 Task: Get directions from Organ Pipe Cactus National Monument, Arizona, United States to Six Flags Over Texas, Texas, United States and explore the nearby restaurants with rating 2 and above and open now and cuisine buffet
Action: Mouse moved to (486, 65)
Screenshot: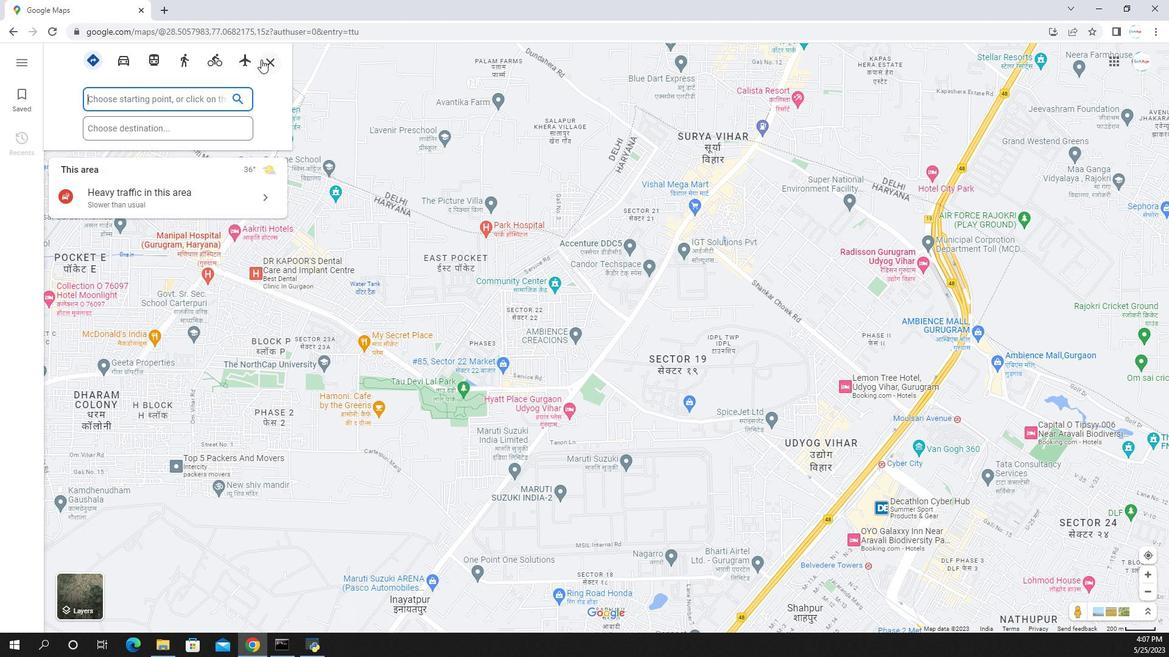 
Action: Mouse pressed left at (486, 65)
Screenshot: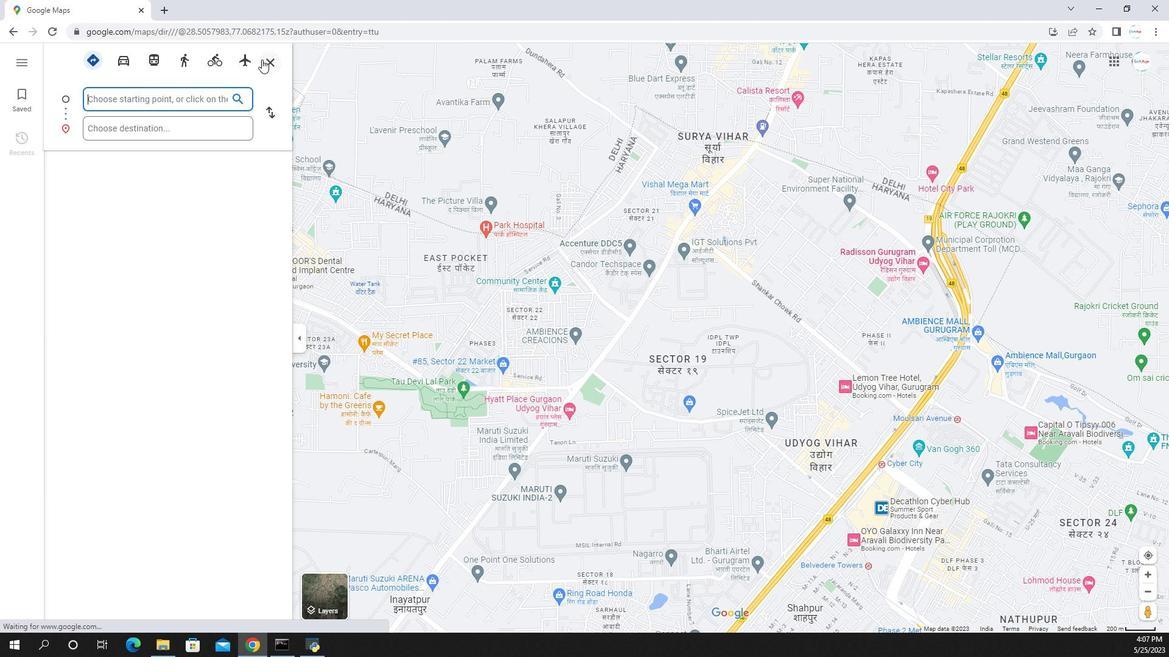
Action: Mouse moved to (496, 71)
Screenshot: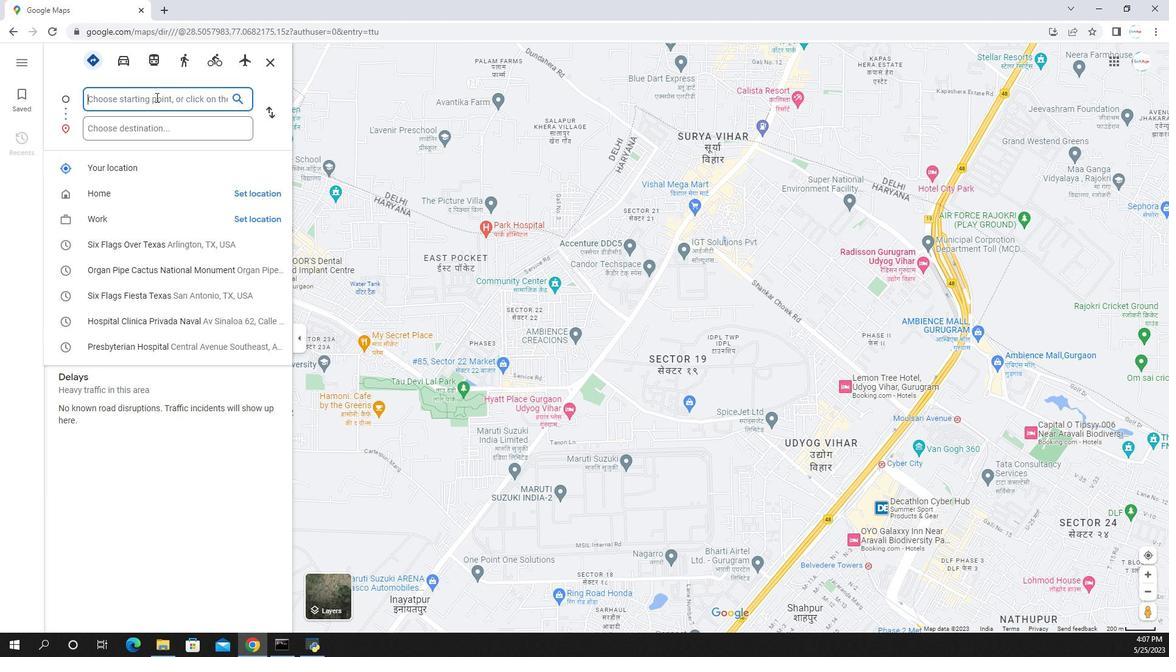 
Action: Mouse pressed left at (496, 71)
Screenshot: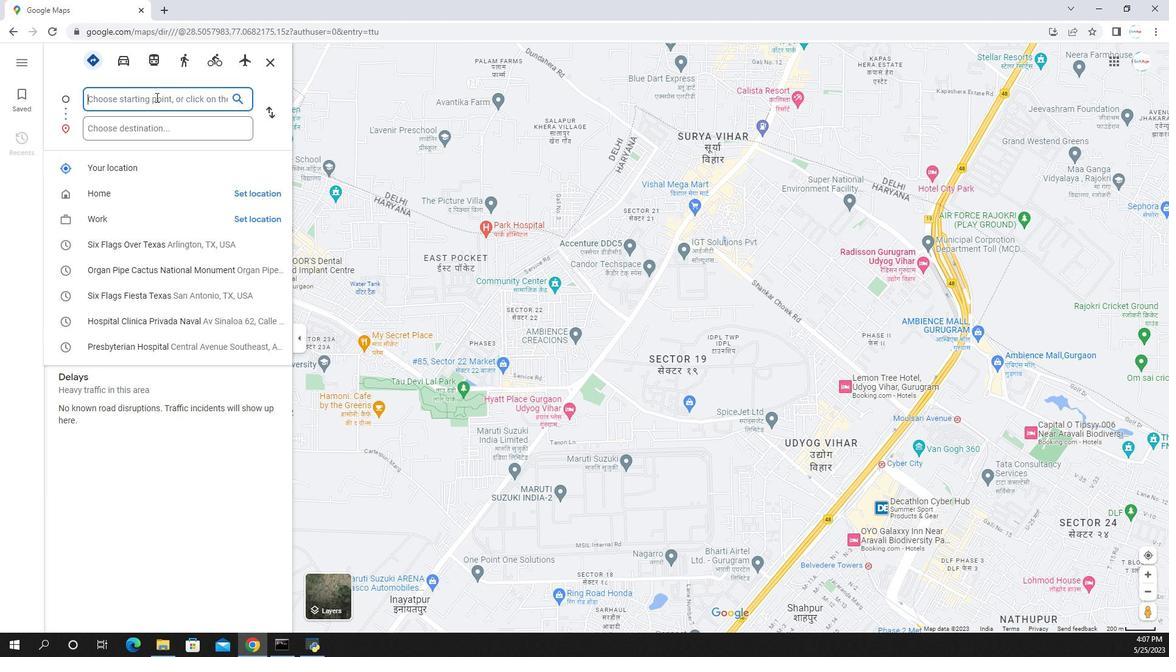 
Action: Key pressed <Key.shift><Key.shift>Organ<Key.space><Key.shift><Key.shift><Key.shift><Key.shift><Key.shift><Key.shift><Key.shift><Key.shift><Key.shift><Key.shift>Pipe
Screenshot: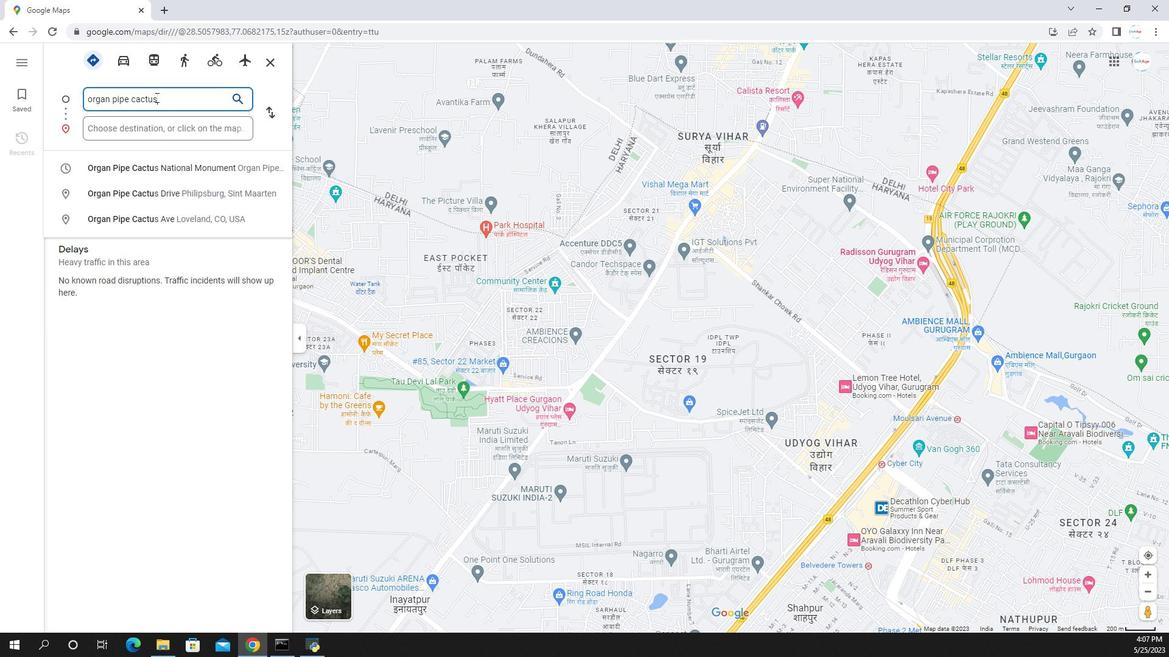 
Action: Mouse moved to (497, 86)
Screenshot: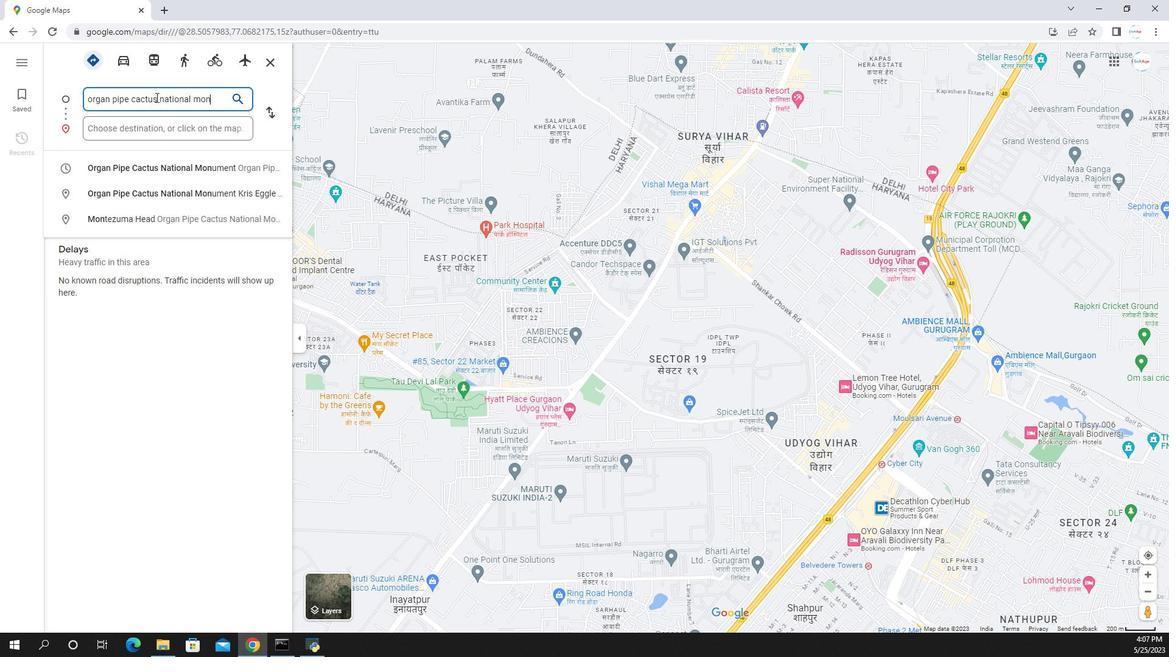 
Action: Mouse pressed left at (497, 86)
Screenshot: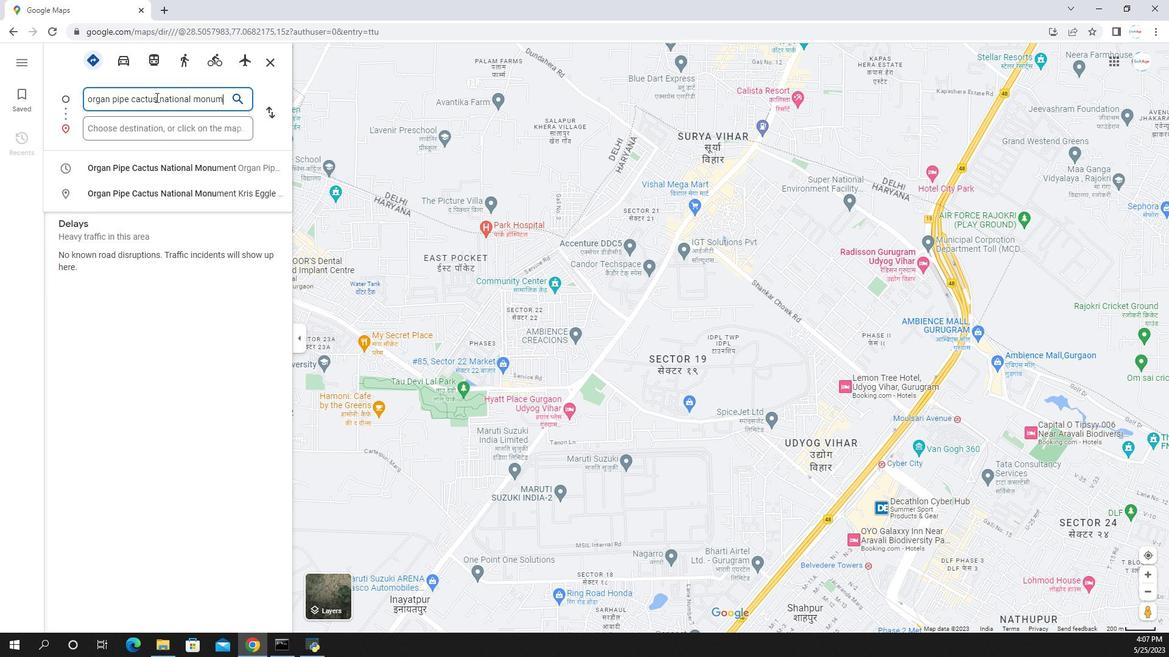 
Action: Mouse moved to (501, 77)
Screenshot: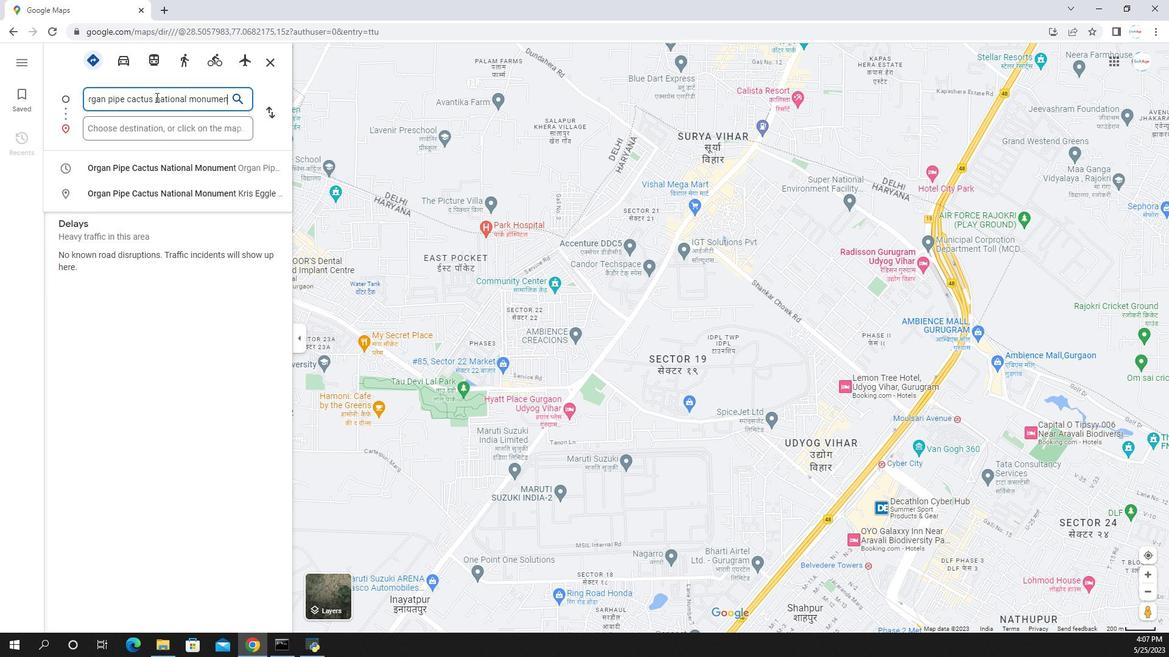
Action: Key pressed six
Screenshot: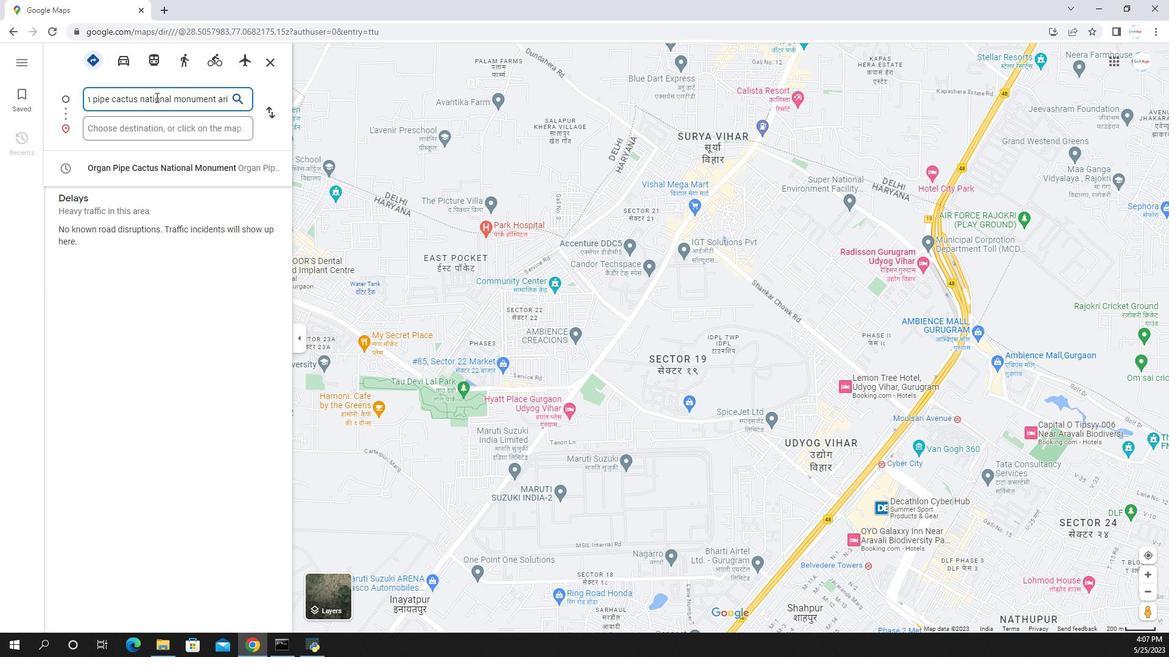 
Action: Mouse moved to (501, 85)
Screenshot: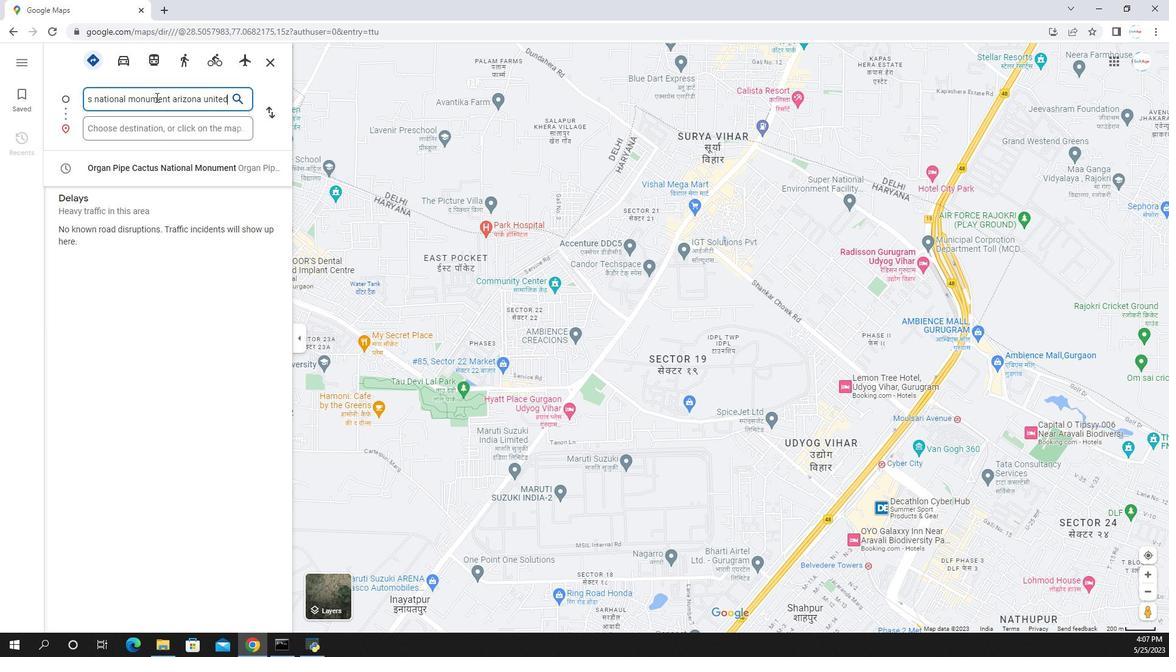 
Action: Mouse pressed left at (501, 85)
Screenshot: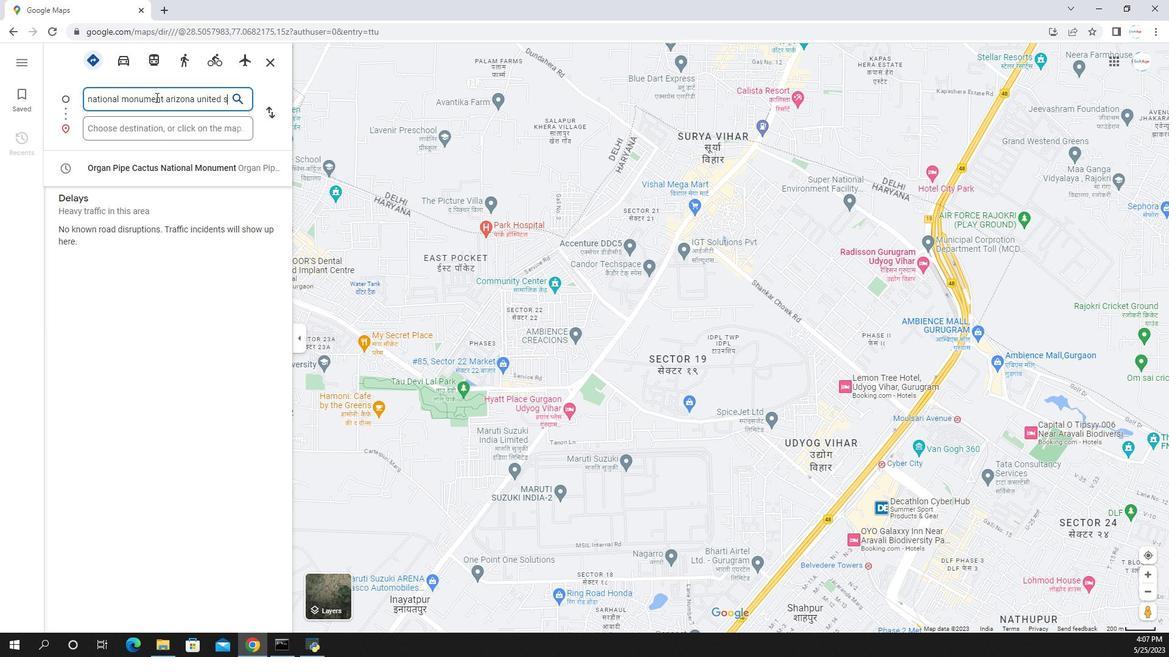
Action: Mouse moved to (441, 65)
Screenshot: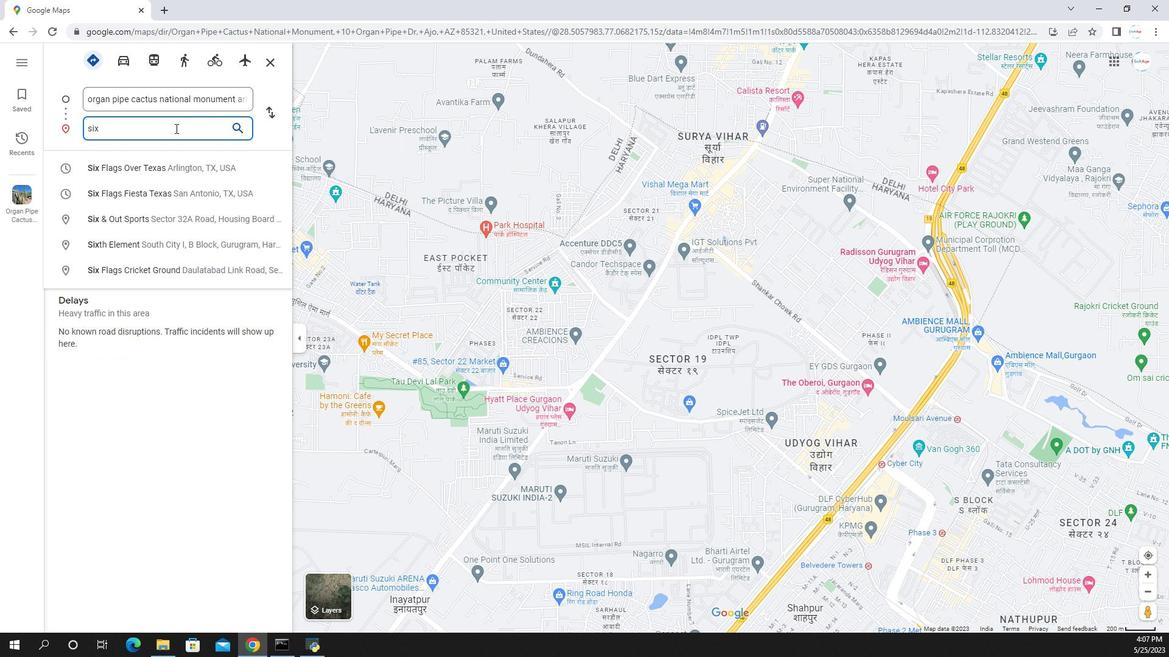
Action: Mouse pressed left at (441, 65)
Screenshot: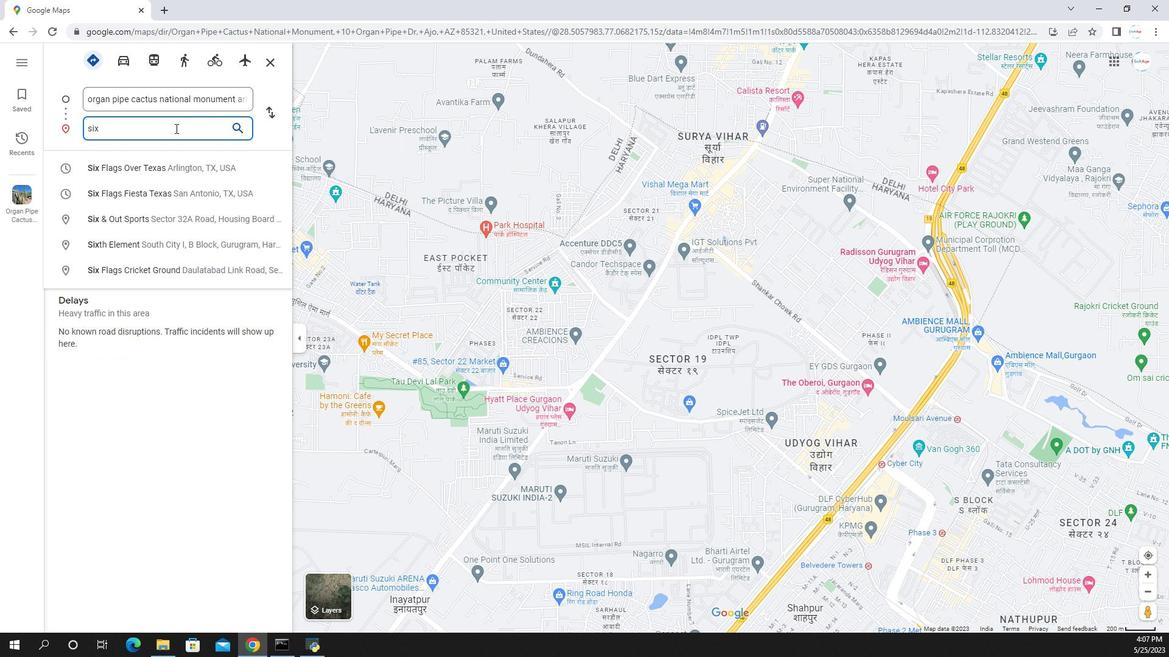 
Action: Mouse moved to (501, 63)
Screenshot: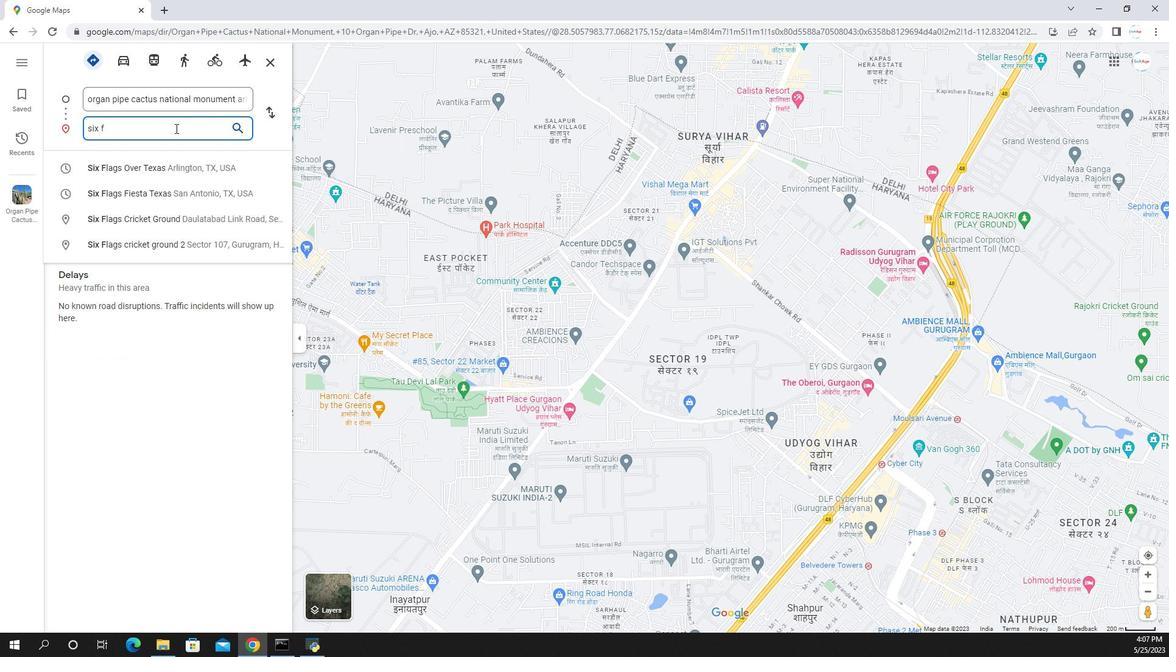 
Action: Mouse pressed left at (501, 63)
Screenshot: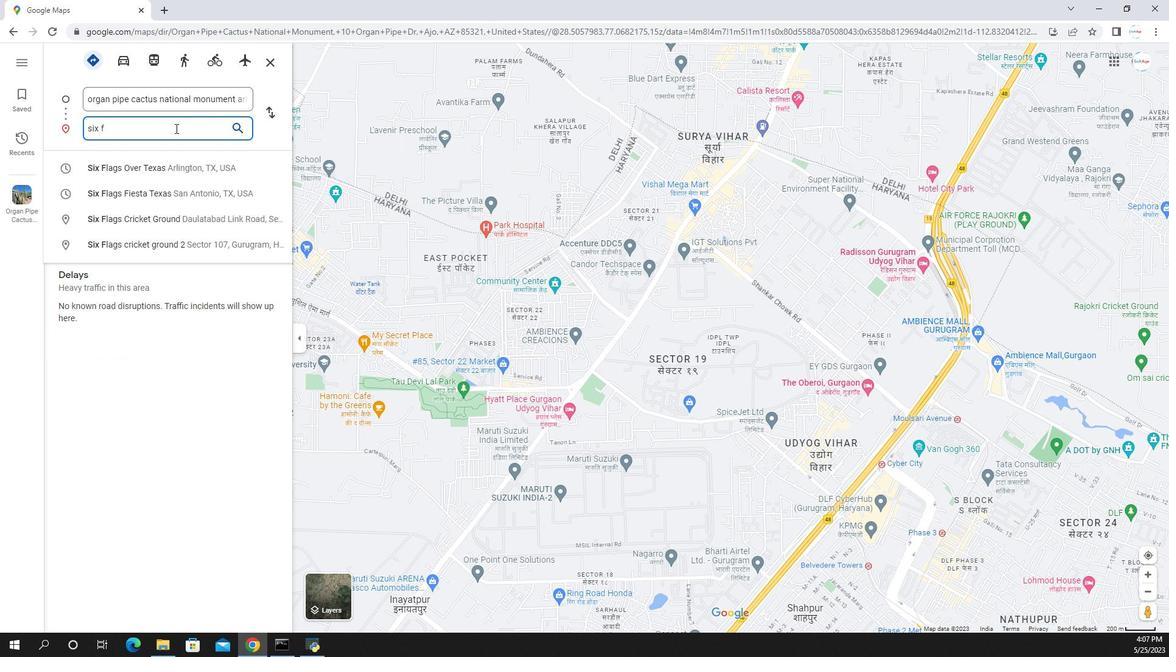 
Action: Key pressed nearby<Key.space>
Screenshot: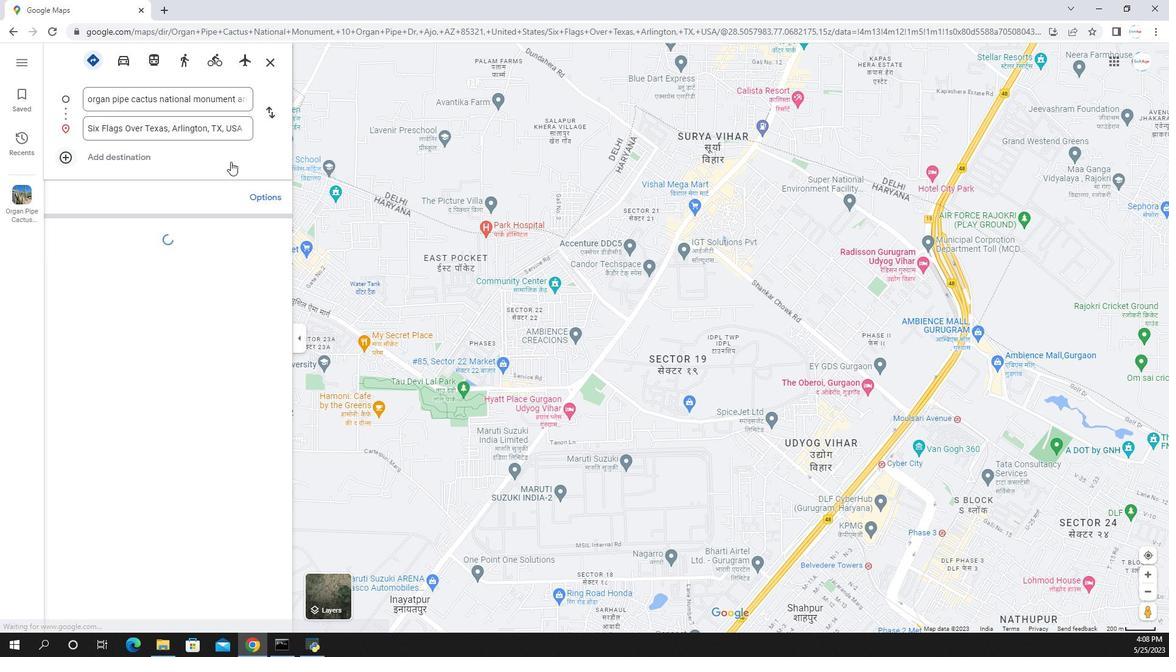 
Action: Mouse moved to (501, 63)
Screenshot: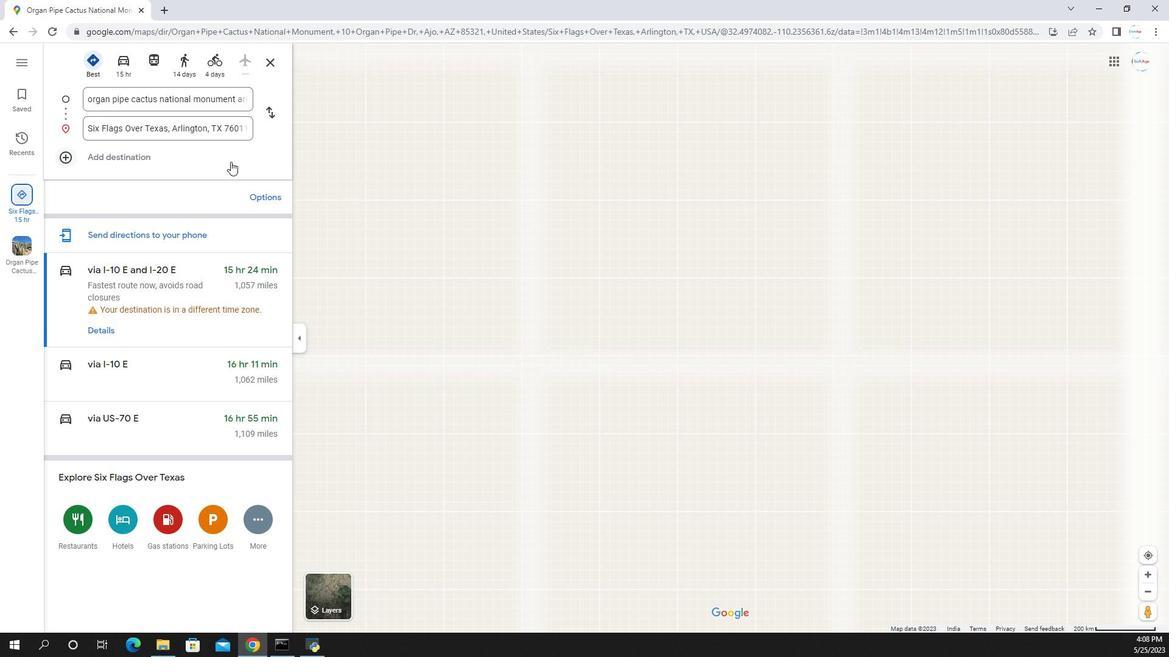 
Action: Key pressed res<Key.down>
Screenshot: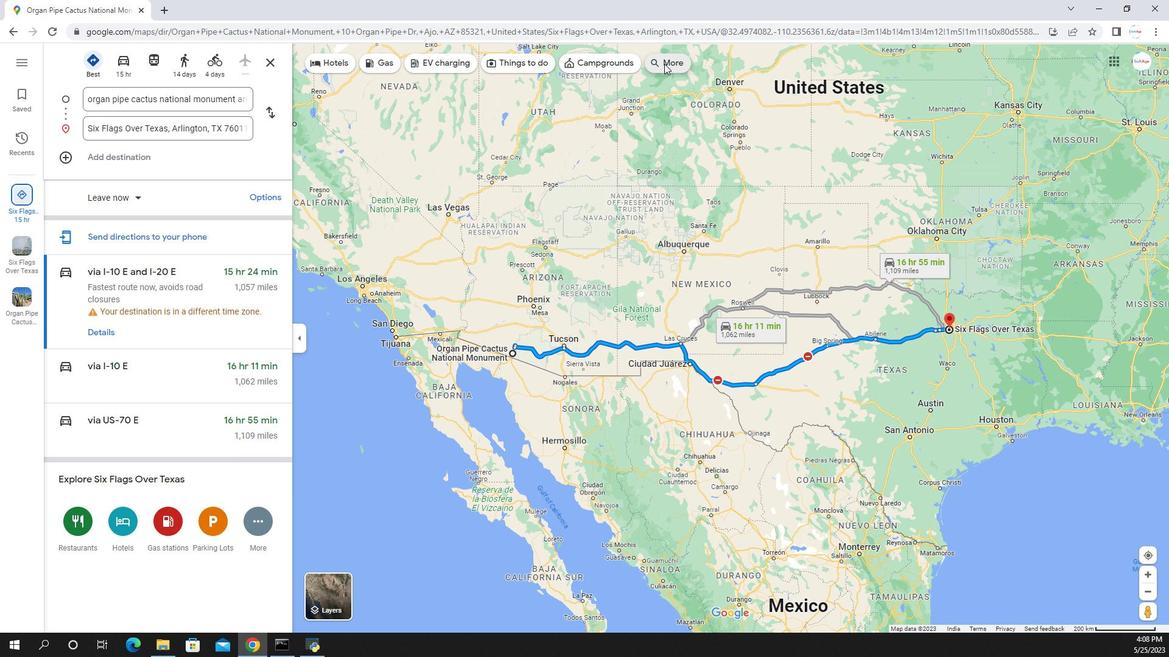 
Action: Mouse moved to (501, 70)
Screenshot: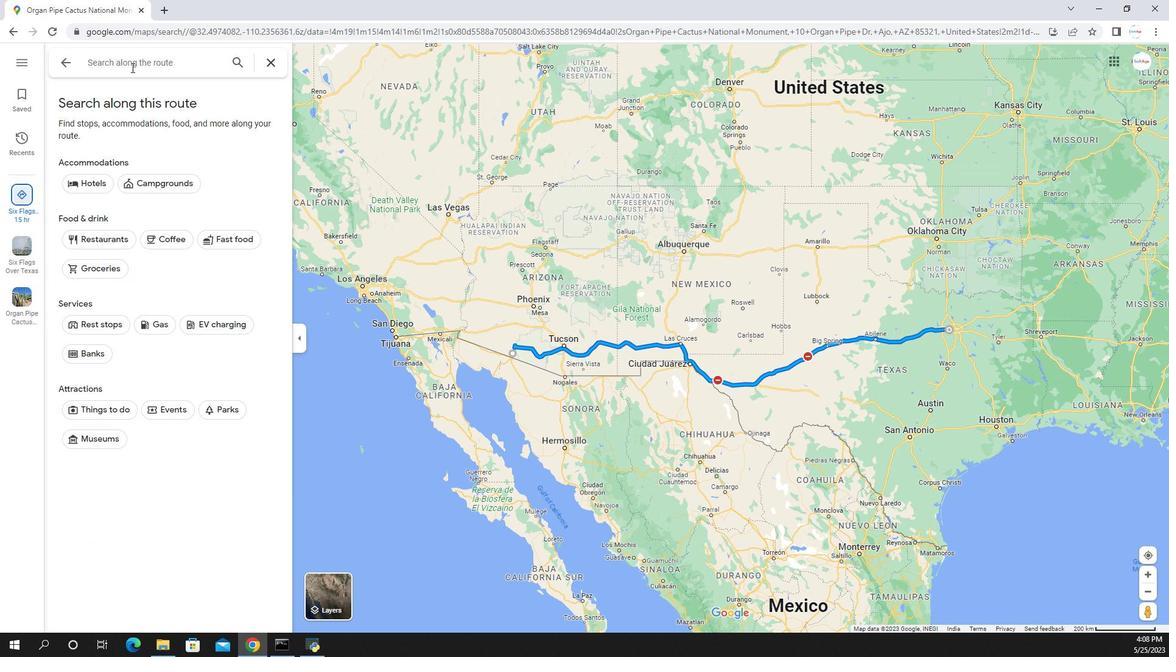 
Action: Mouse pressed left at (501, 70)
Screenshot: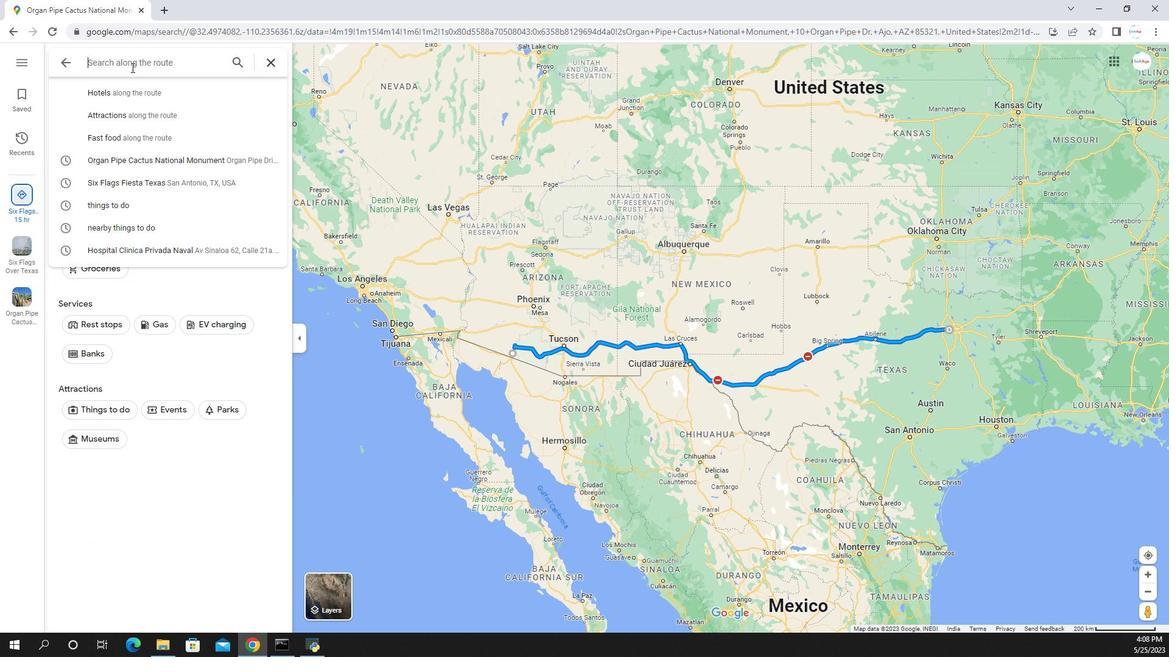 
Action: Mouse moved to (471, 63)
Screenshot: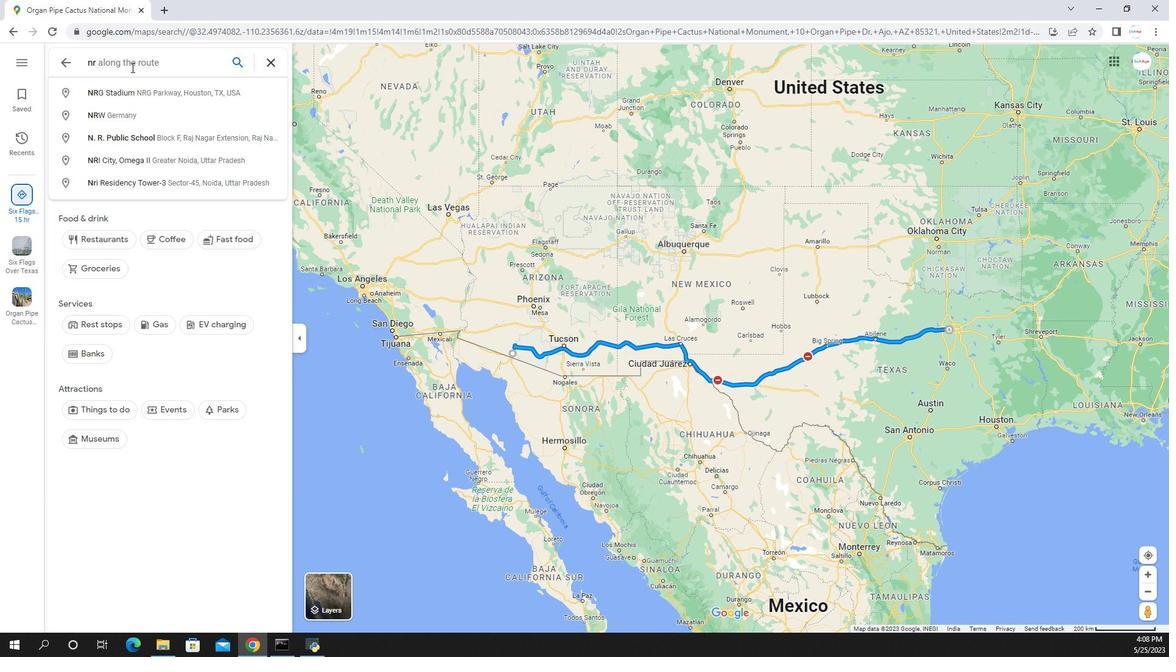 
Action: Mouse pressed left at (471, 63)
Screenshot: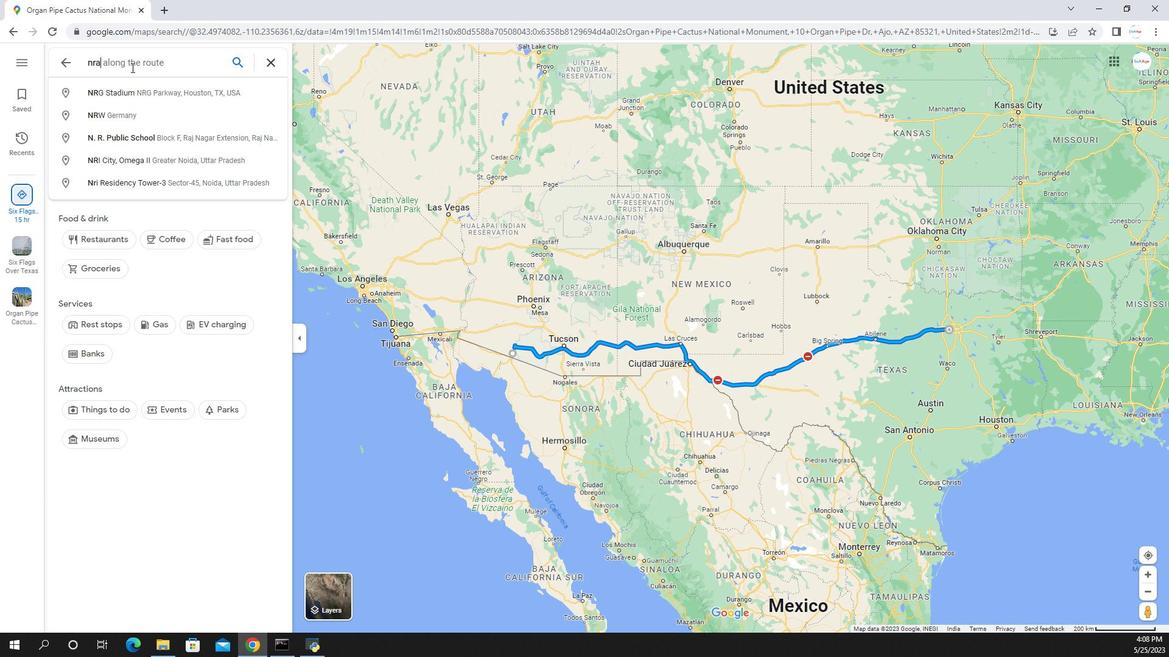 
Action: Mouse moved to (473, 75)
Screenshot: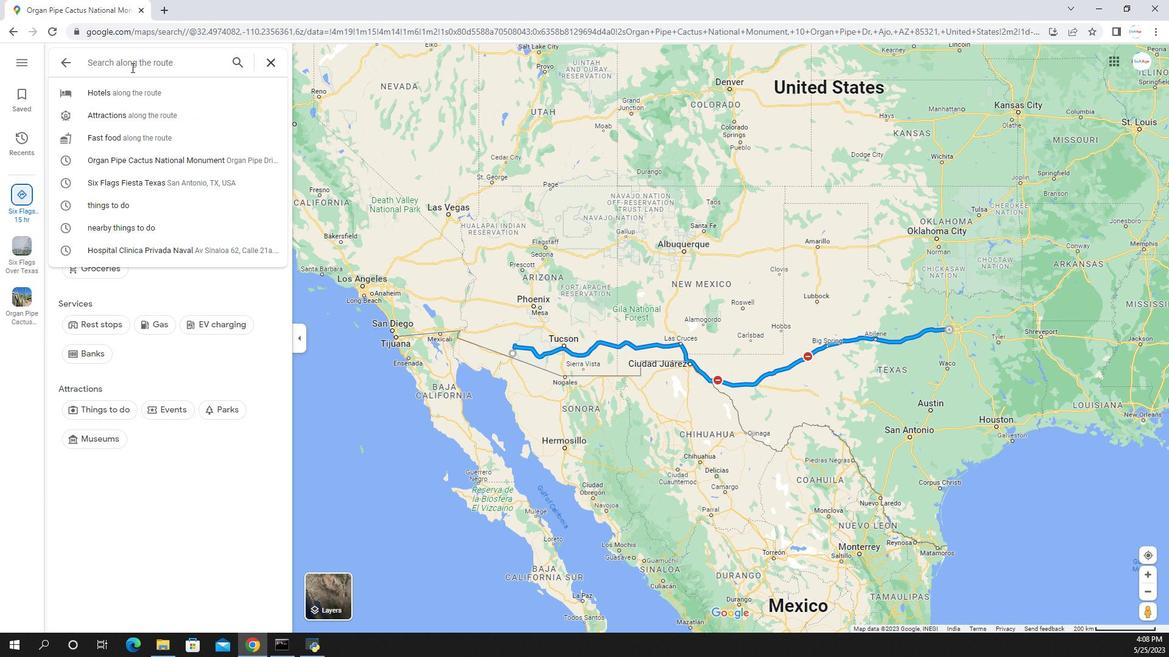 
Action: Mouse pressed left at (473, 75)
Screenshot: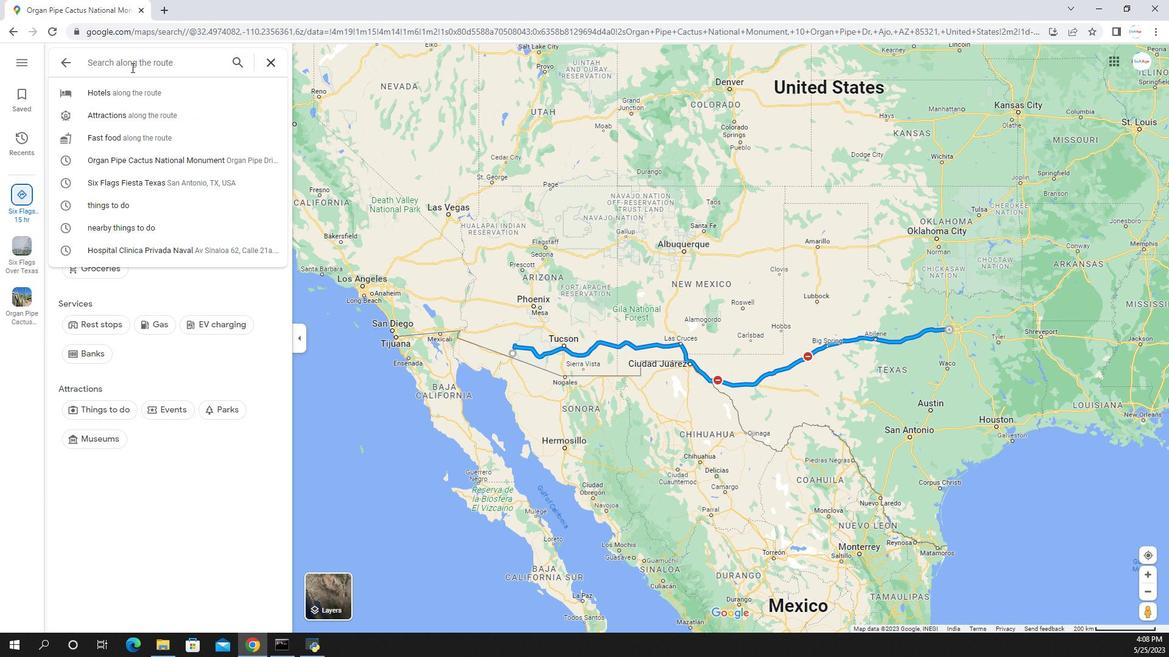 
Action: Mouse moved to (455, 64)
Screenshot: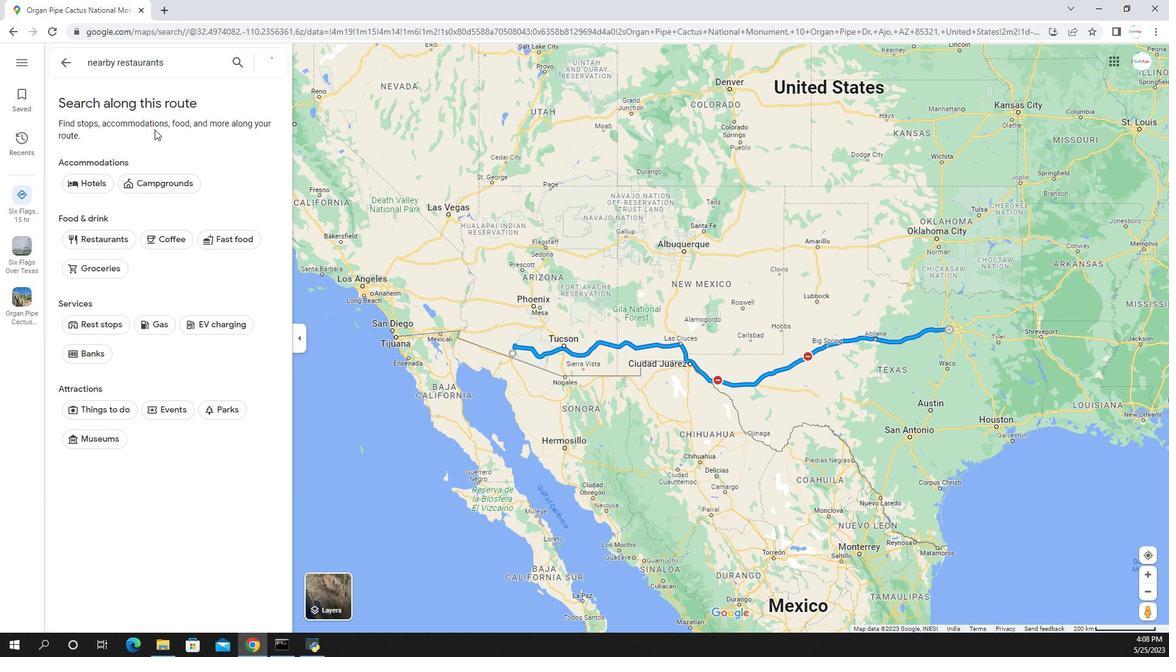
Action: Mouse pressed left at (455, 64)
Screenshot: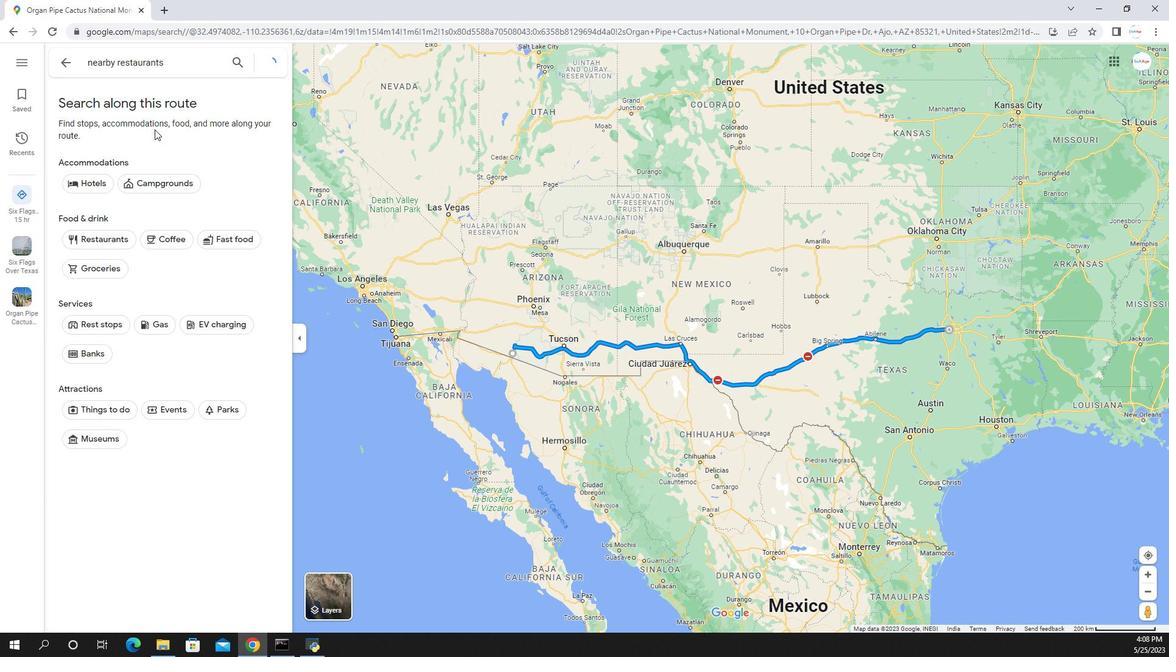 
Action: Mouse moved to (459, 74)
Screenshot: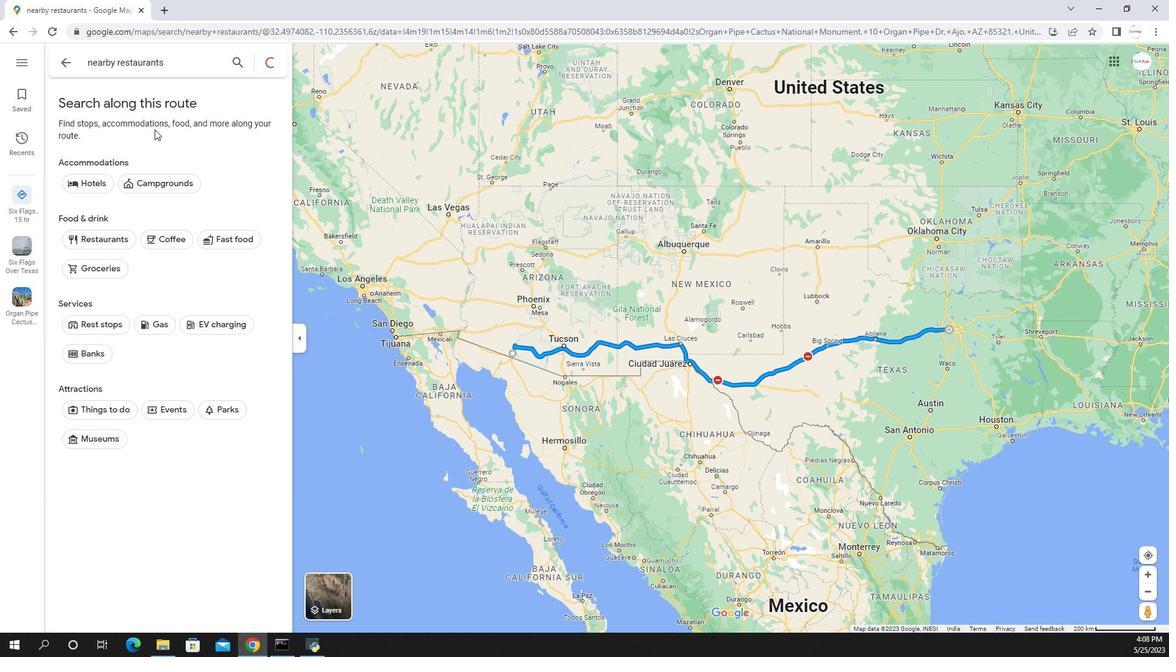 
Action: Mouse pressed left at (459, 74)
Screenshot: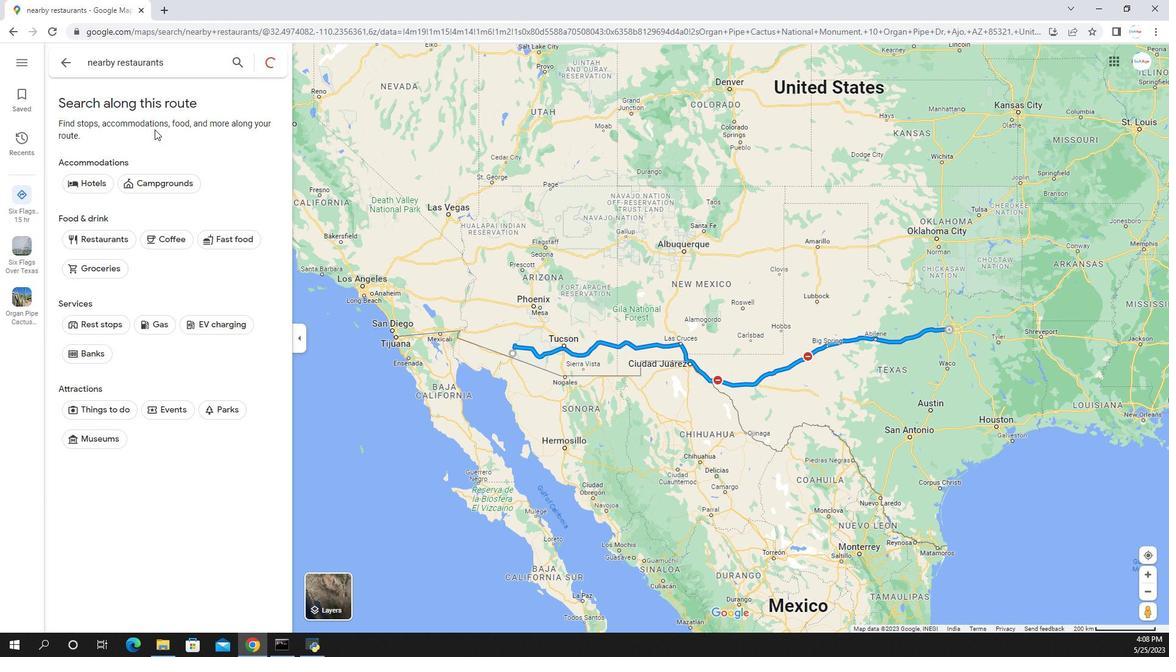 
Action: Mouse moved to (440, 151)
Screenshot: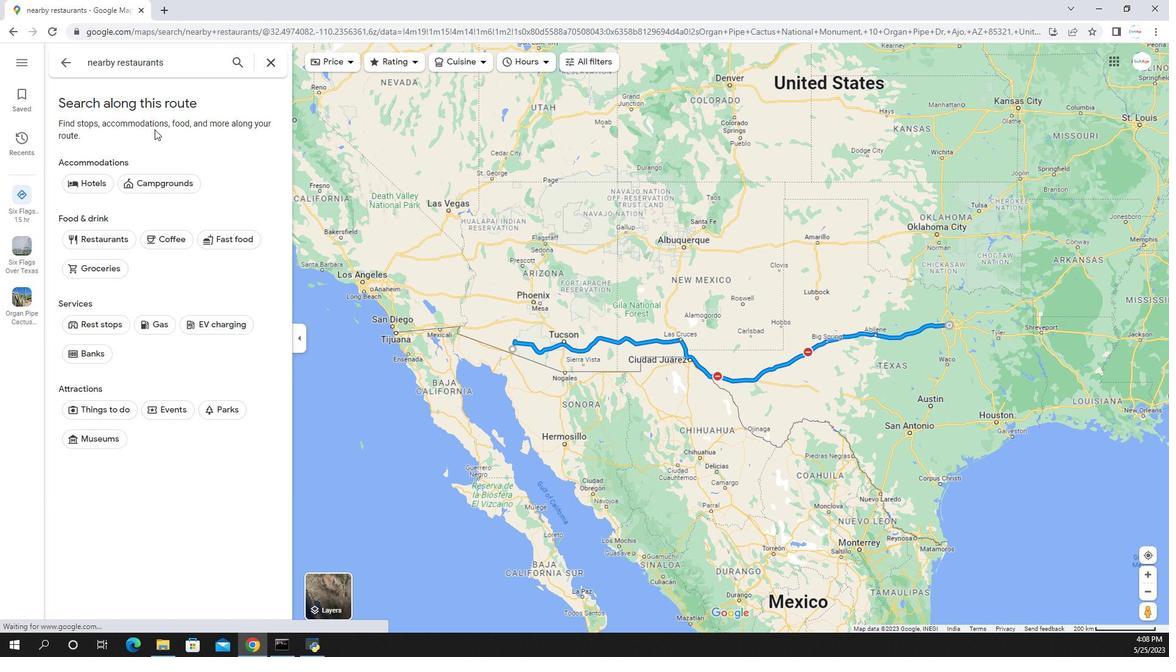 
Action: Mouse pressed left at (440, 151)
Screenshot: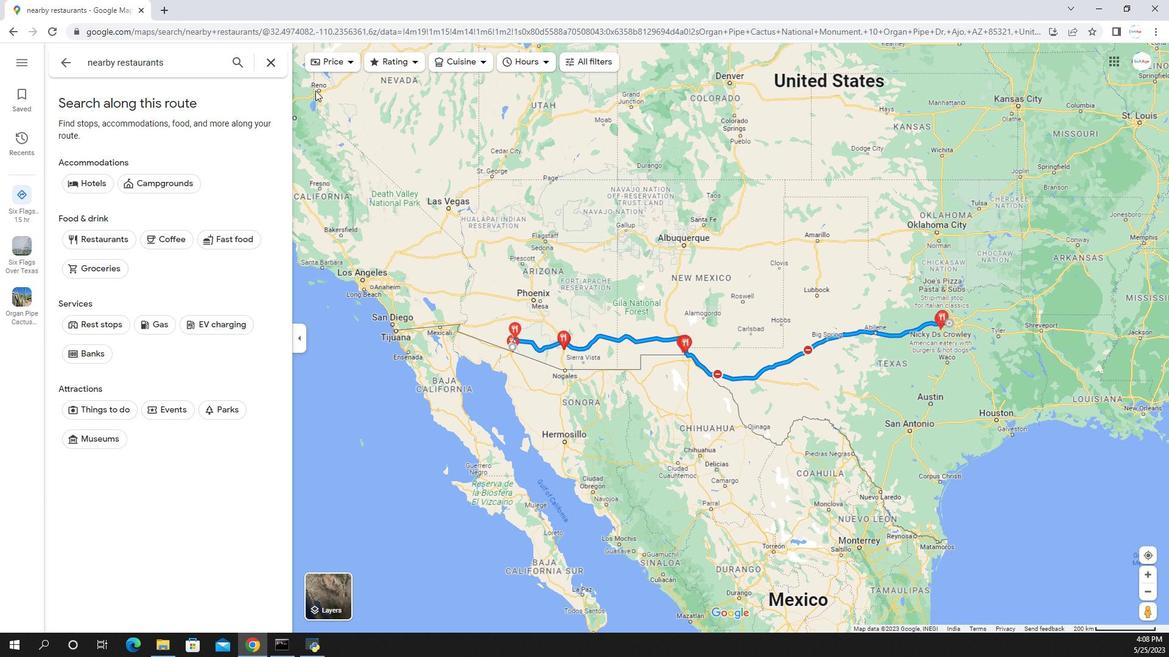 
Action: Mouse moved to (462, 65)
Screenshot: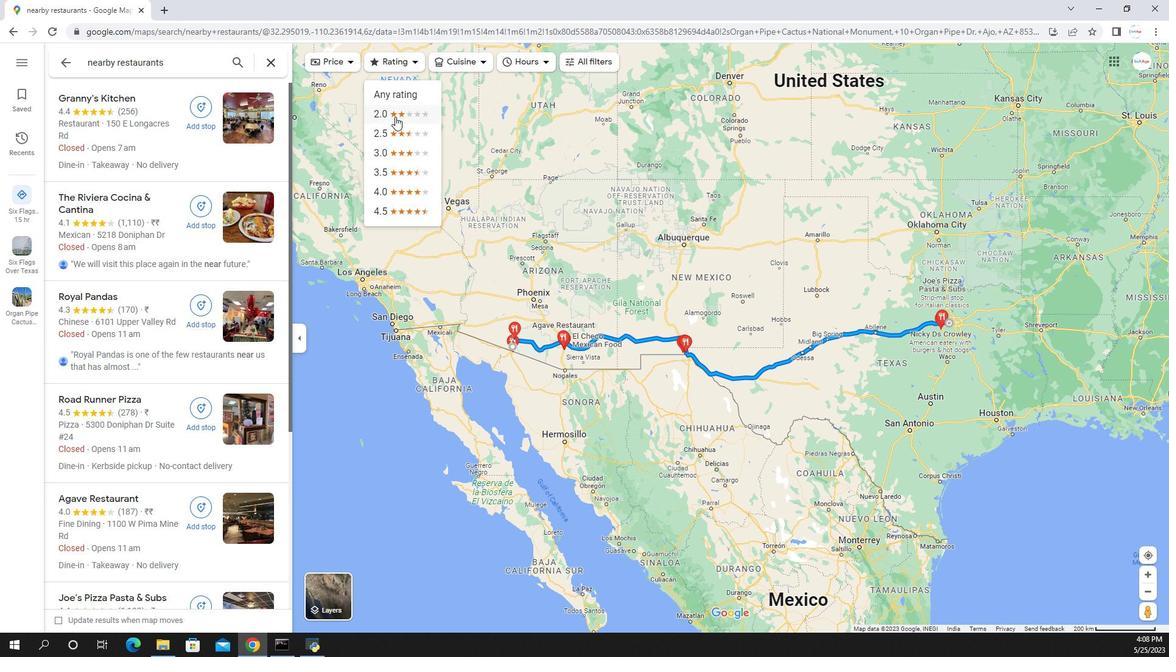 
Action: Mouse pressed left at (462, 65)
Screenshot: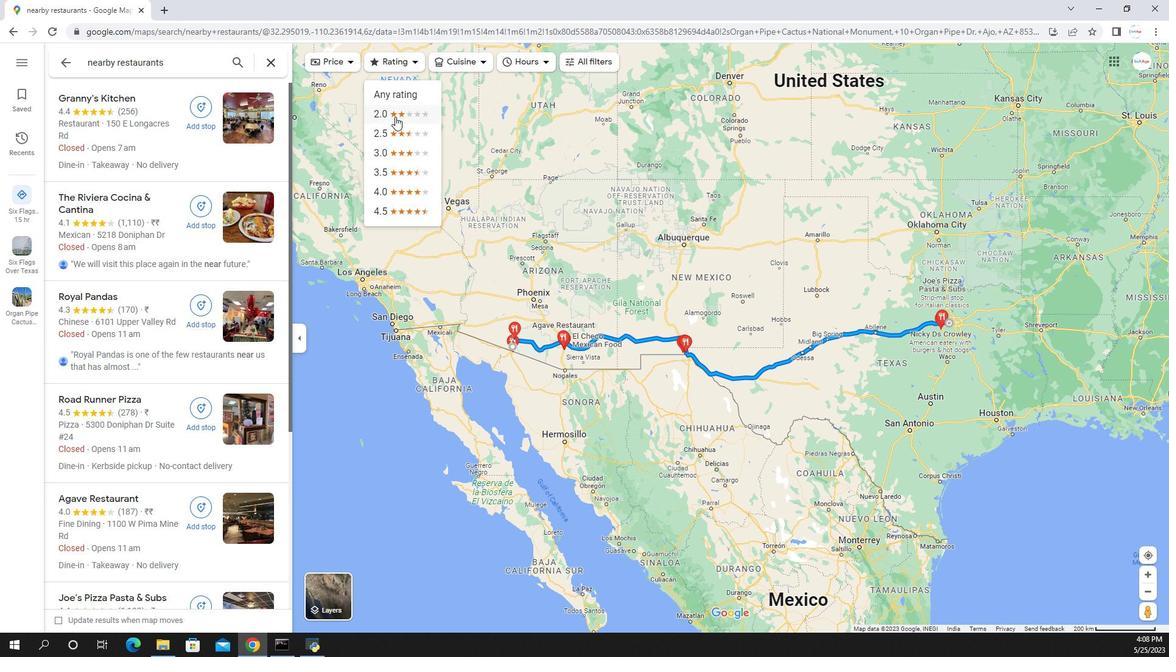 
Action: Mouse moved to (464, 108)
Screenshot: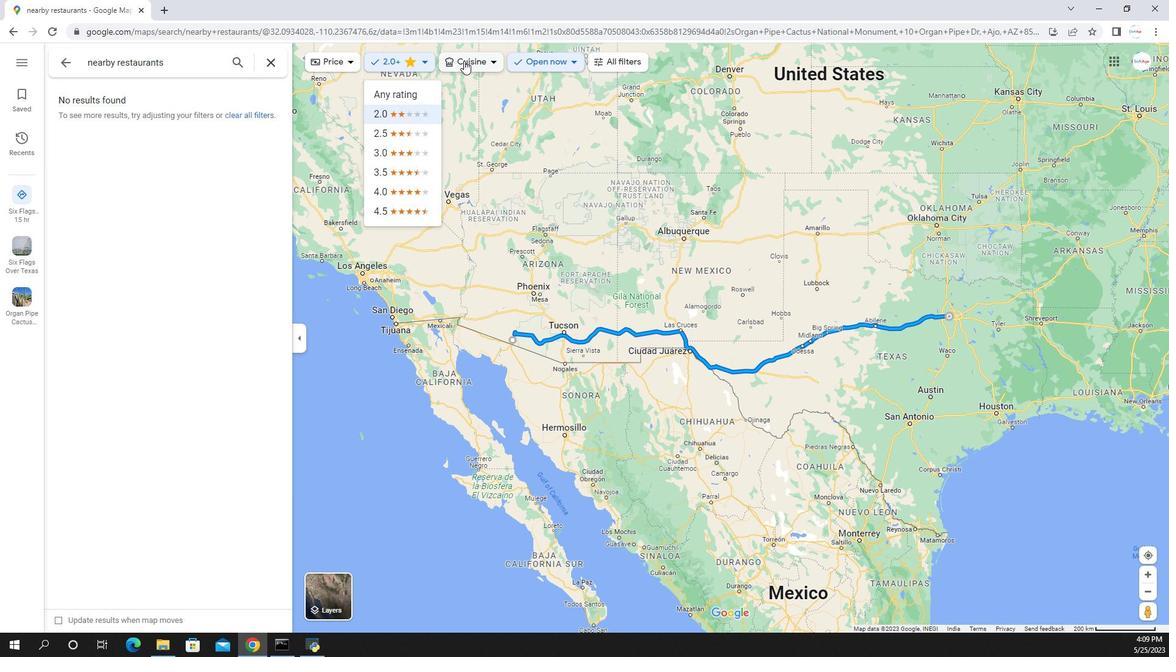 
Action: Mouse pressed left at (464, 64)
Screenshot: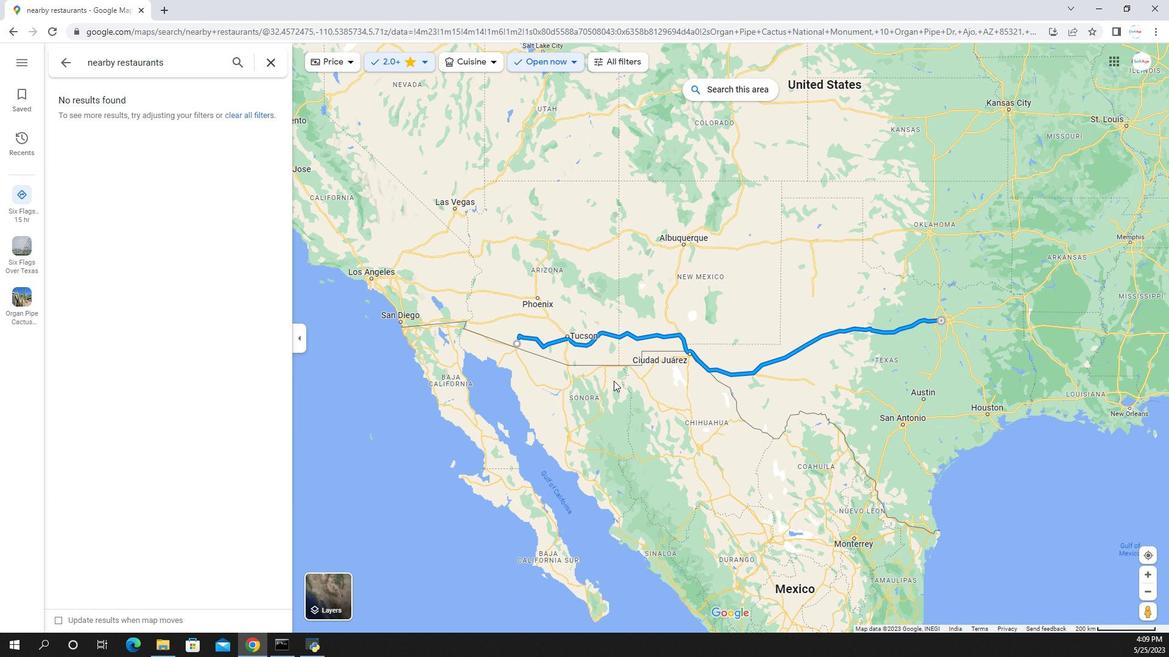 
Action: Mouse pressed left at (464, 64)
Screenshot: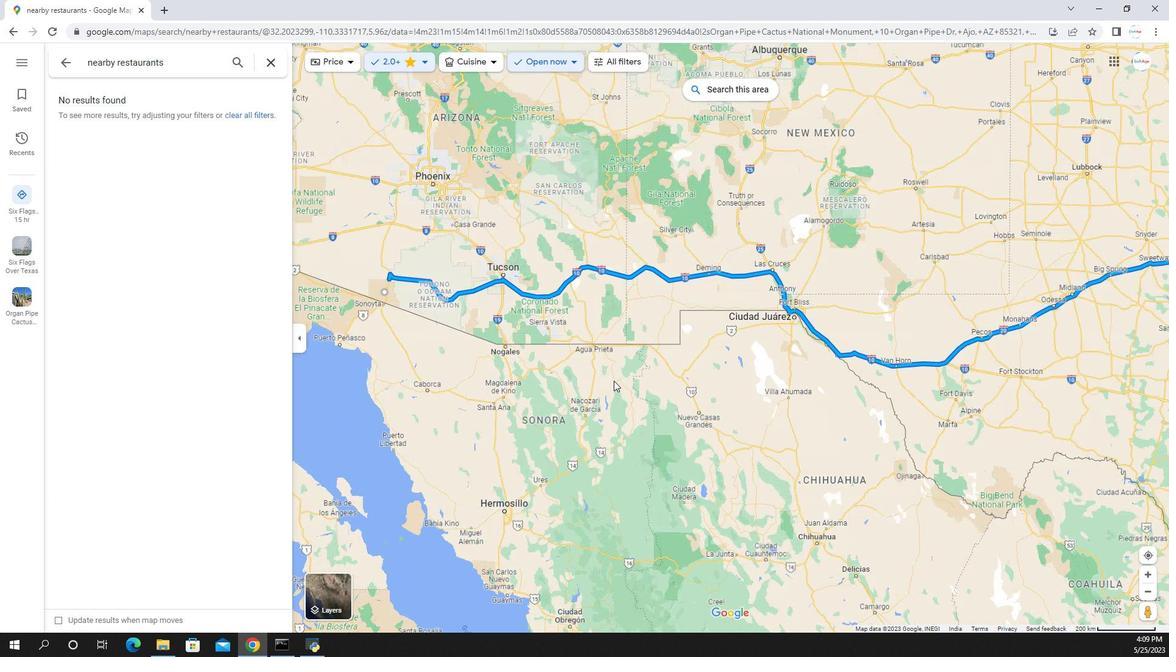 
Action: Mouse moved to (489, 81)
Screenshot: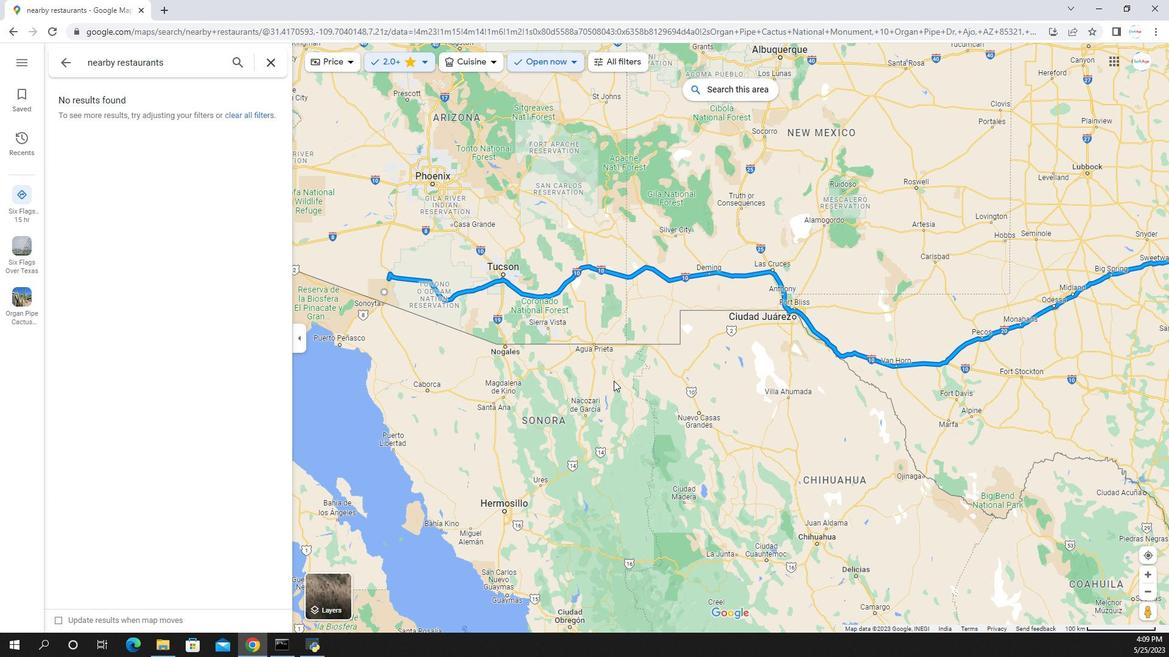 
Action: Mouse pressed left at (489, 81)
Screenshot: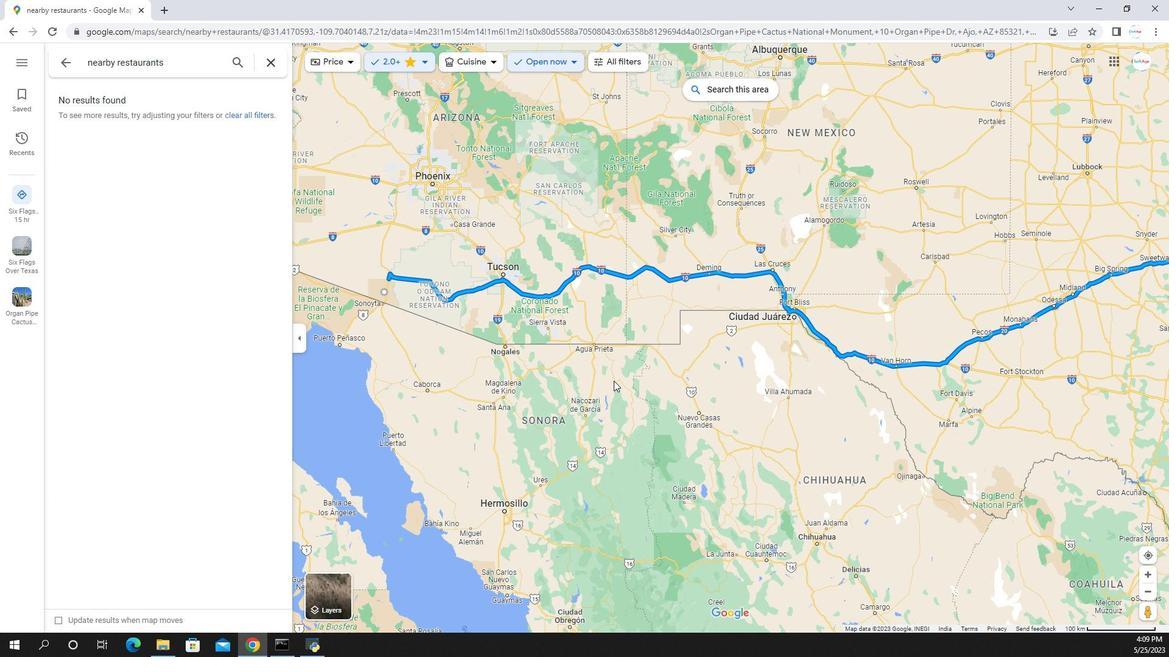 
Action: Mouse moved to (459, 105)
Screenshot: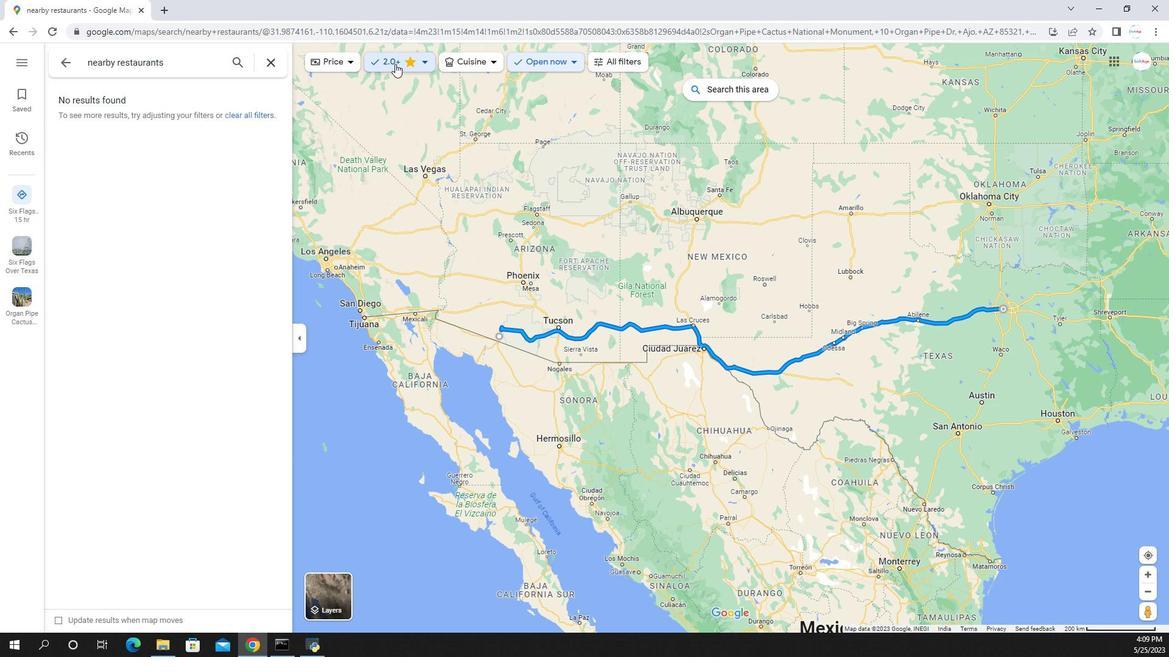 
Action: Mouse scrolled (459, 105) with delta (0, 0)
Screenshot: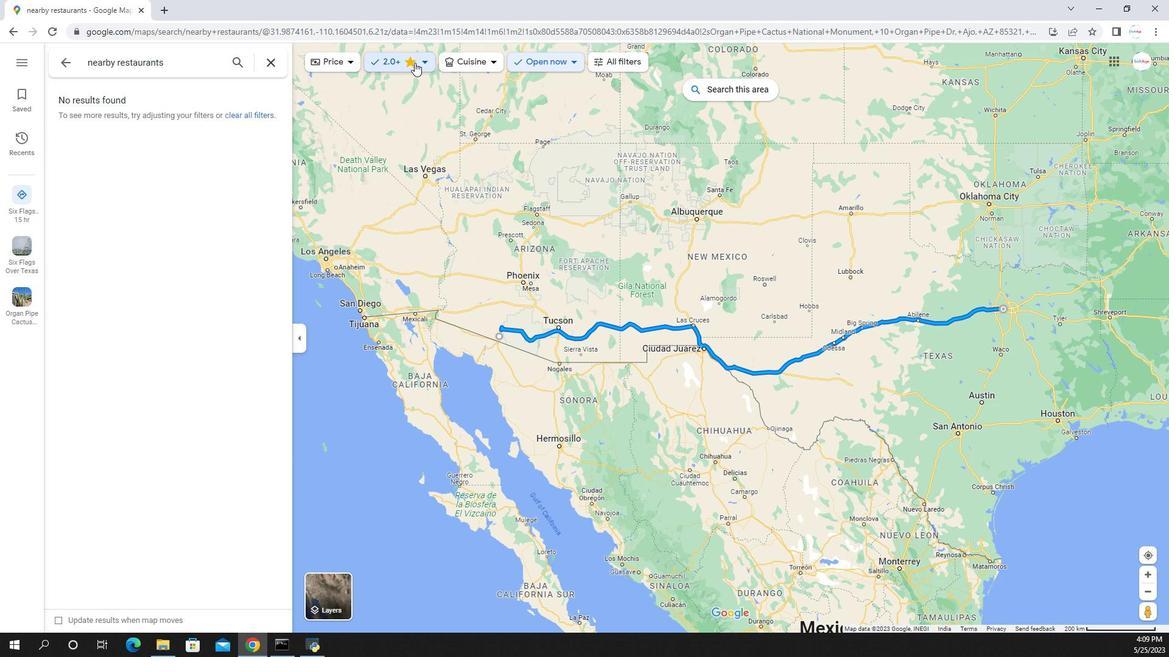 
Action: Mouse scrolled (459, 105) with delta (0, 0)
Screenshot: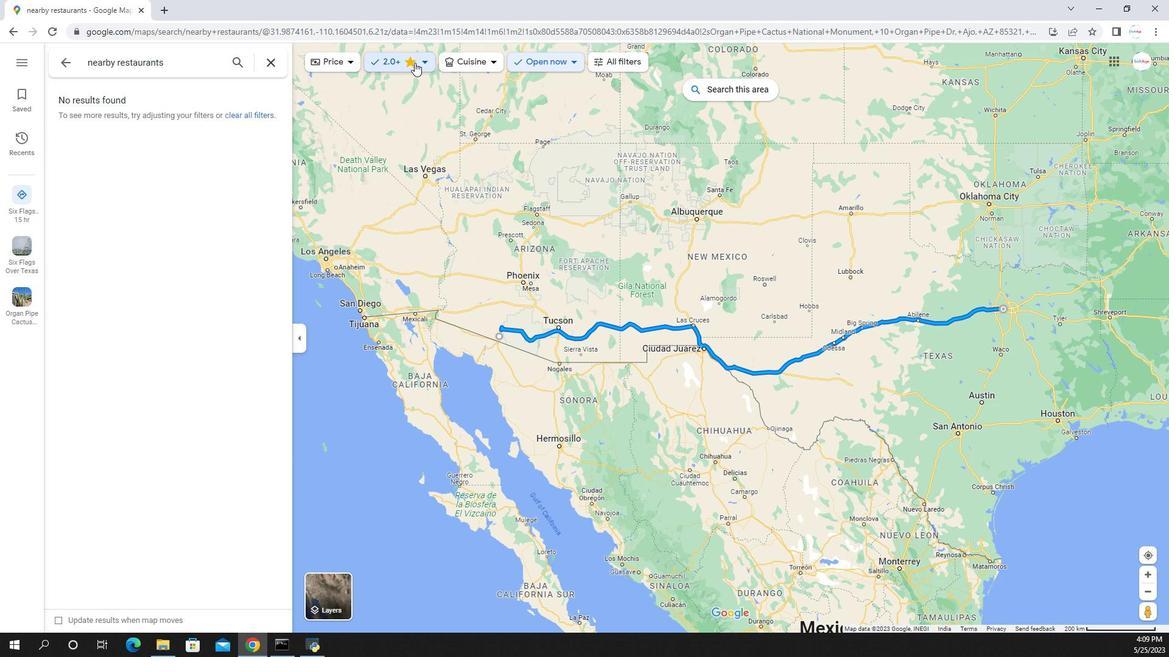 
Action: Mouse scrolled (459, 105) with delta (0, 0)
Screenshot: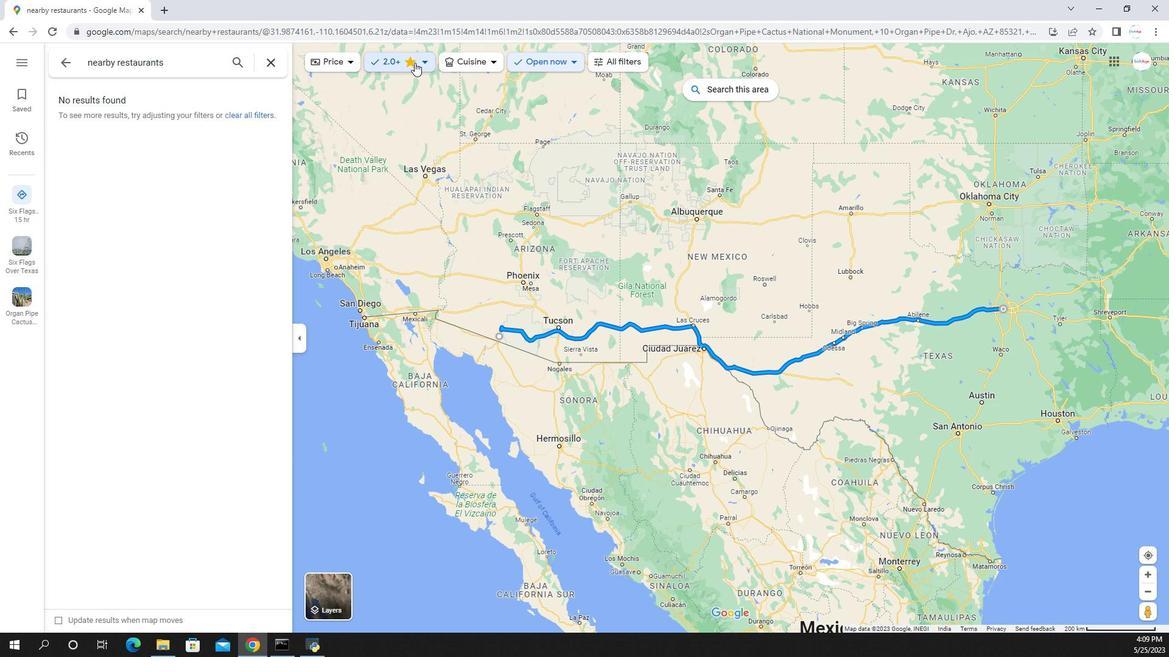 
Action: Mouse scrolled (459, 105) with delta (0, 0)
Screenshot: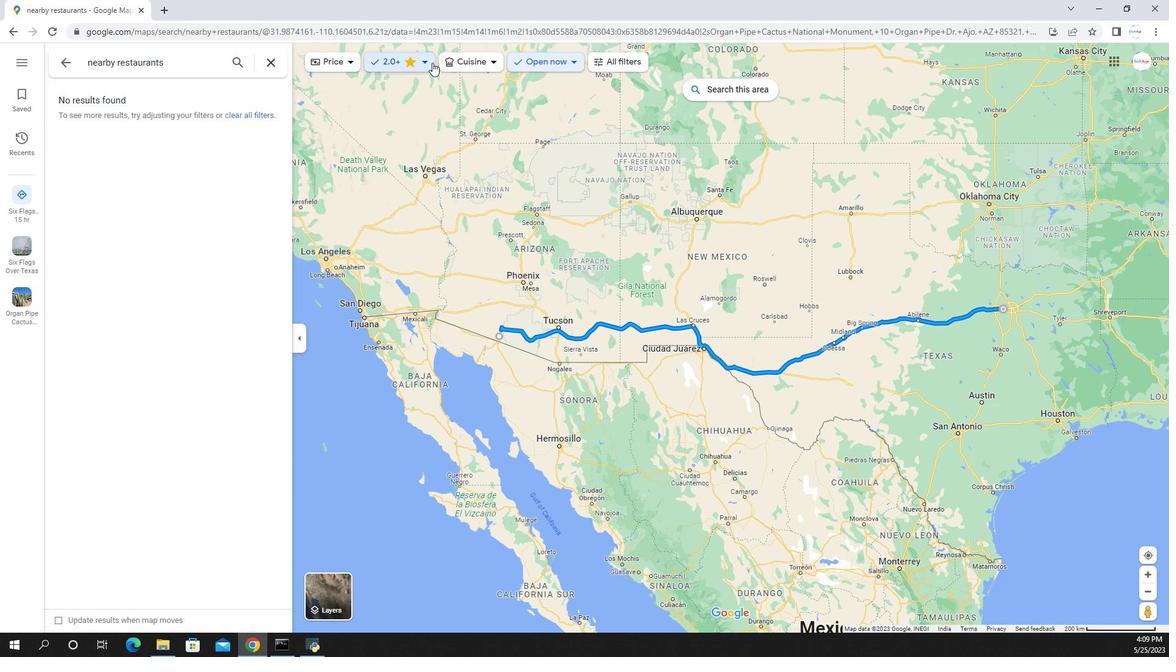 
Action: Mouse scrolled (459, 105) with delta (0, 0)
Screenshot: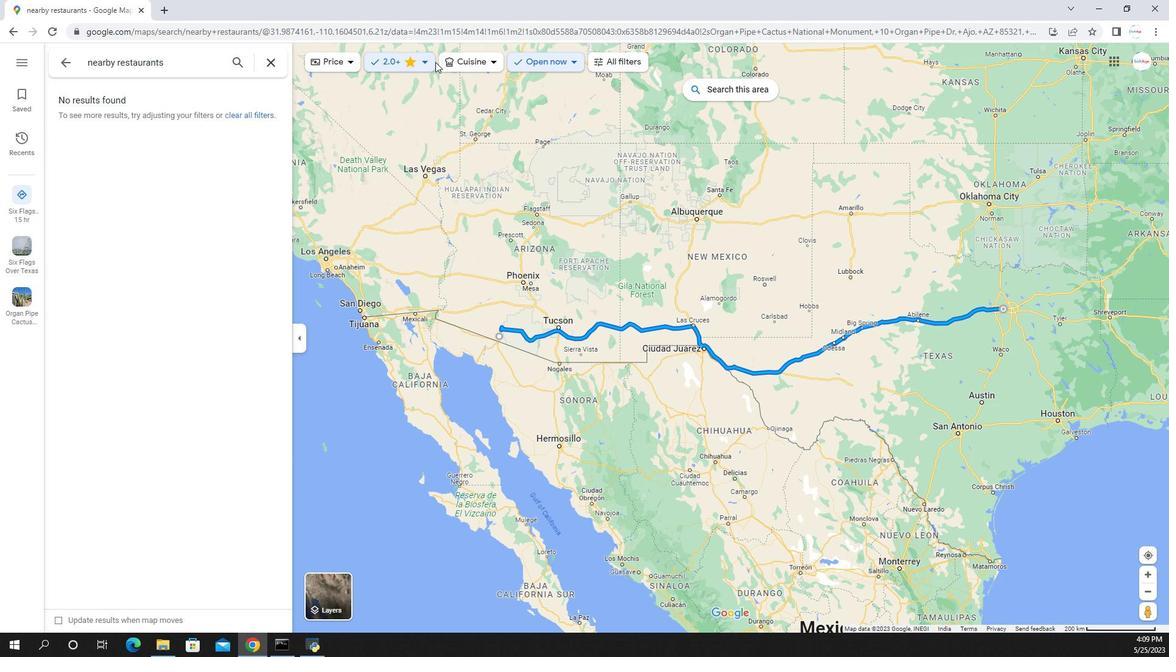 
Action: Mouse scrolled (459, 105) with delta (0, 0)
Screenshot: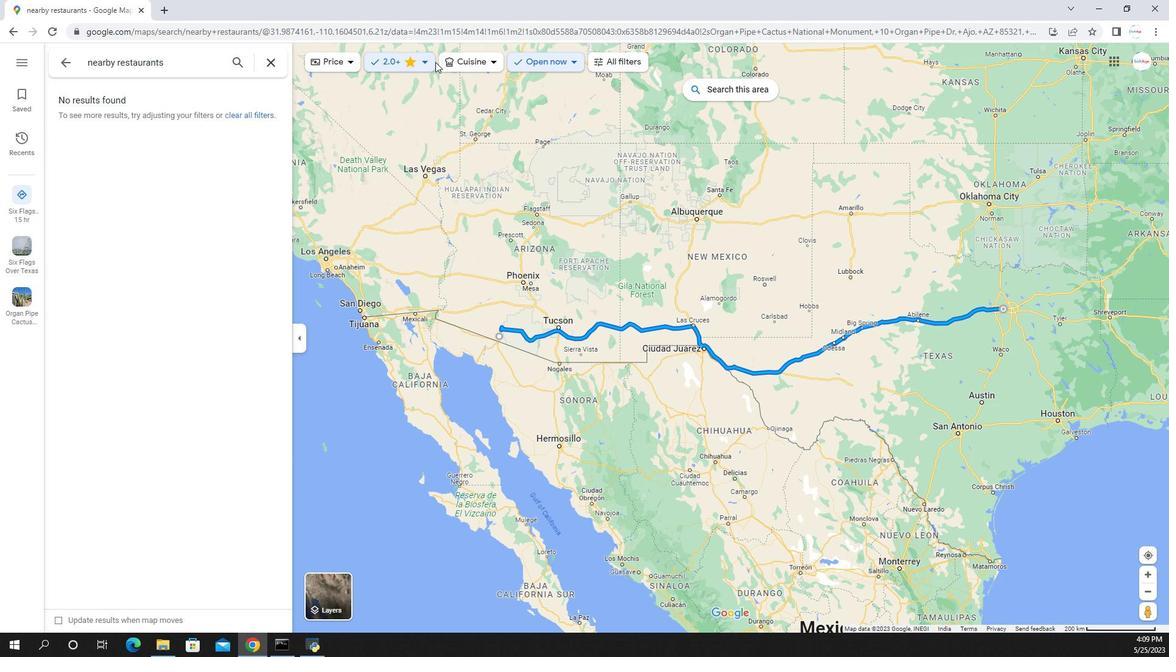 
Action: Mouse scrolled (459, 105) with delta (0, 0)
Screenshot: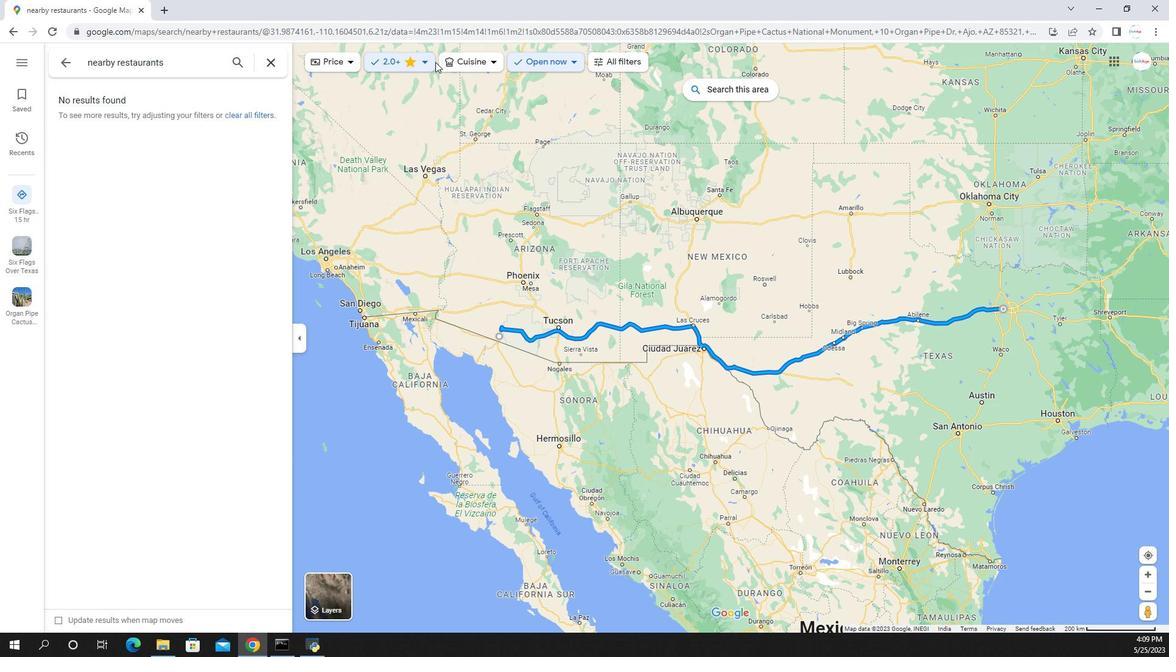 
Action: Mouse scrolled (459, 105) with delta (0, 0)
Screenshot: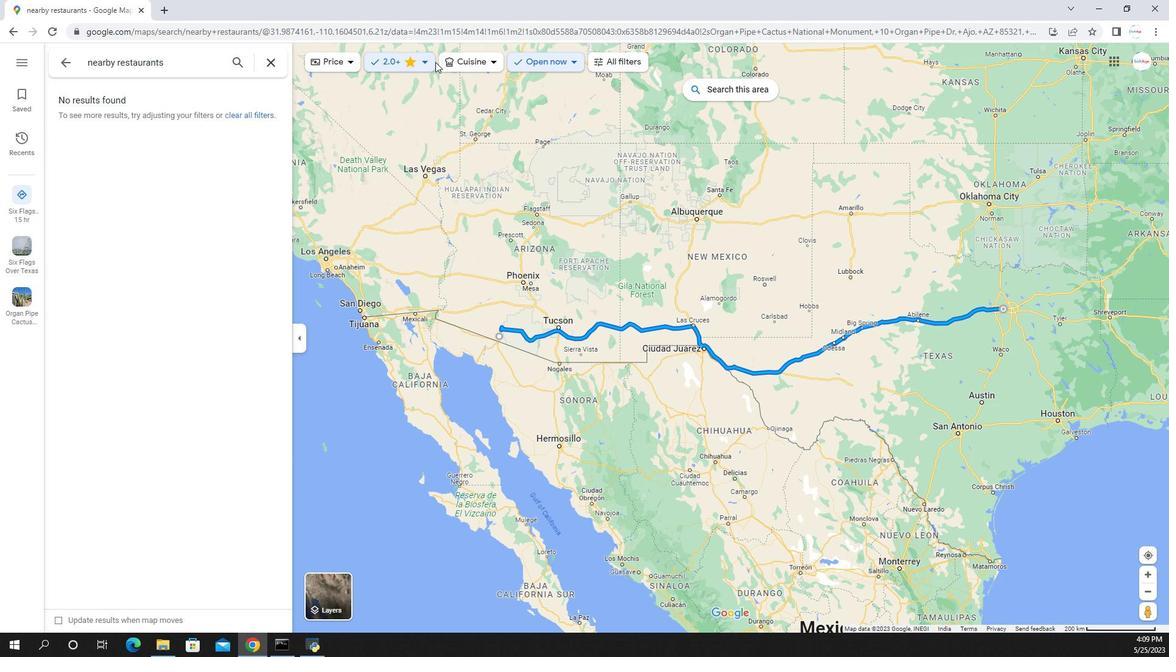 
Action: Mouse scrolled (459, 105) with delta (0, 0)
Screenshot: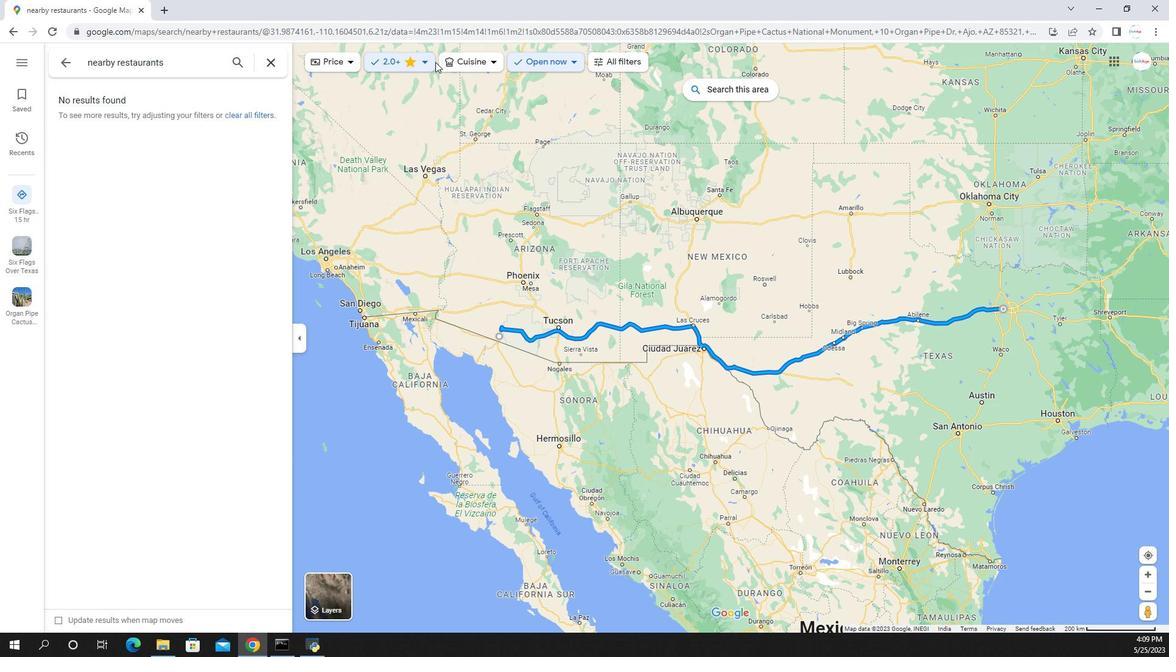 
Action: Mouse scrolled (459, 105) with delta (0, 0)
Screenshot: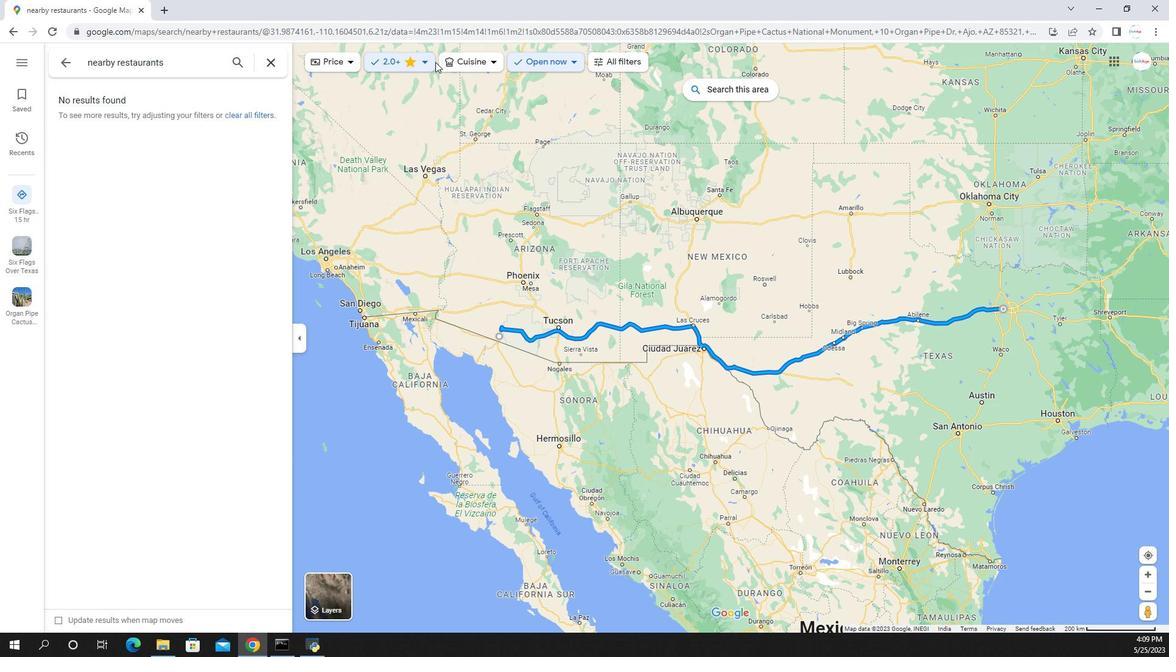 
Action: Mouse scrolled (459, 105) with delta (0, 0)
Screenshot: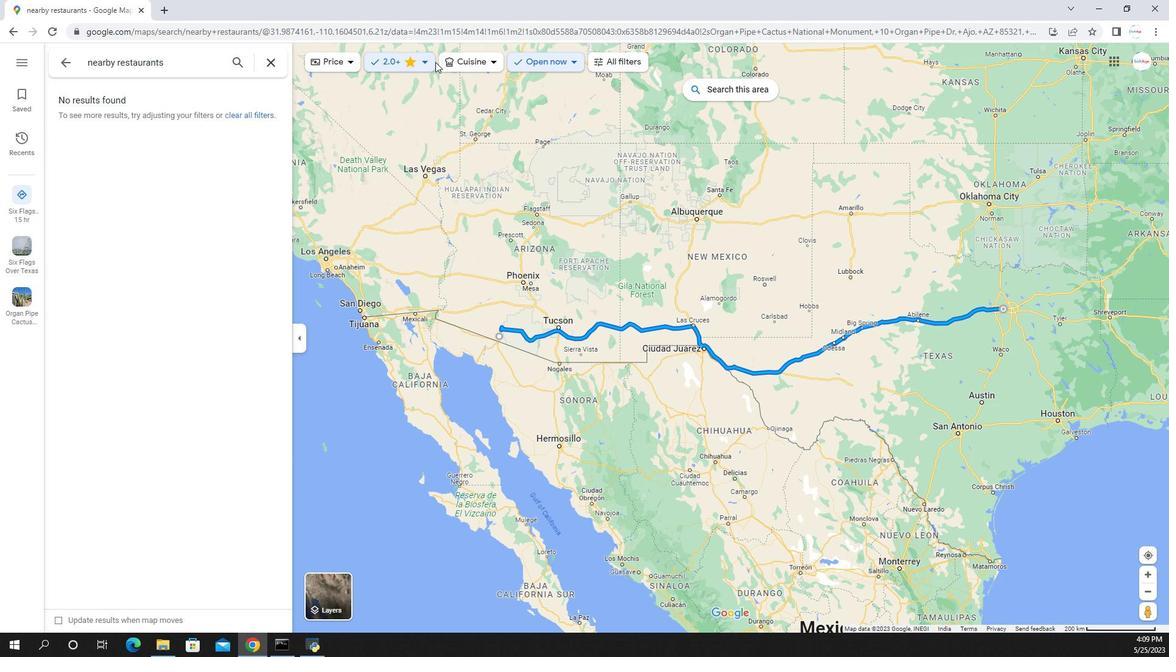 
Action: Mouse scrolled (459, 105) with delta (0, 0)
Screenshot: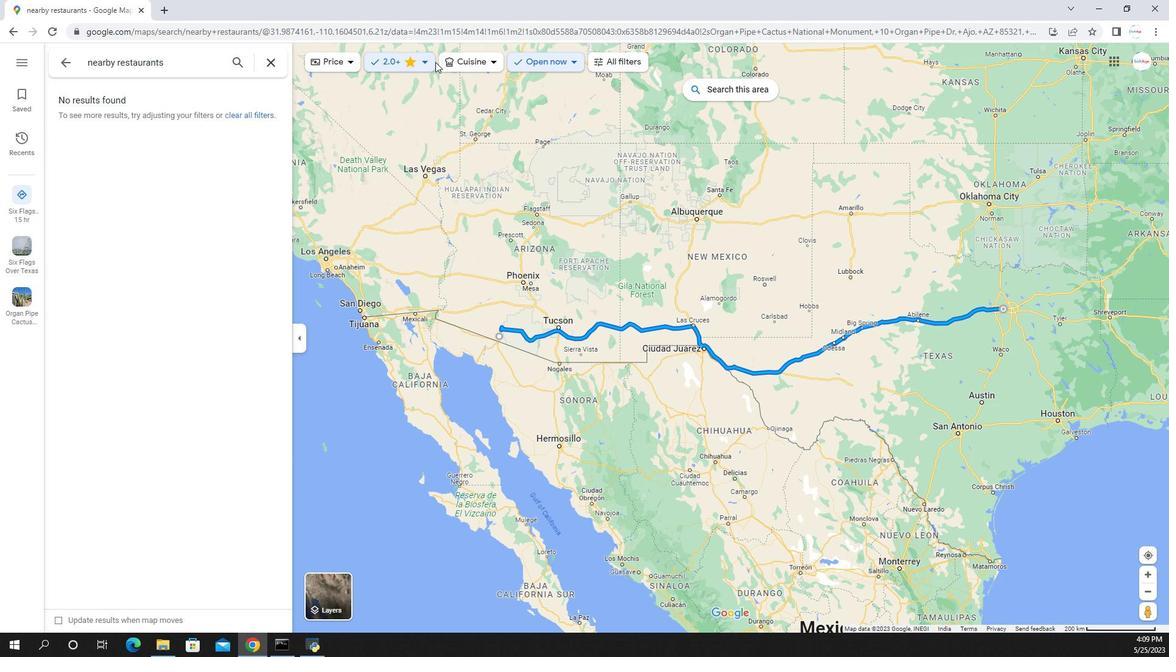 
Action: Mouse scrolled (459, 105) with delta (0, 0)
Screenshot: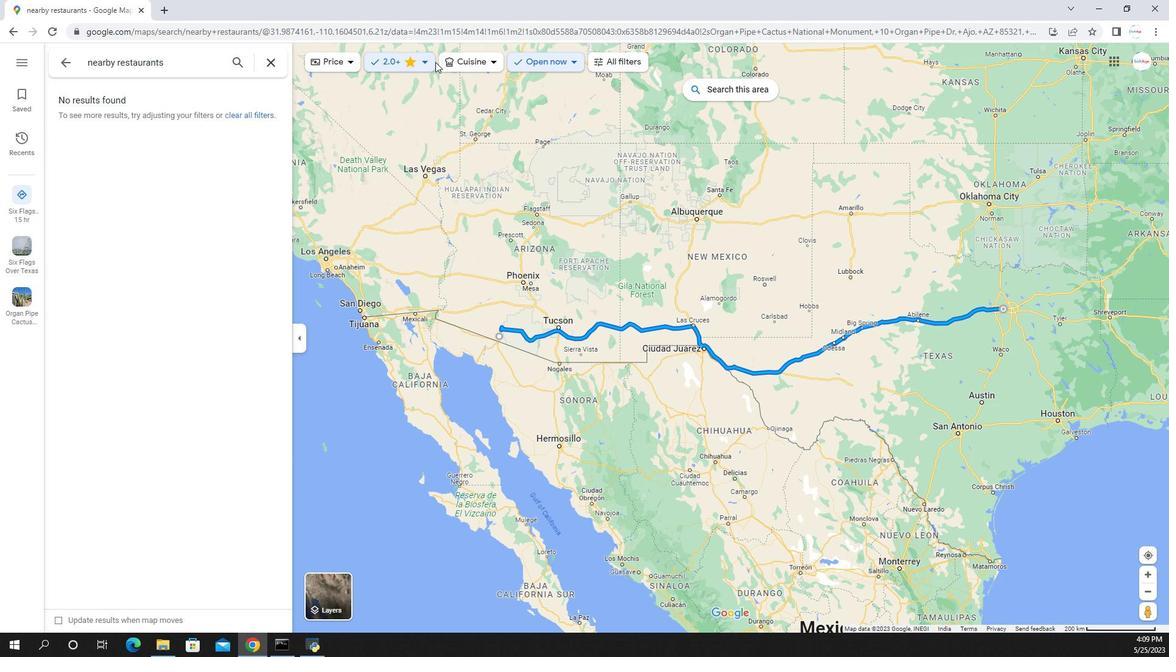 
Action: Mouse scrolled (459, 105) with delta (0, 0)
Screenshot: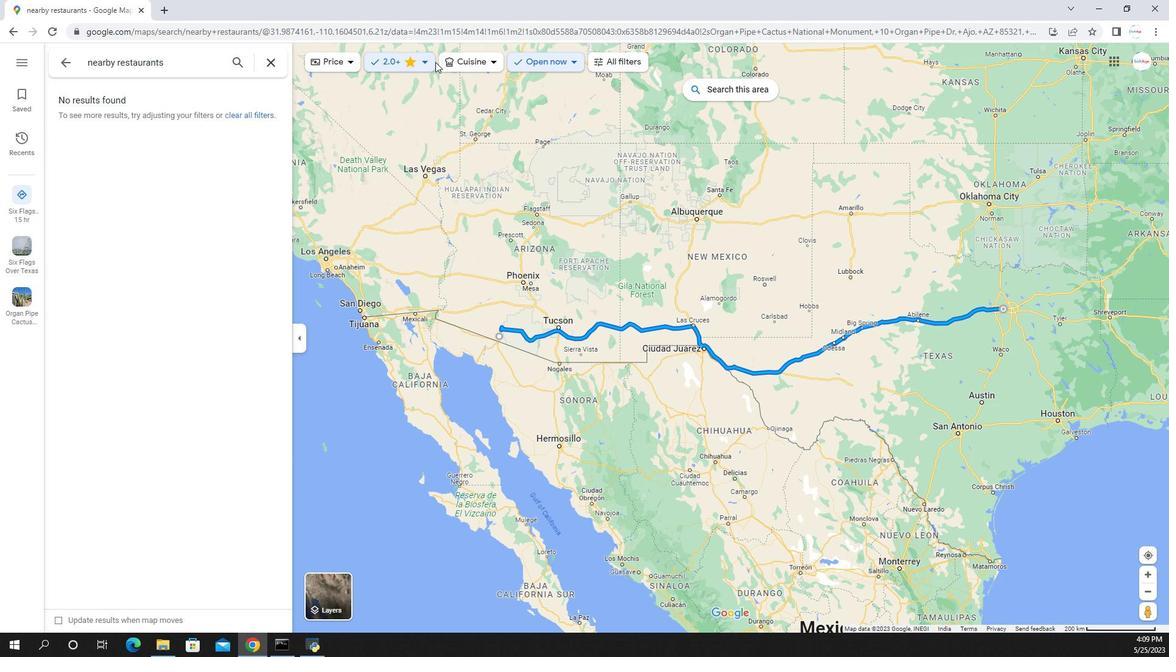
Action: Mouse scrolled (459, 105) with delta (0, 0)
Screenshot: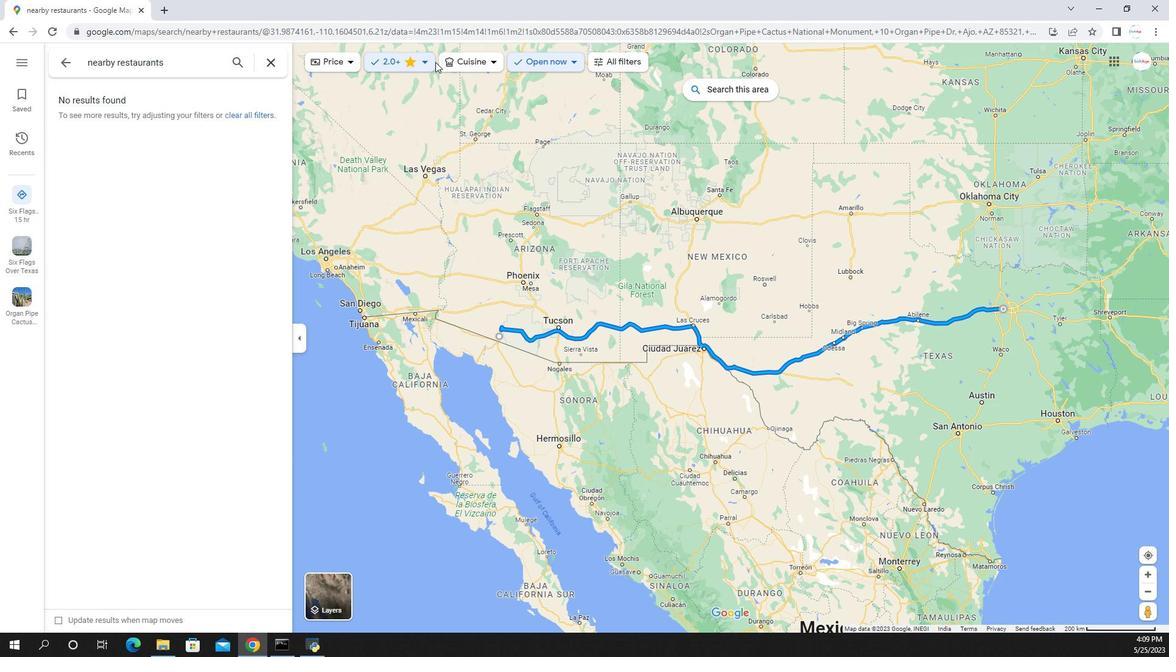 
Action: Mouse scrolled (459, 105) with delta (0, 0)
Screenshot: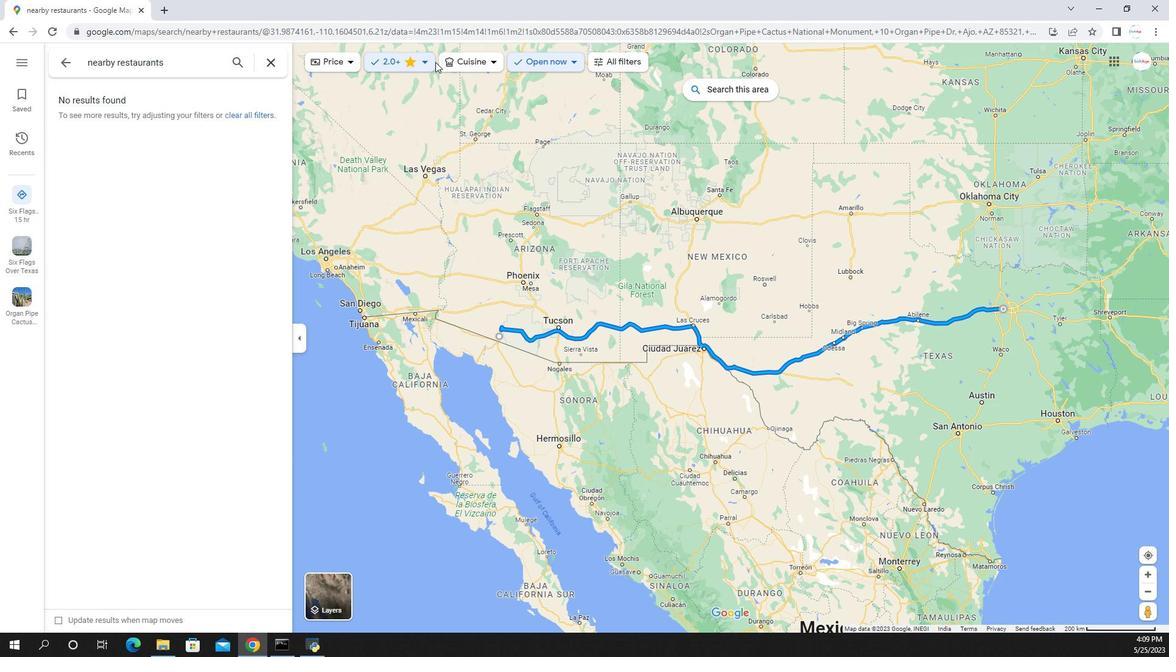 
Action: Mouse scrolled (459, 105) with delta (0, 0)
Screenshot: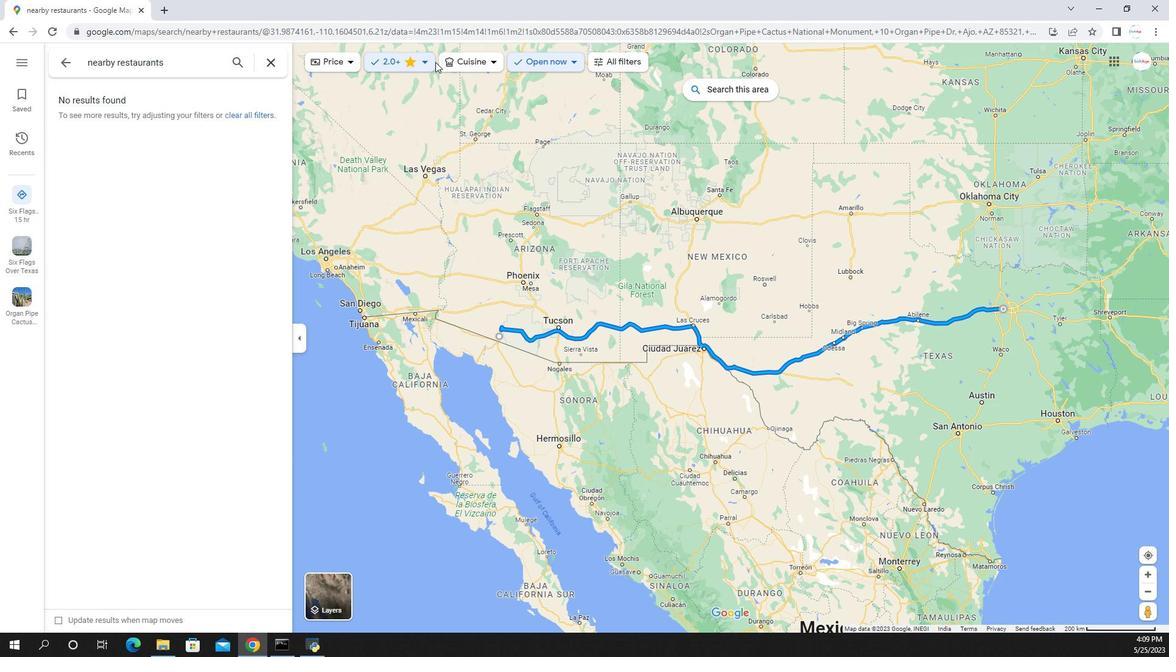 
Action: Mouse scrolled (459, 105) with delta (0, 0)
Screenshot: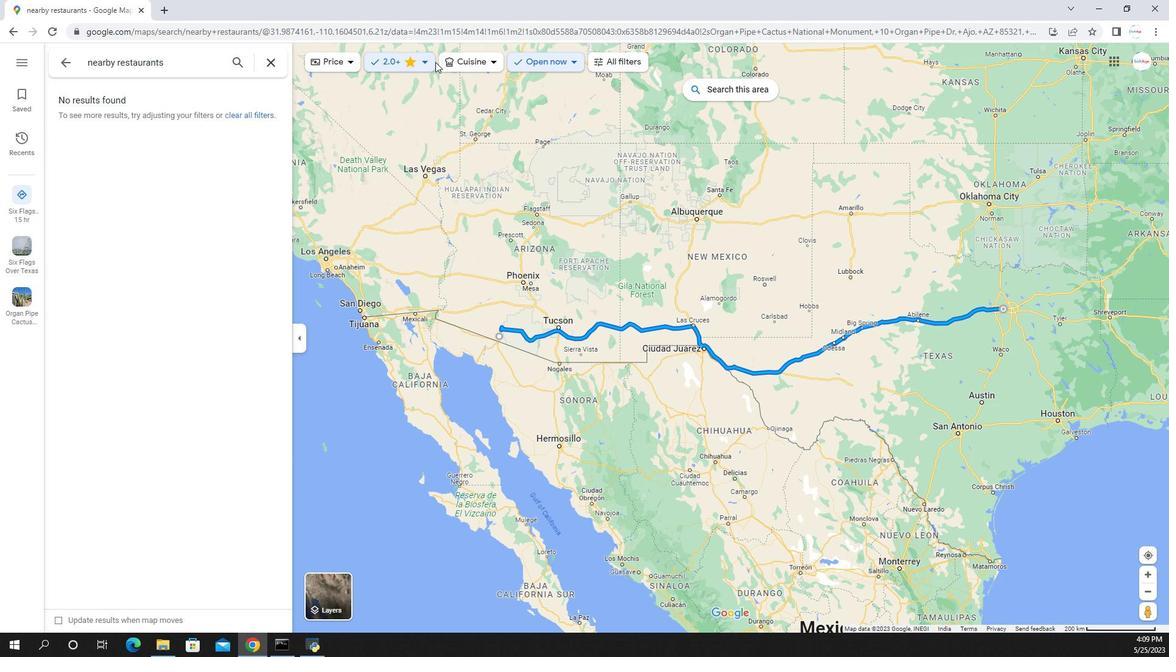 
Action: Mouse scrolled (459, 105) with delta (0, 0)
Screenshot: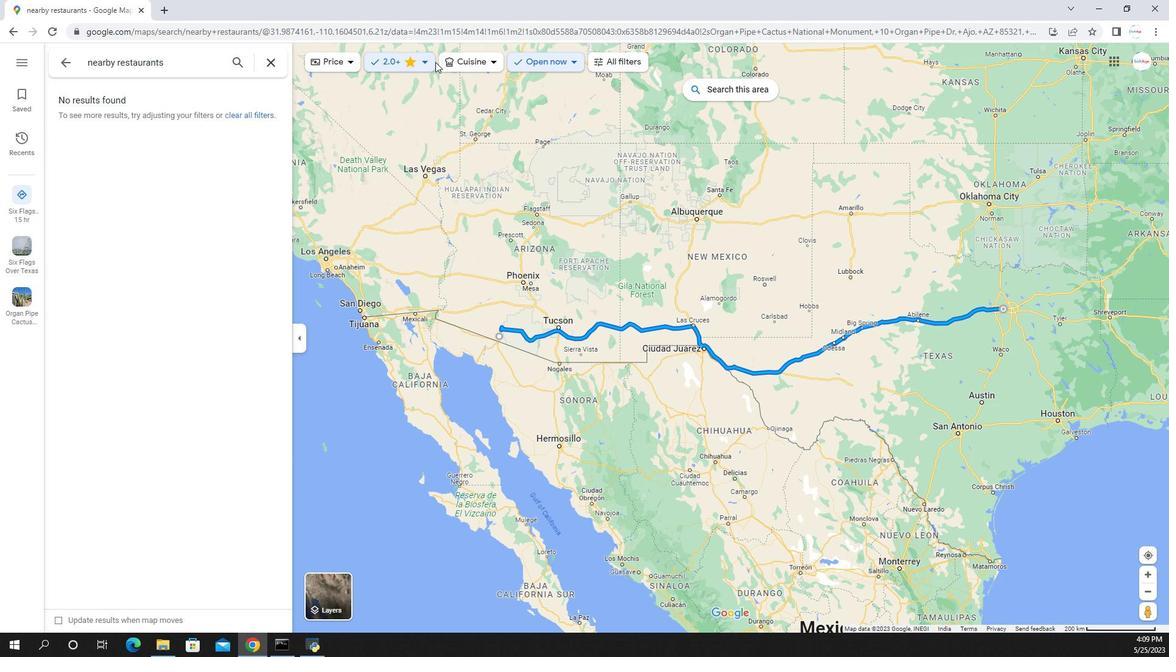 
Action: Mouse scrolled (459, 105) with delta (0, 0)
Screenshot: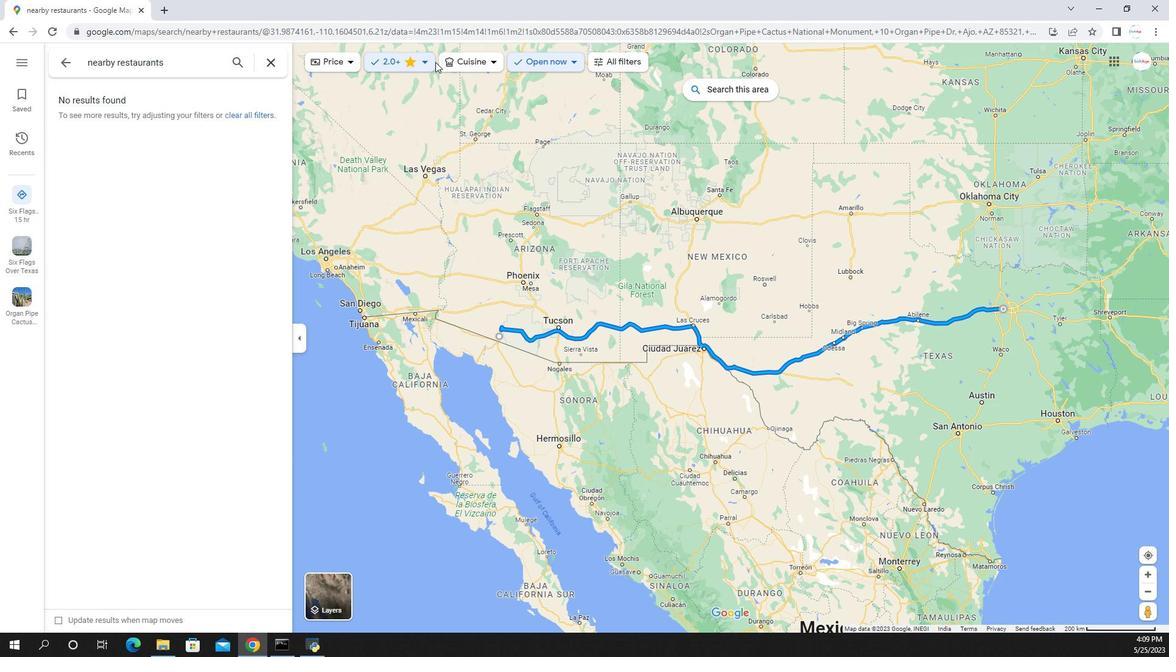 
Action: Mouse scrolled (459, 105) with delta (0, 0)
Screenshot: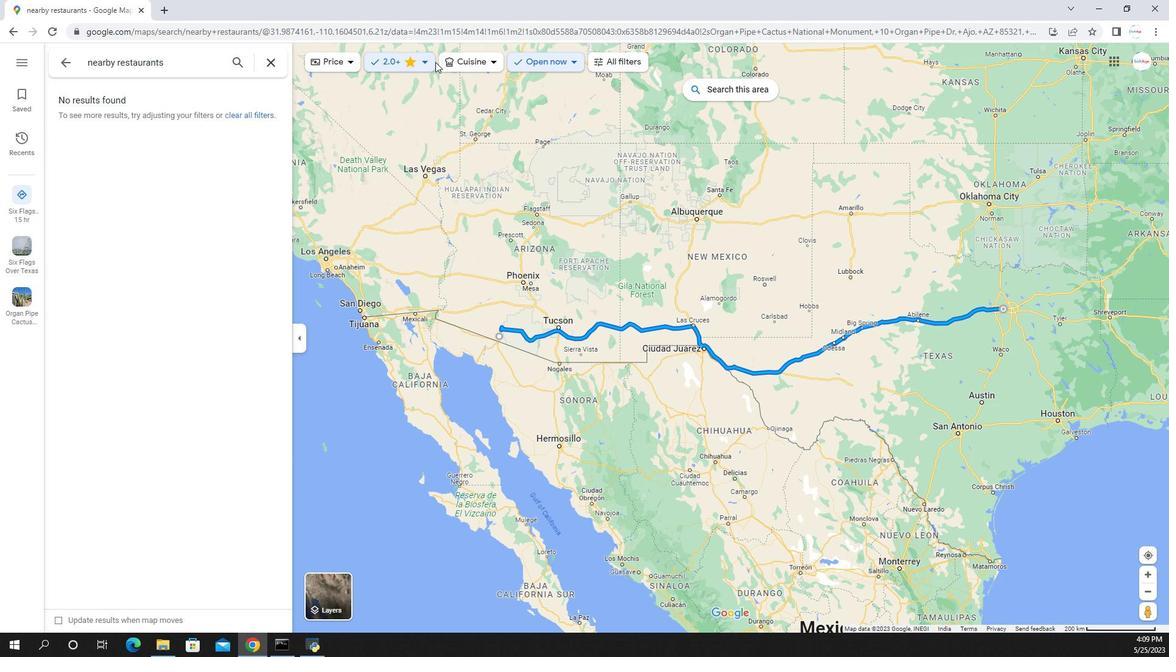 
Action: Mouse scrolled (459, 105) with delta (0, 0)
Screenshot: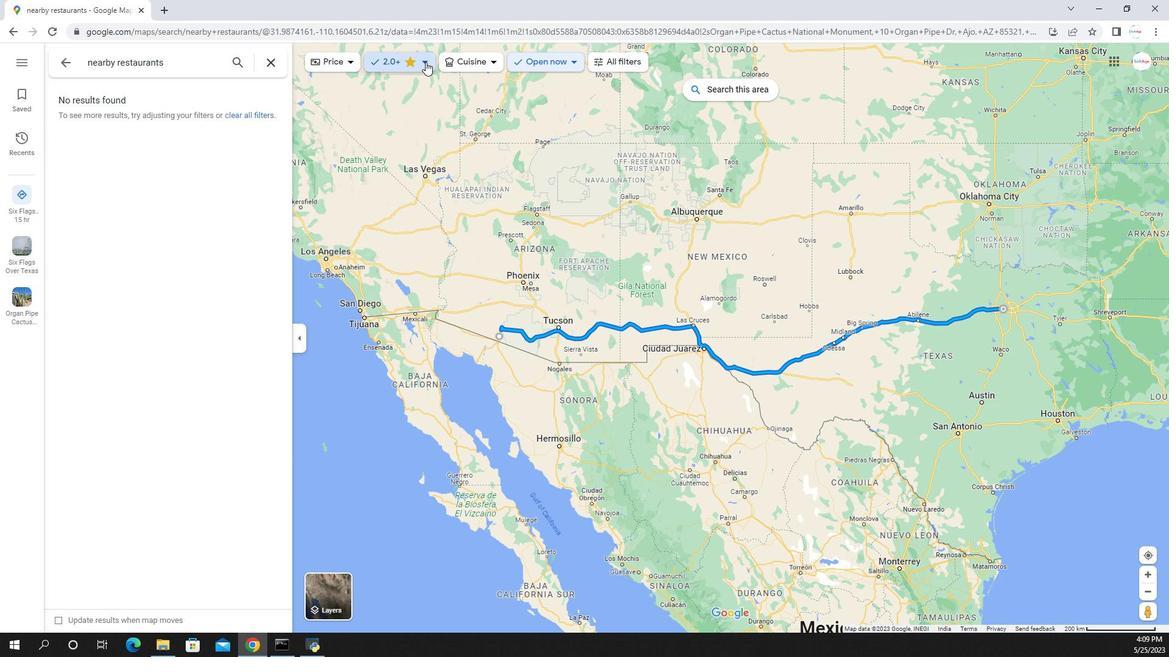 
Action: Mouse scrolled (459, 105) with delta (0, 0)
Screenshot: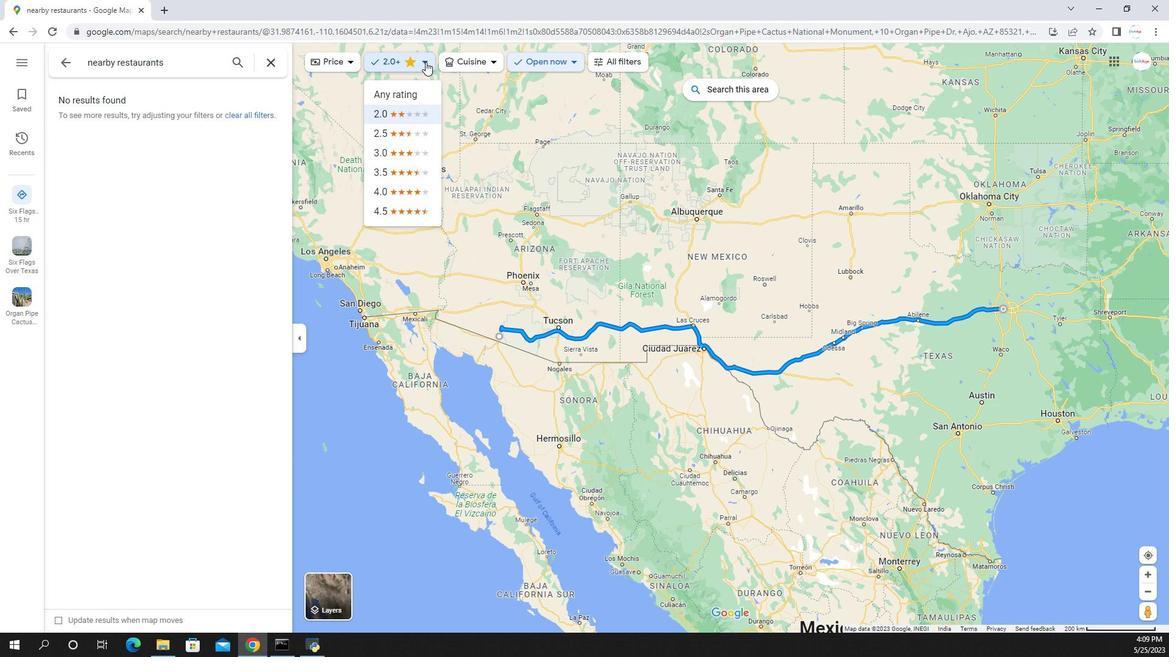 
Action: Mouse scrolled (459, 105) with delta (0, 0)
Screenshot: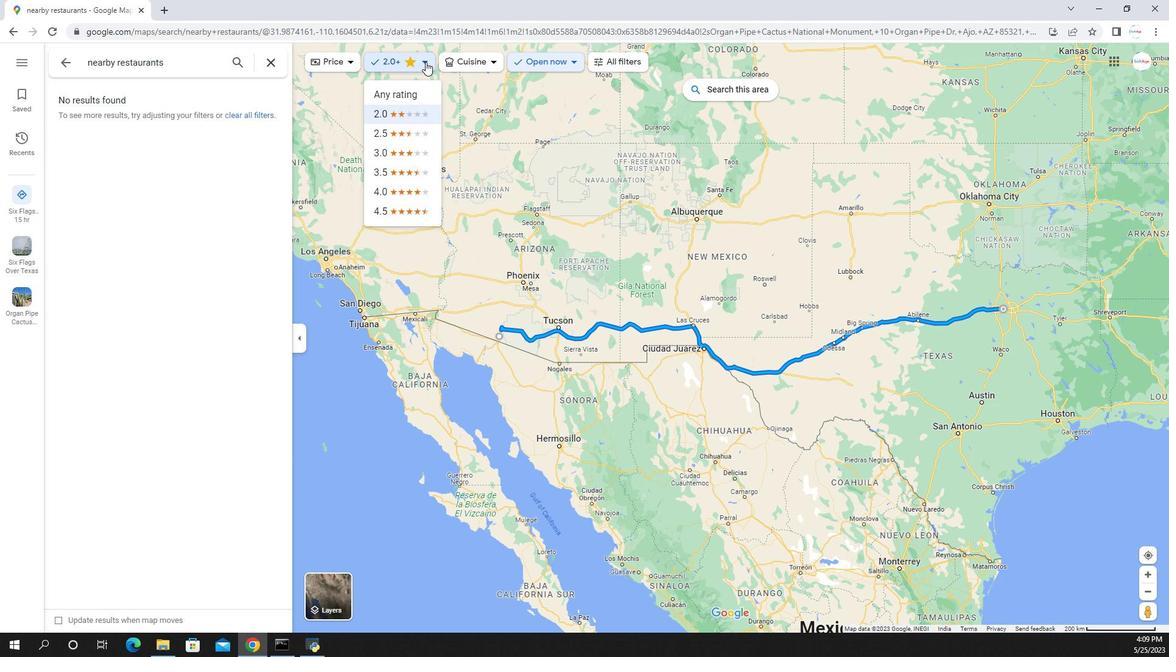 
Action: Mouse scrolled (459, 105) with delta (0, 0)
Screenshot: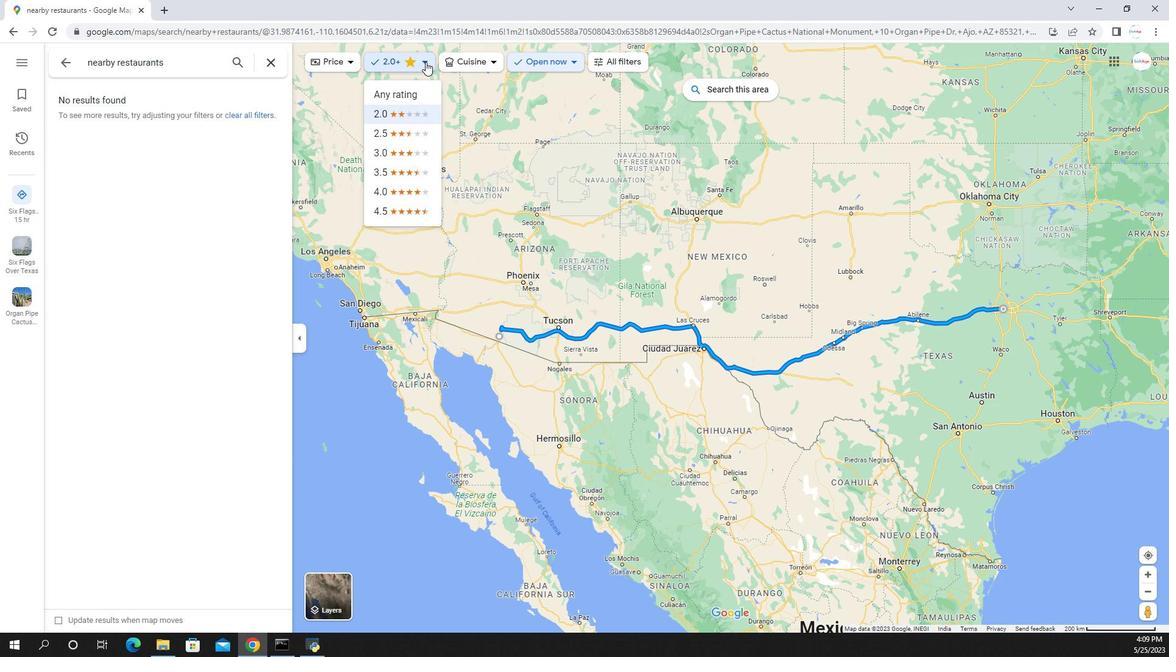 
Action: Mouse scrolled (459, 105) with delta (0, 0)
Screenshot: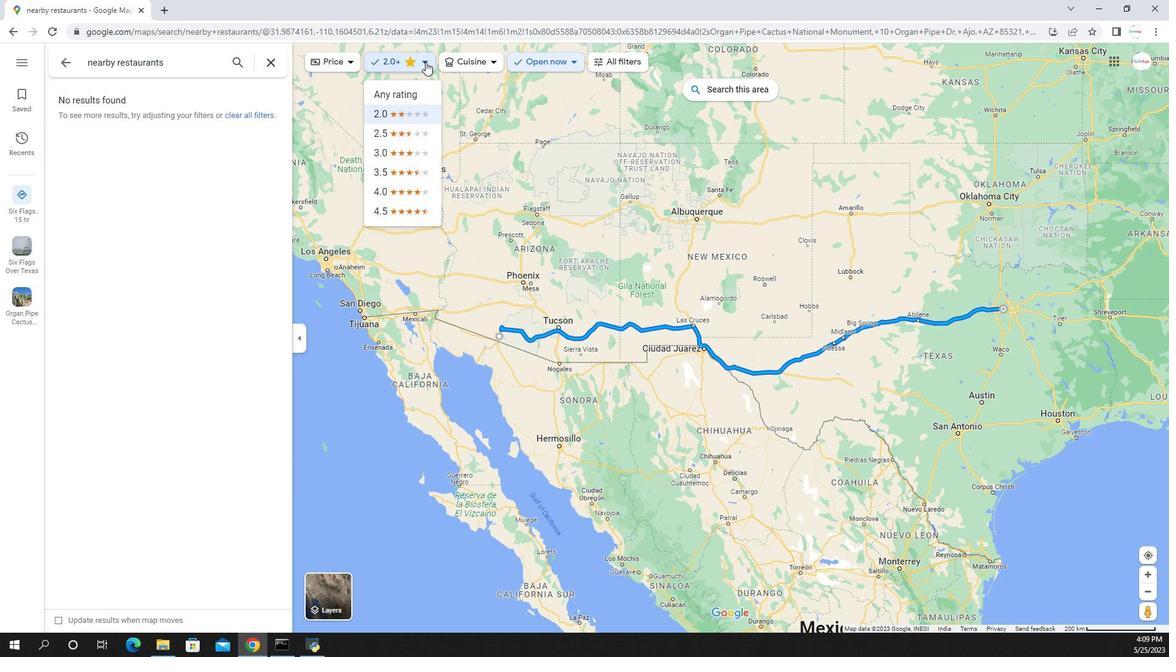 
Action: Mouse scrolled (459, 105) with delta (0, 0)
Screenshot: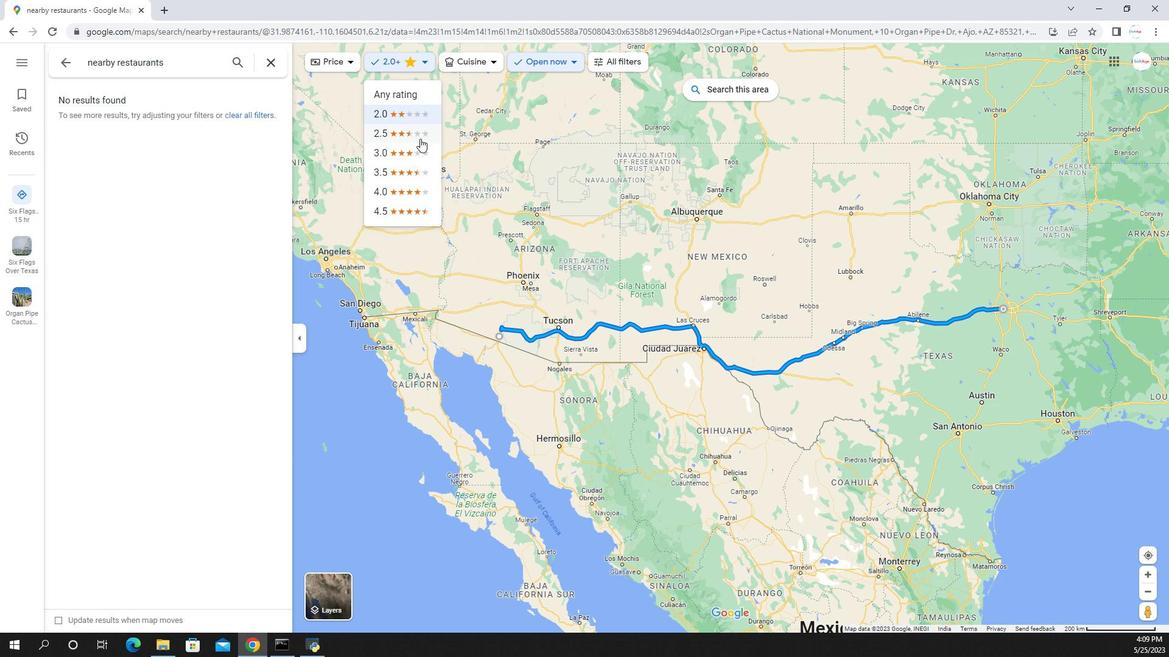 
Action: Mouse scrolled (459, 105) with delta (0, 0)
Screenshot: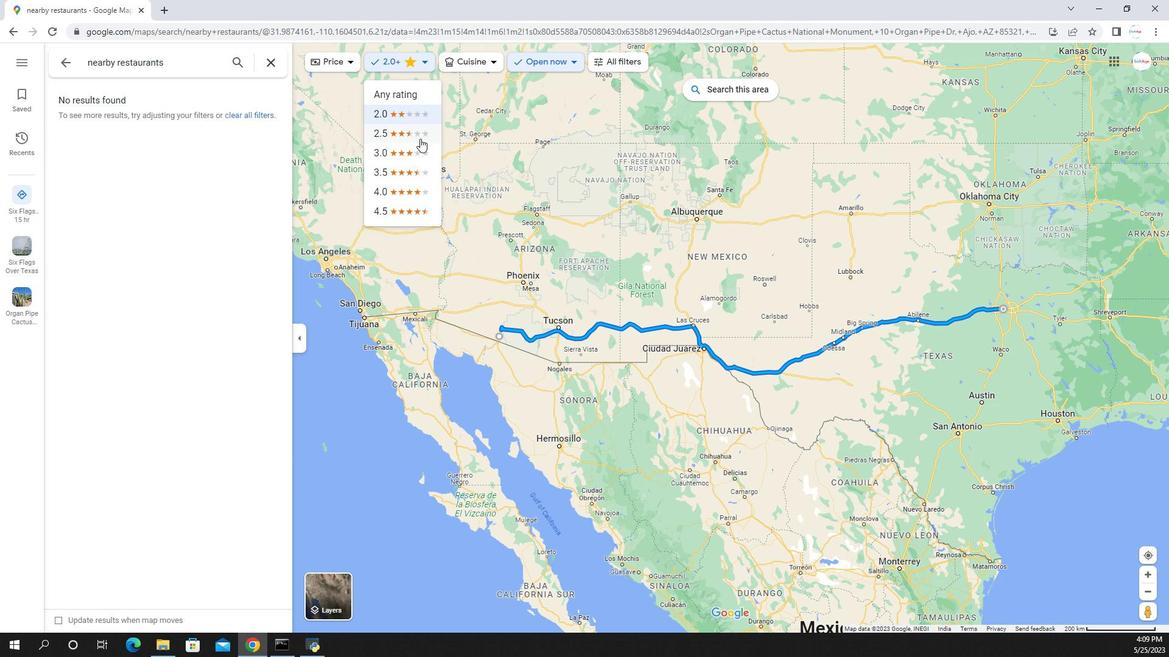
Action: Mouse scrolled (459, 105) with delta (0, 0)
Screenshot: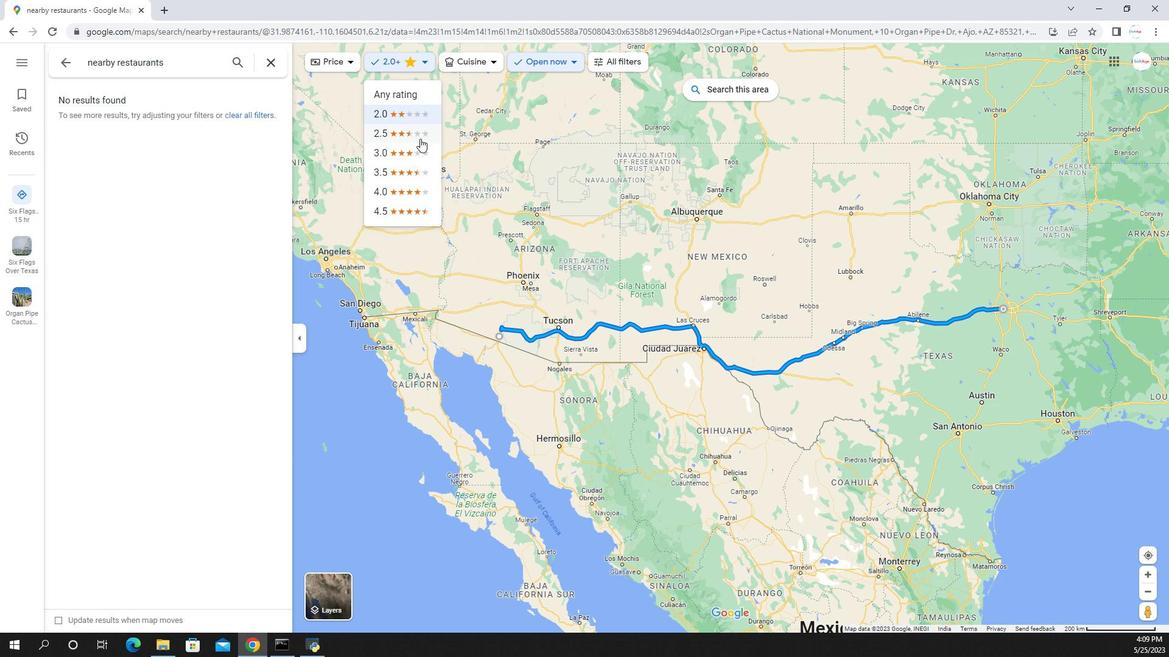 
Action: Mouse scrolled (459, 105) with delta (0, 0)
Screenshot: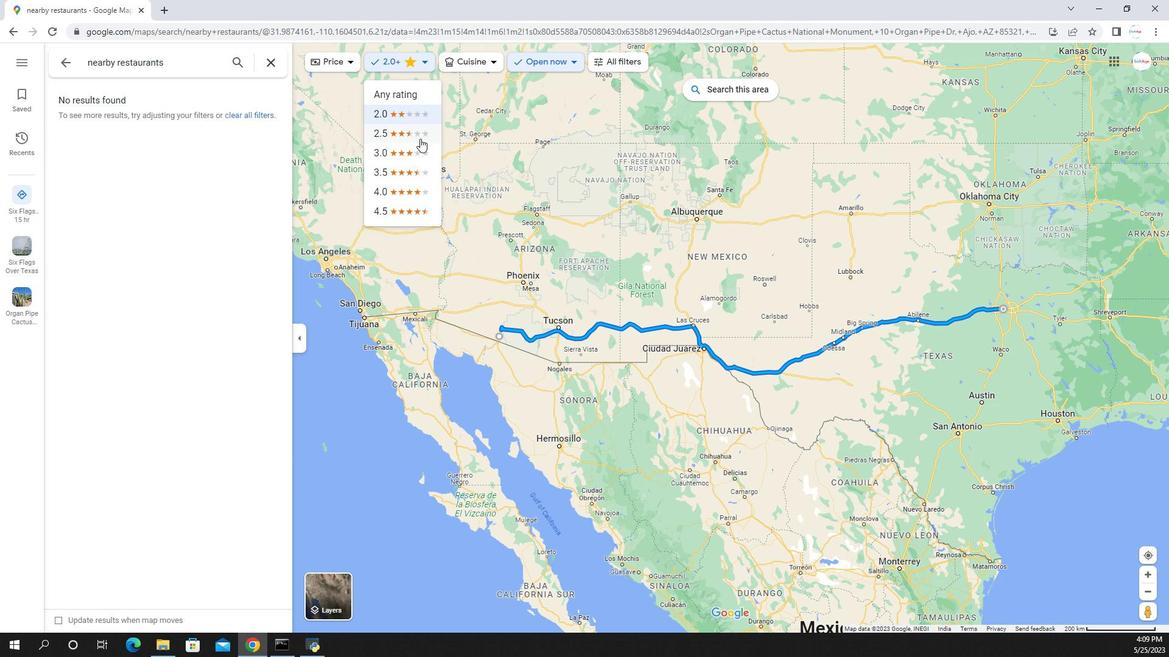 
Action: Mouse scrolled (459, 105) with delta (0, 0)
Screenshot: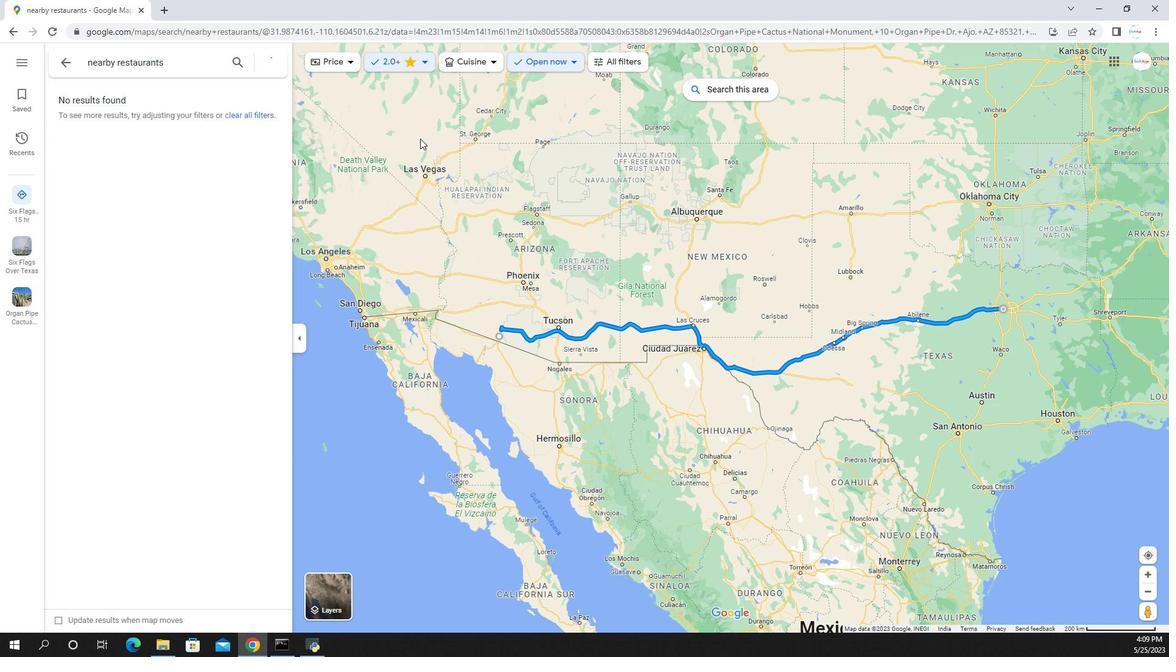
Action: Mouse scrolled (459, 105) with delta (0, 0)
Screenshot: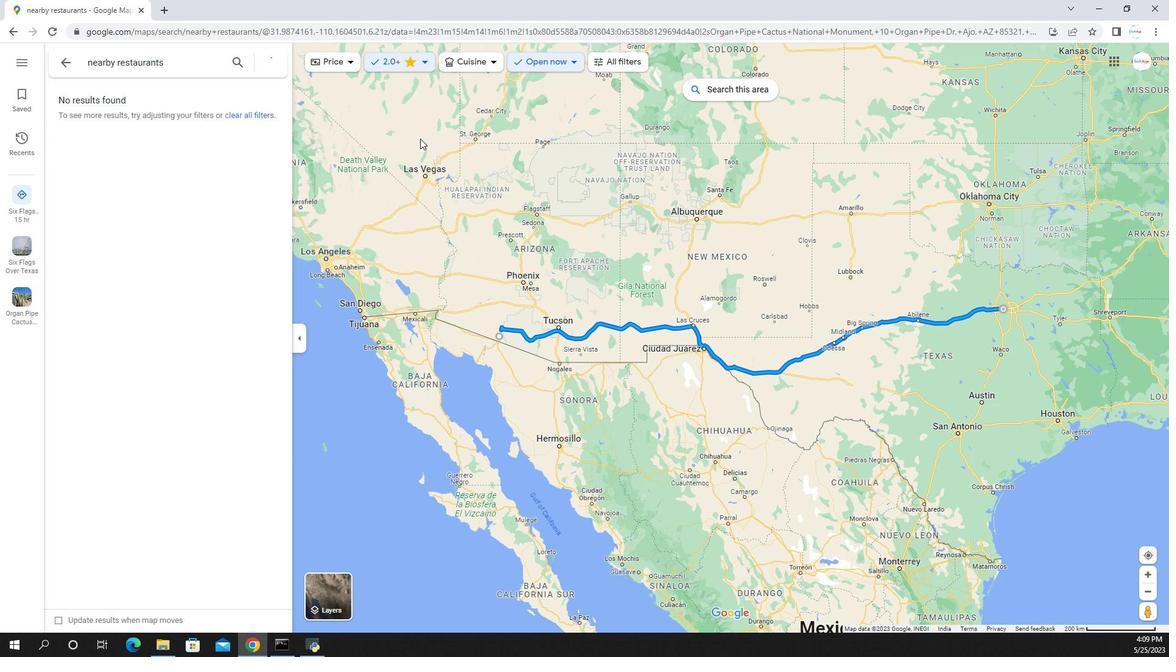 
Action: Mouse scrolled (459, 105) with delta (0, 0)
Screenshot: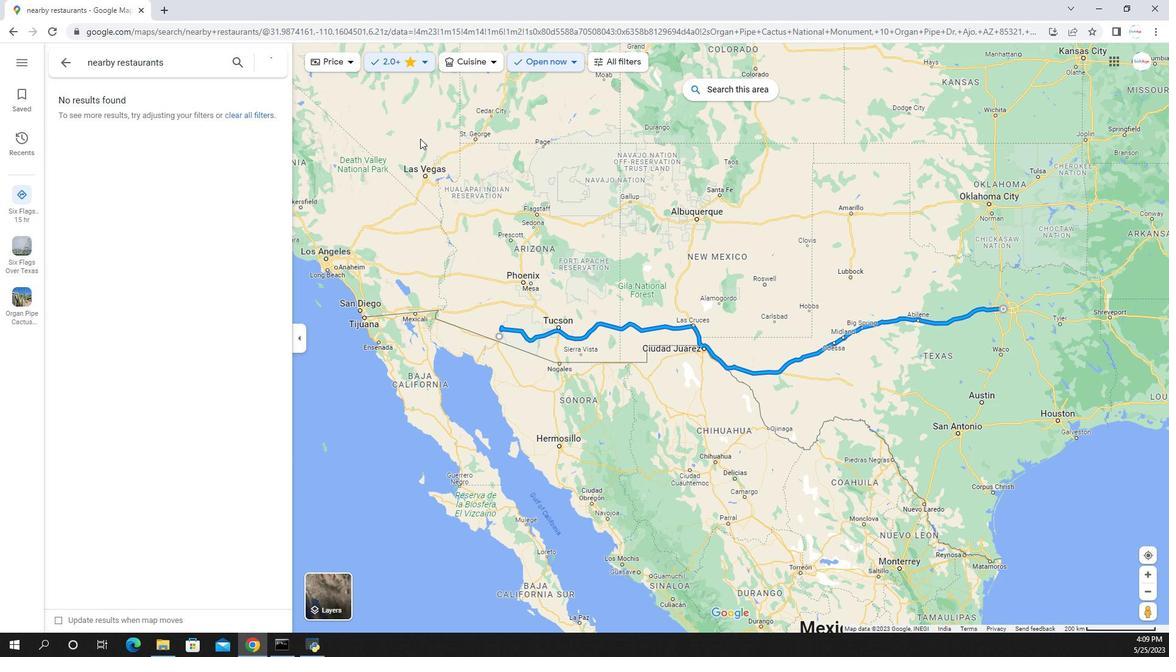 
Action: Mouse scrolled (459, 105) with delta (0, 0)
Screenshot: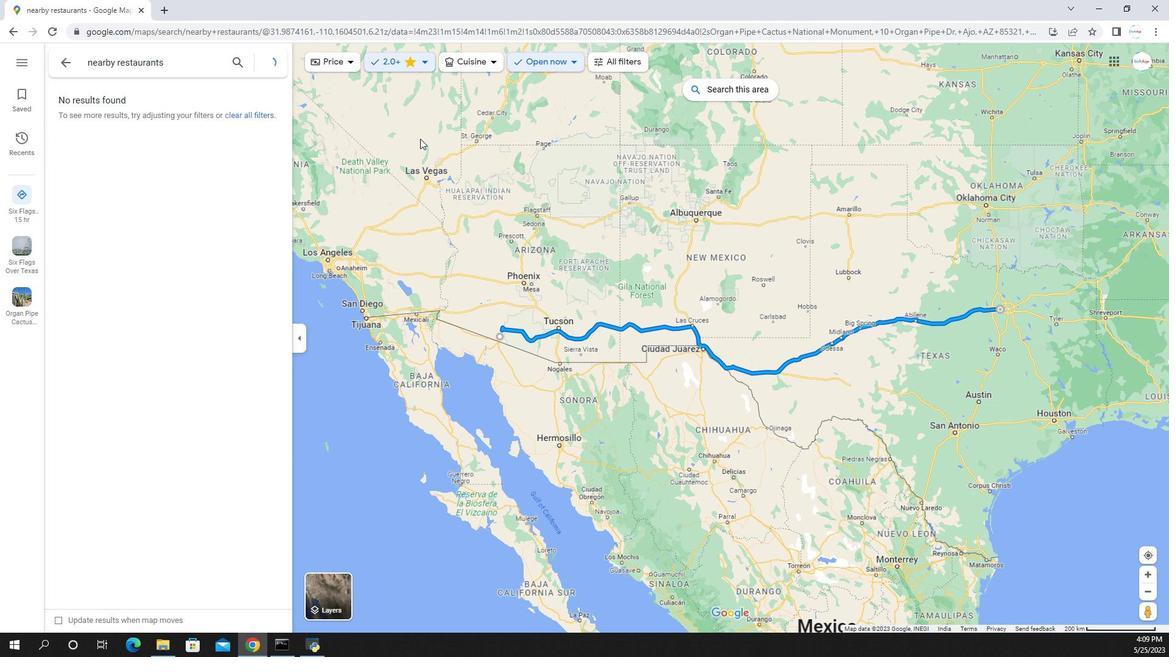 
Action: Mouse scrolled (459, 105) with delta (0, 0)
Screenshot: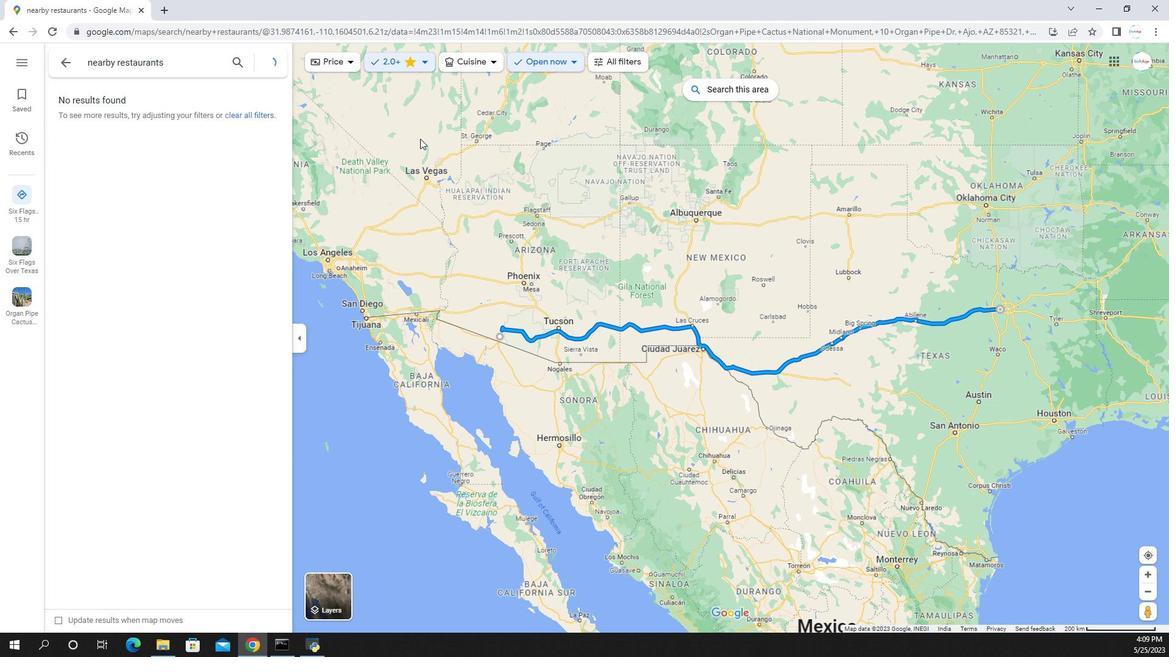 
Action: Mouse scrolled (459, 105) with delta (0, 0)
Screenshot: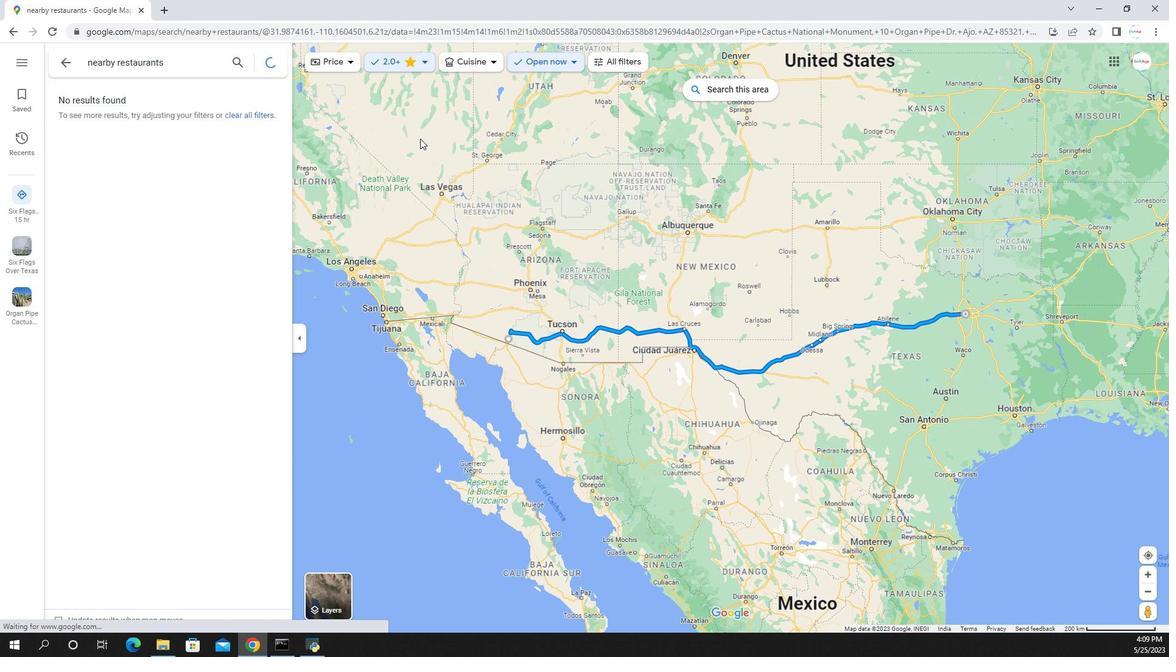 
Action: Mouse scrolled (459, 105) with delta (0, 0)
Screenshot: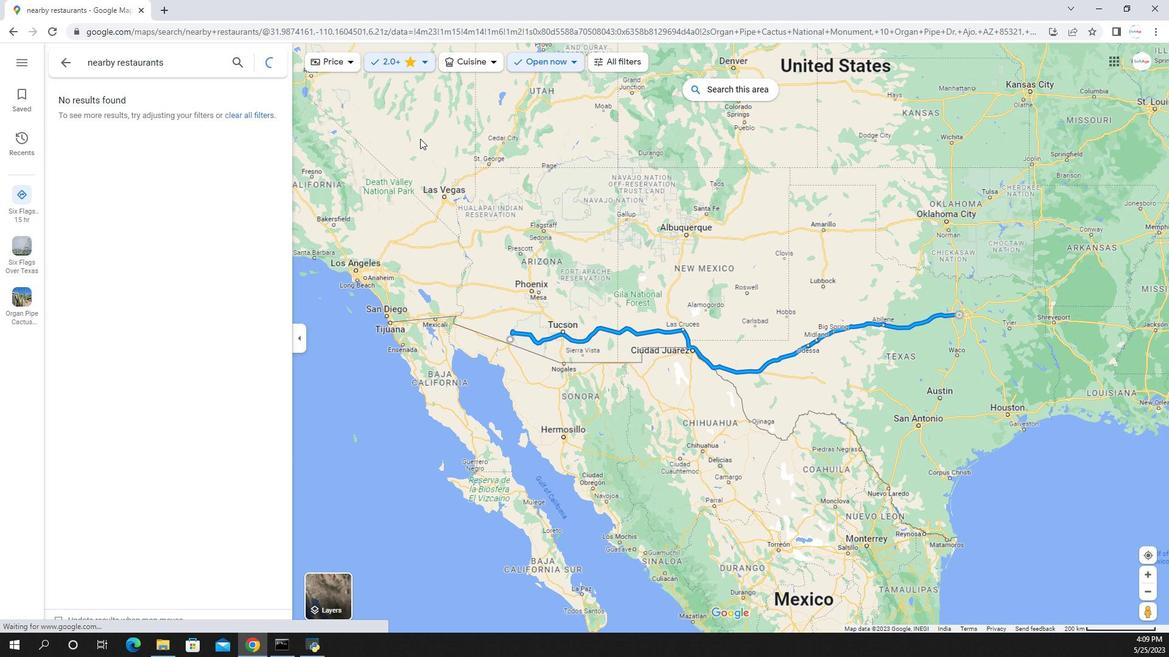 
Action: Mouse scrolled (459, 105) with delta (0, 0)
Screenshot: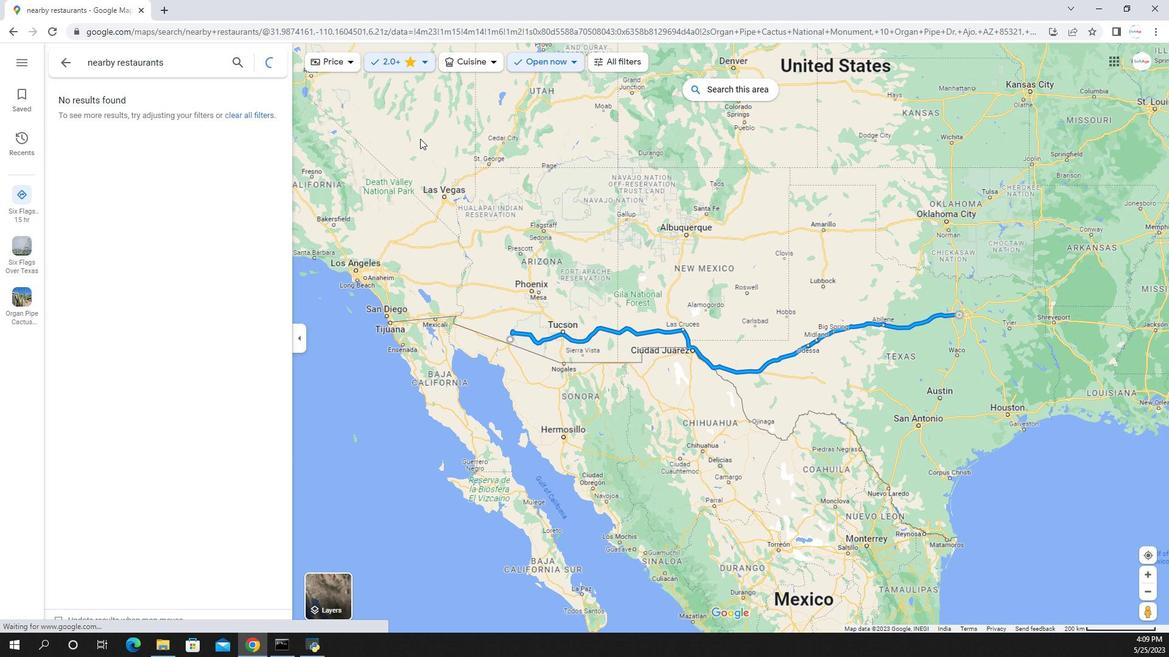 
Action: Mouse scrolled (459, 105) with delta (0, 0)
Screenshot: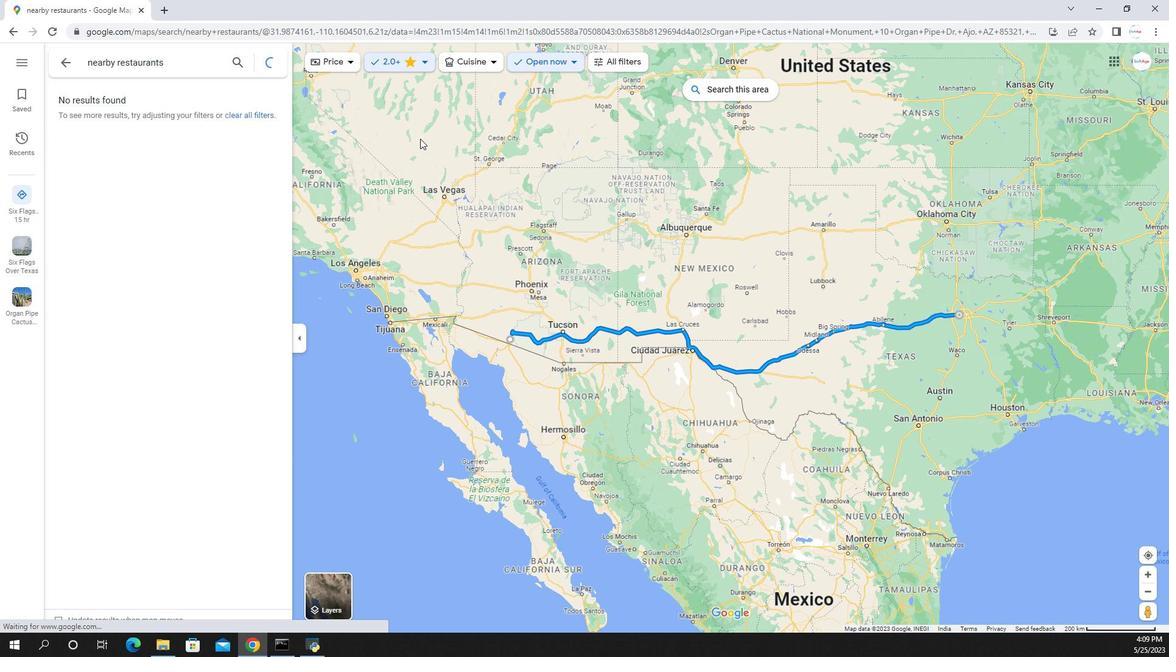 
Action: Mouse scrolled (459, 105) with delta (0, 0)
Screenshot: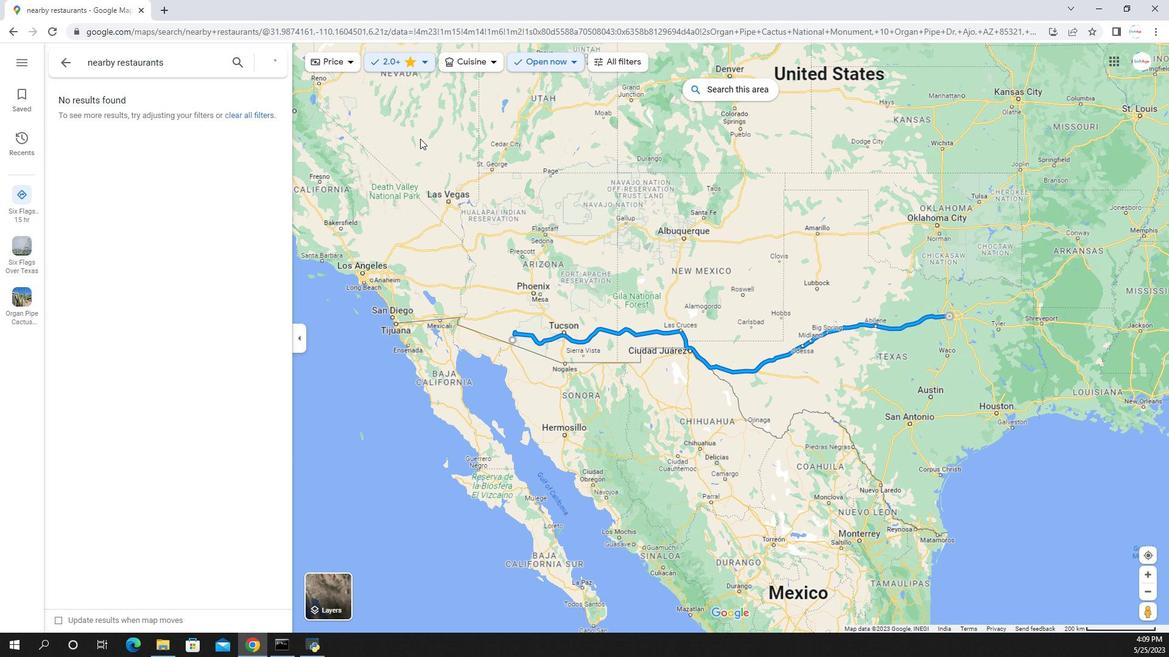 
Action: Mouse scrolled (459, 105) with delta (0, 0)
Screenshot: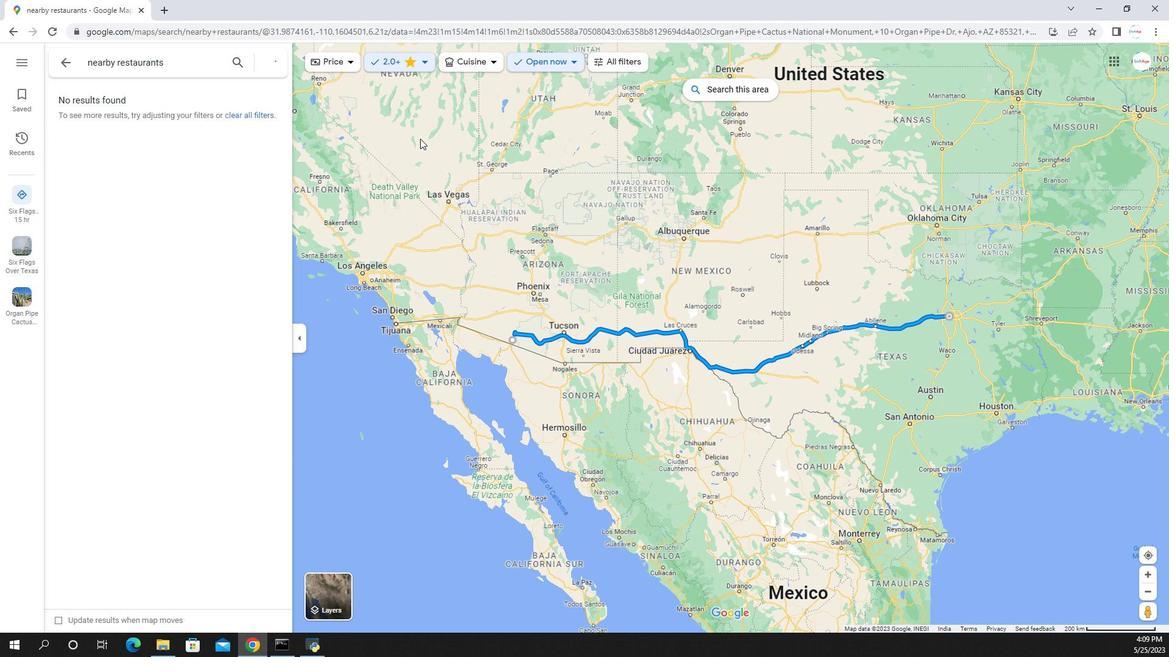 
Action: Mouse scrolled (459, 105) with delta (0, 0)
Screenshot: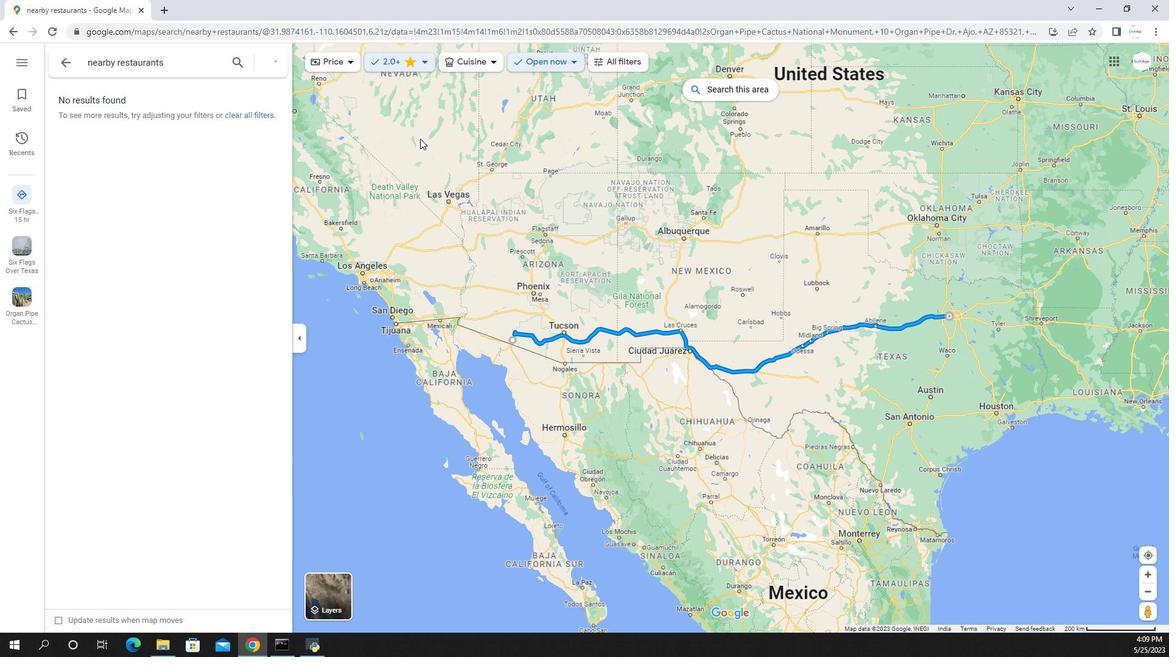 
Action: Mouse moved to (415, 128)
Screenshot: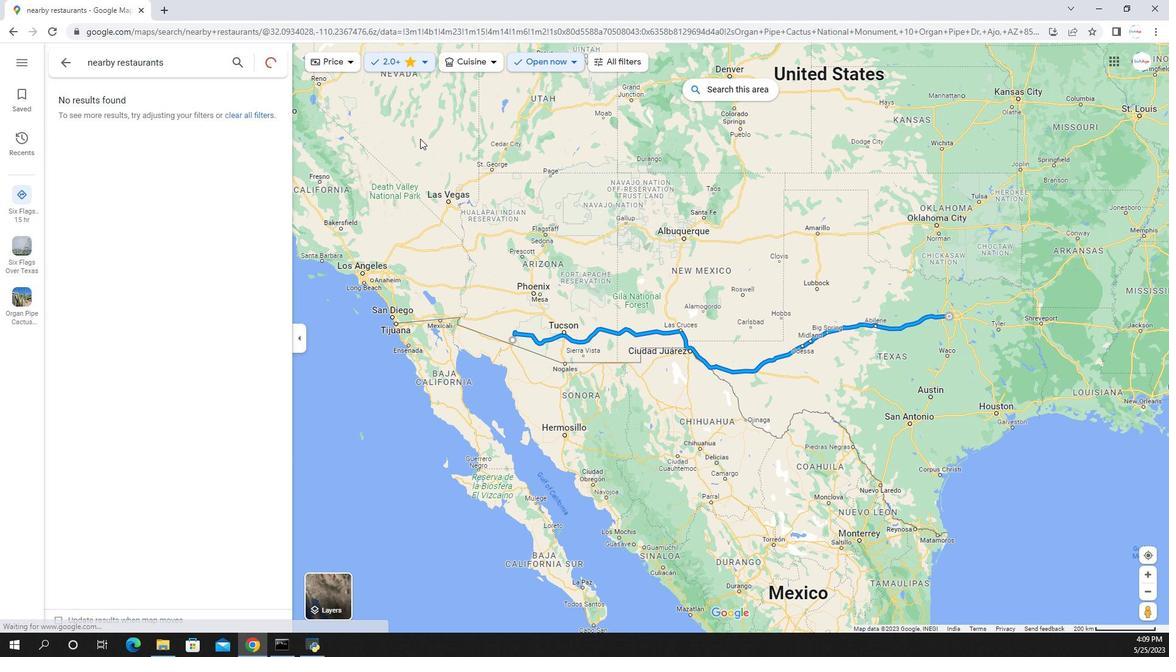
Action: Mouse pressed left at (415, 128)
Screenshot: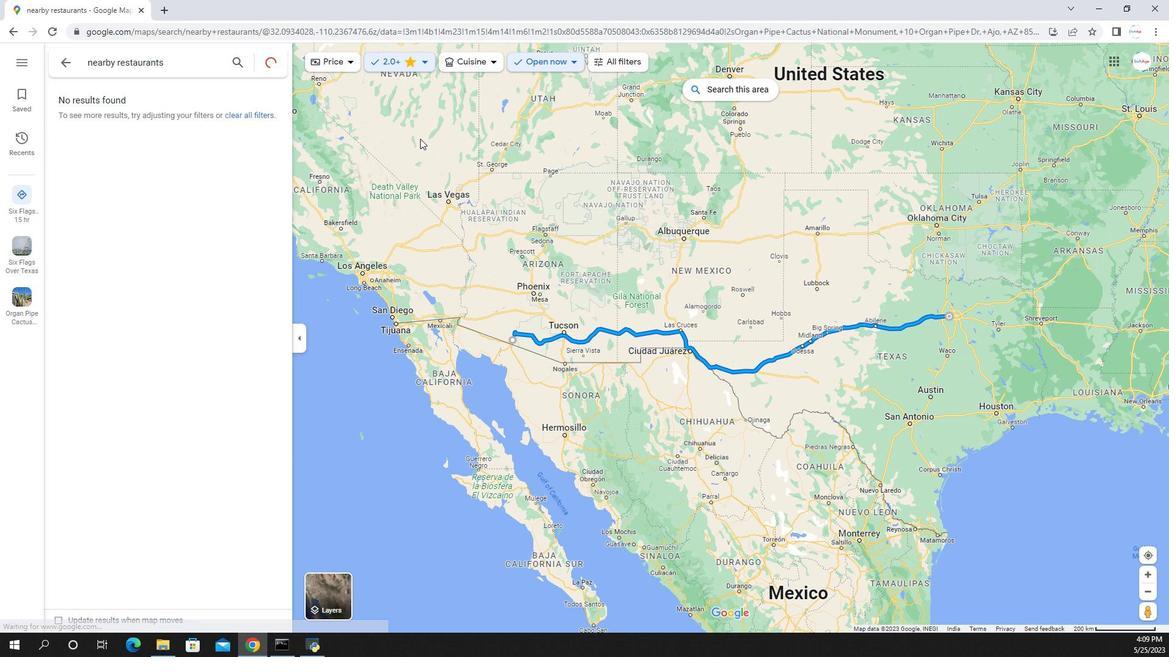
Action: Mouse moved to (431, 102)
Screenshot: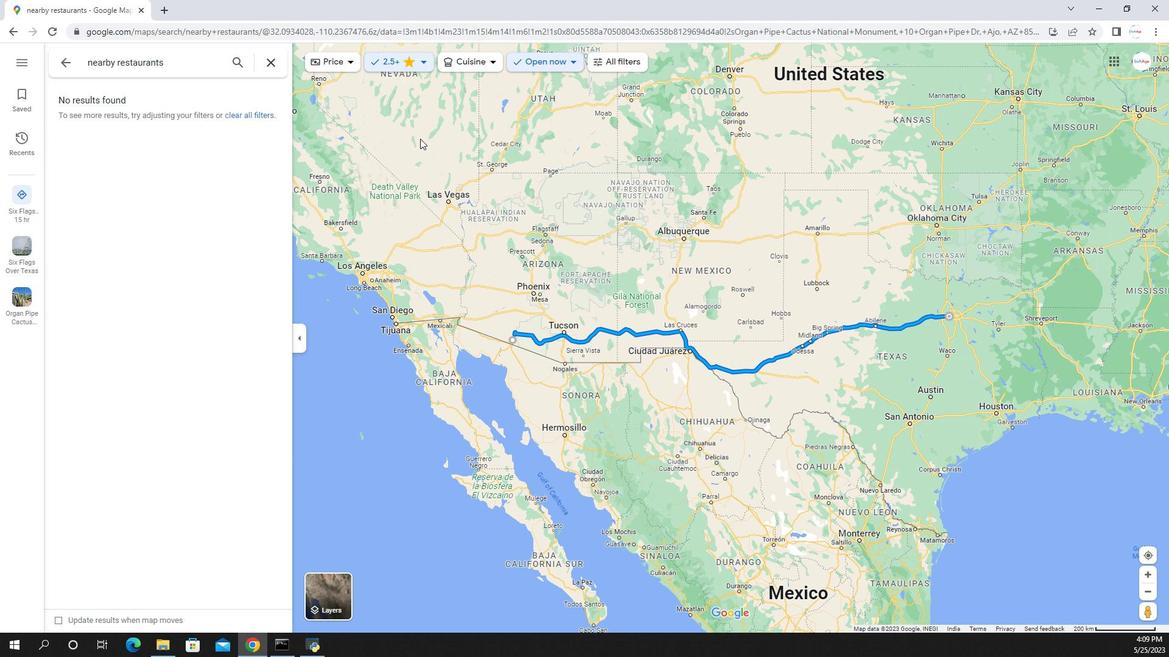 
Action: Mouse pressed left at (430, 102)
Screenshot: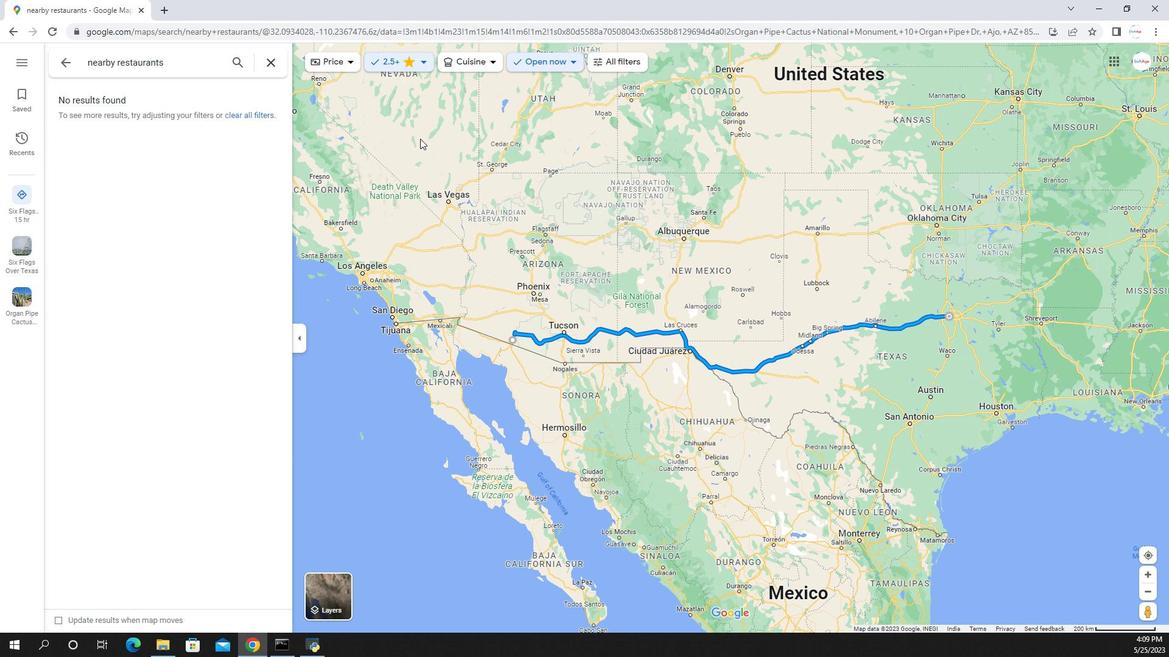 
Action: Mouse moved to (454, 85)
Screenshot: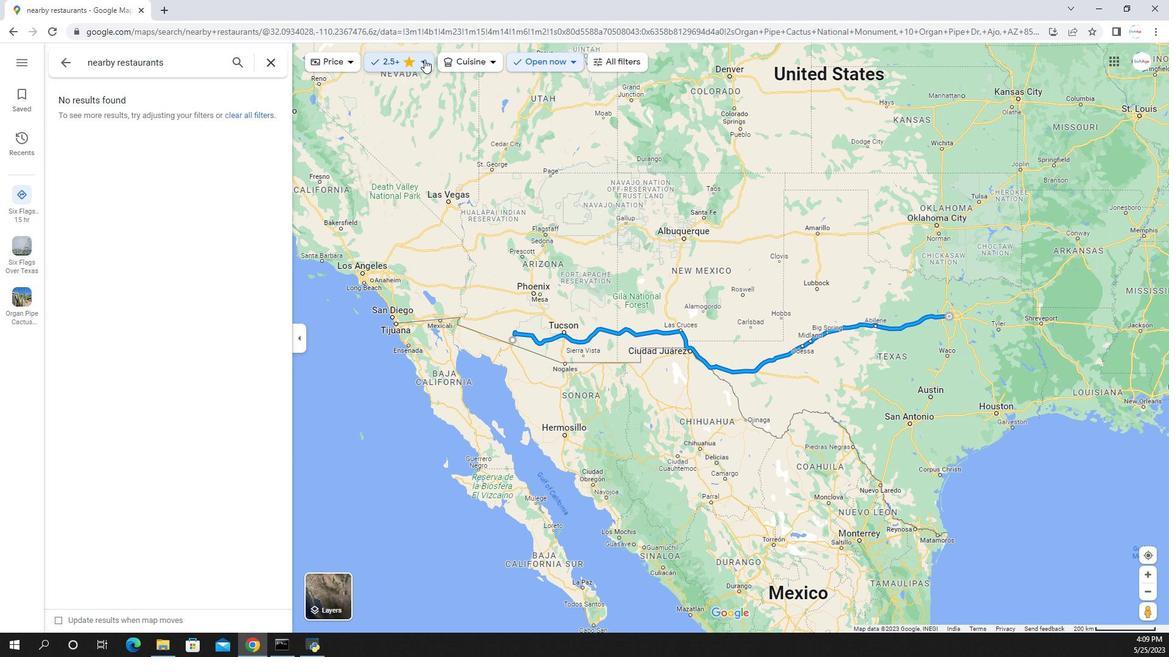 
Action: Mouse pressed left at (454, 85)
Screenshot: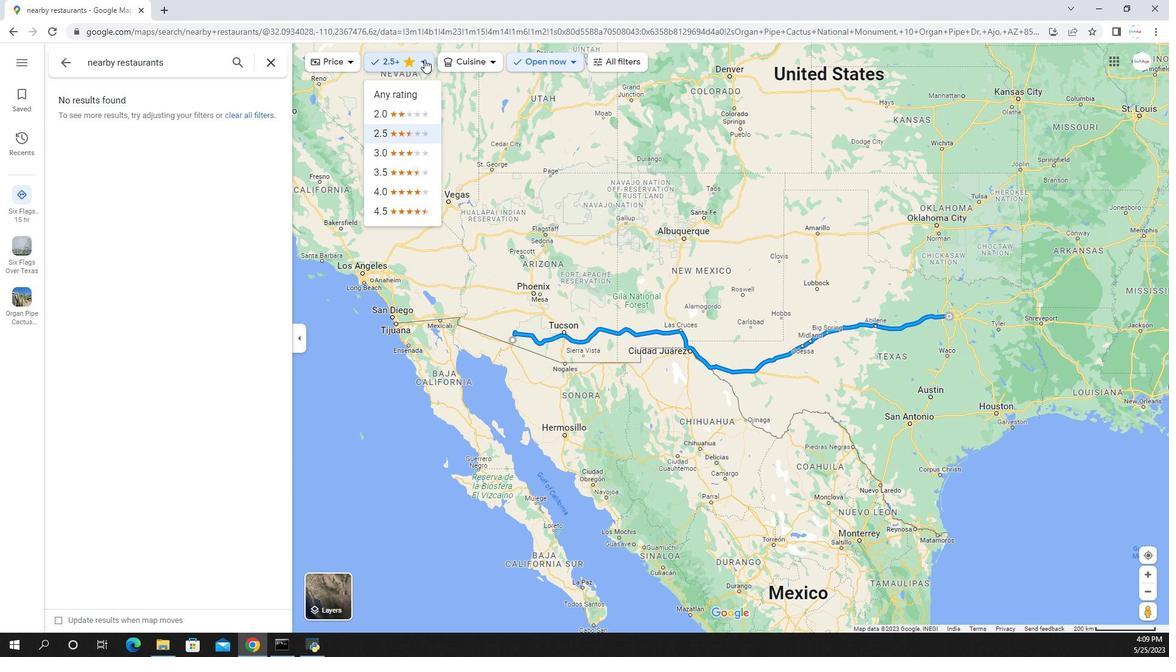
Action: Mouse moved to (462, 101)
Screenshot: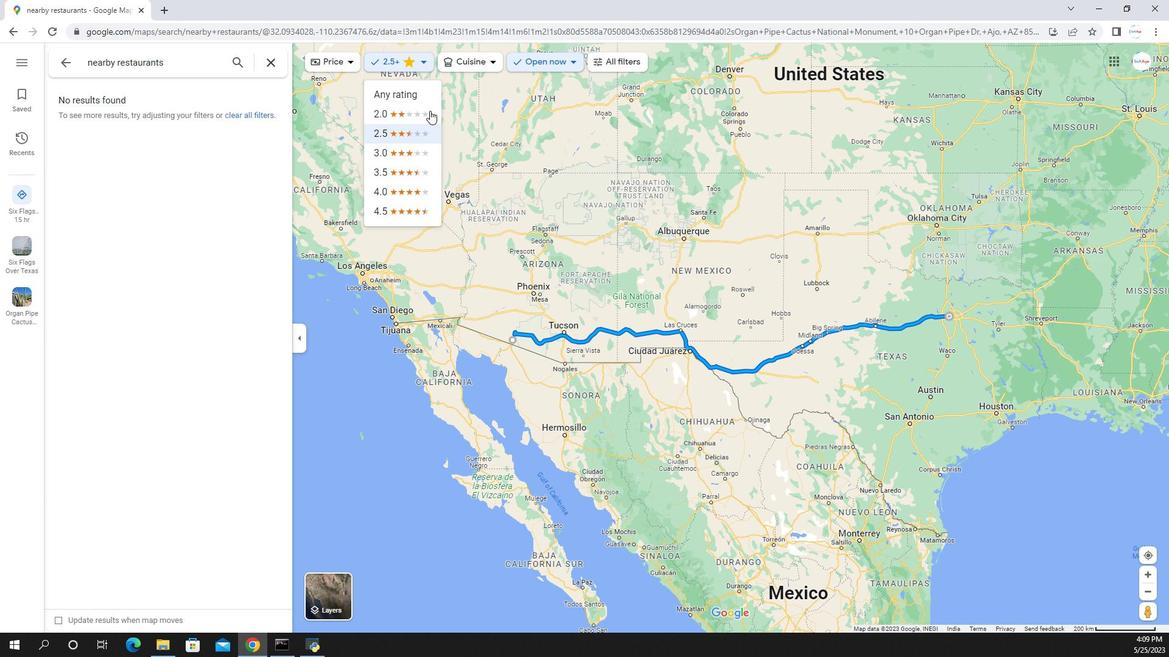 
Action: Mouse pressed left at (462, 101)
Screenshot: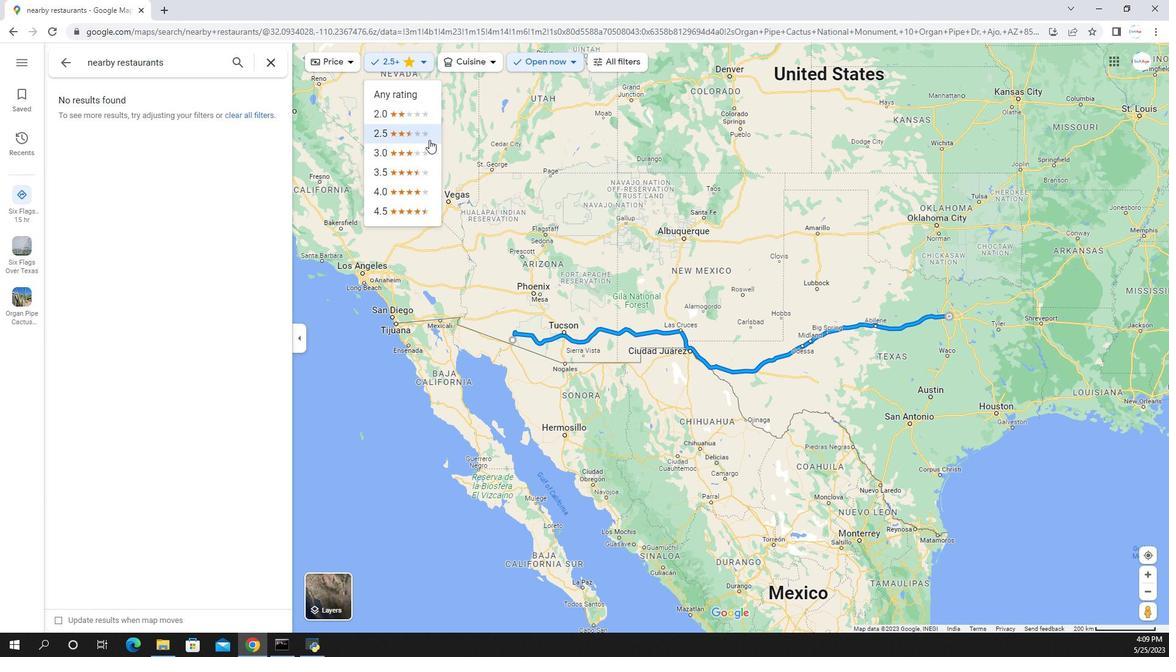 
Action: Mouse moved to (440, 92)
Screenshot: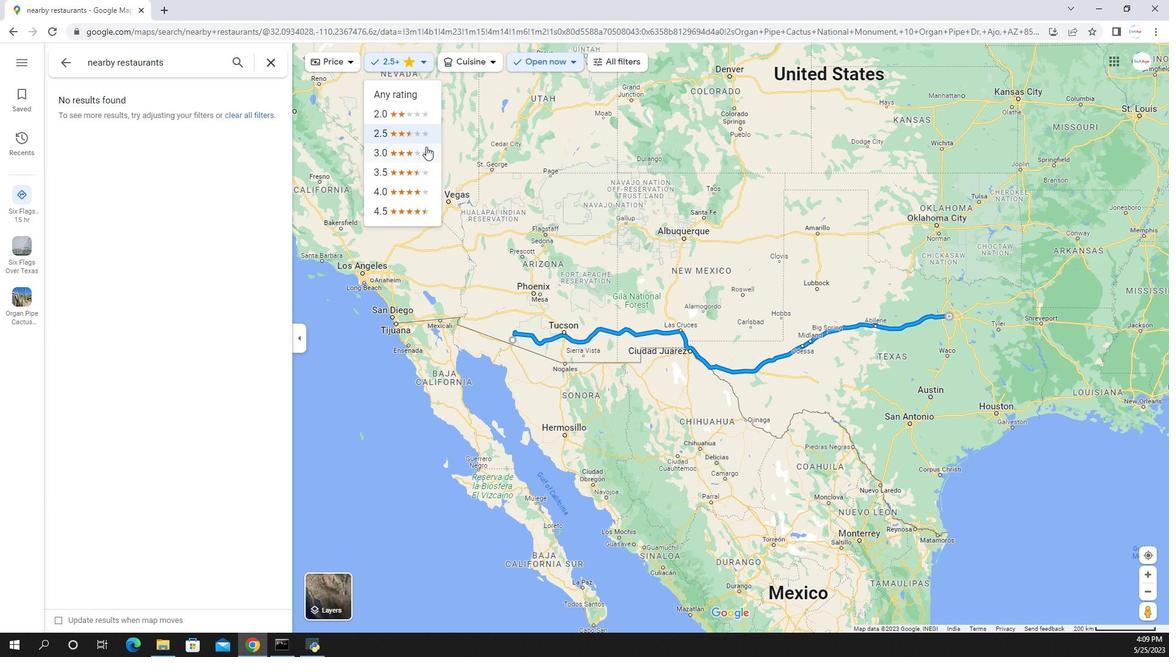 
Action: Mouse pressed left at (440, 92)
Screenshot: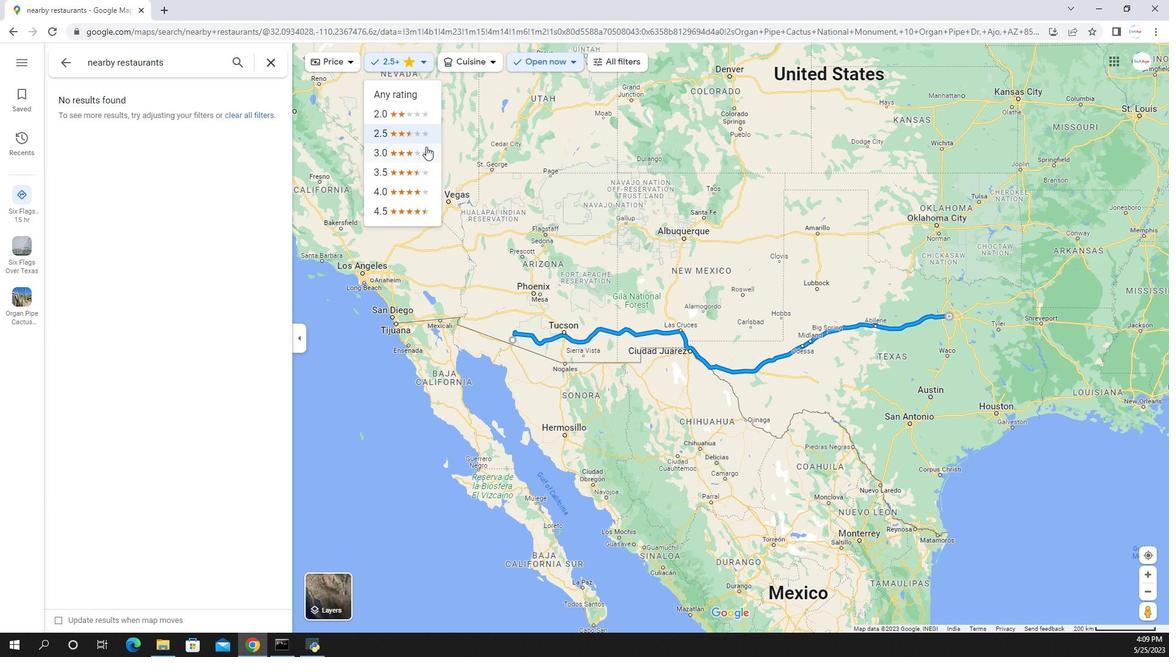 
Action: Mouse moved to (455, 110)
Screenshot: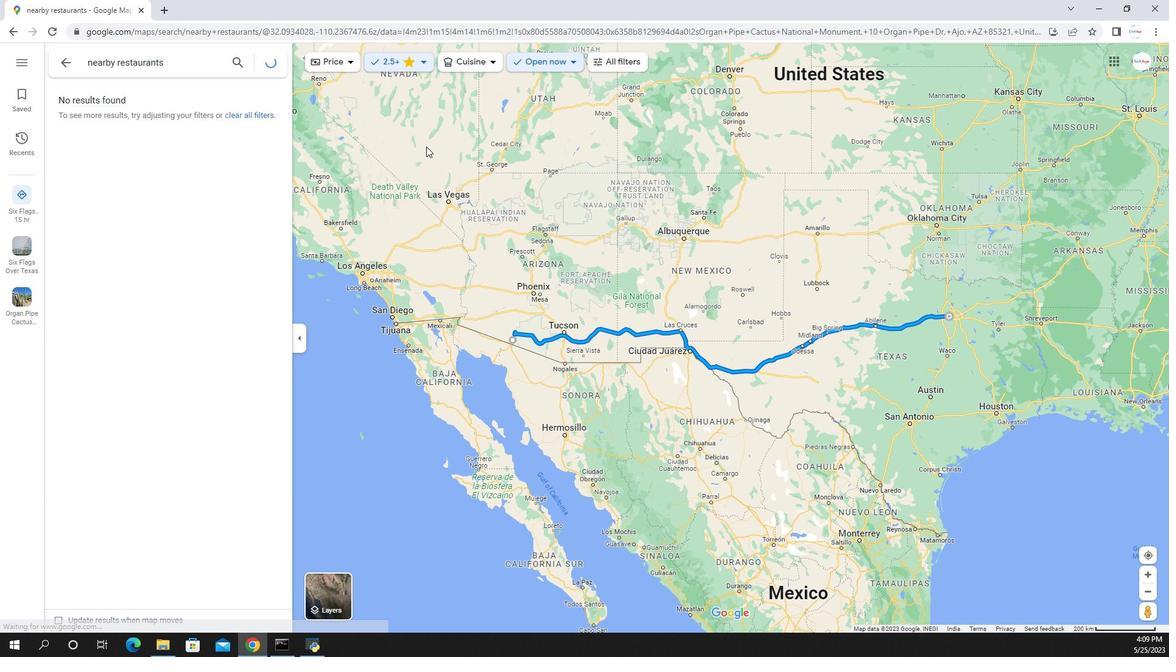 
Action: Mouse pressed left at (455, 110)
Screenshot: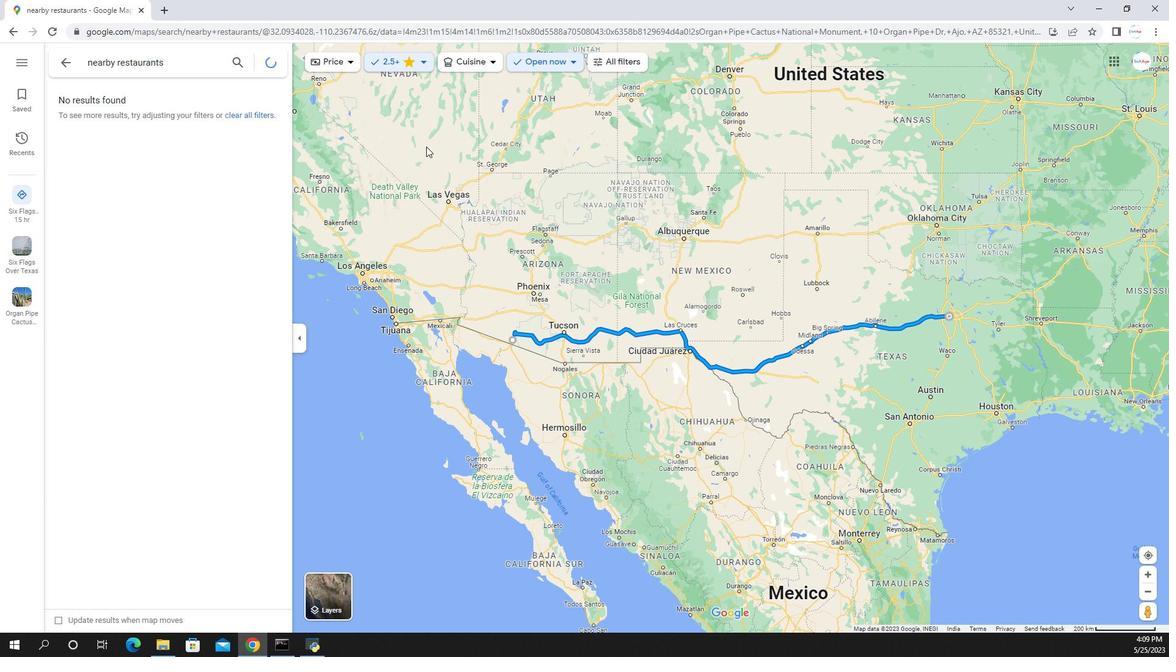 
Action: Mouse moved to (488, 63)
Screenshot: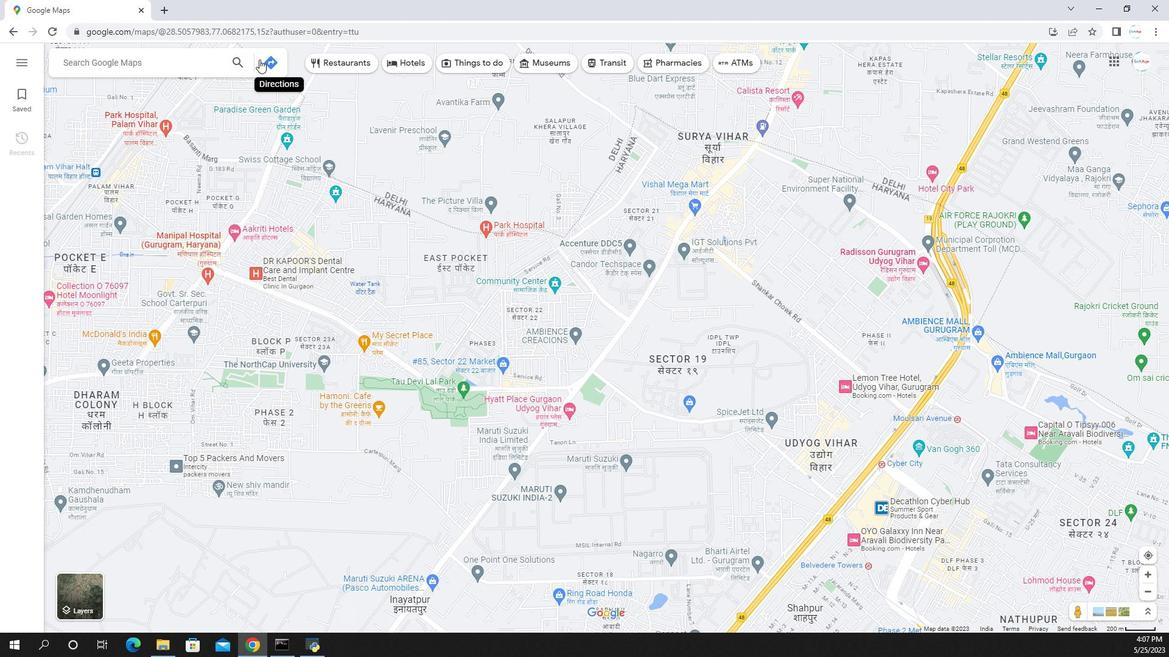 
Action: Mouse pressed left at (488, 63)
Screenshot: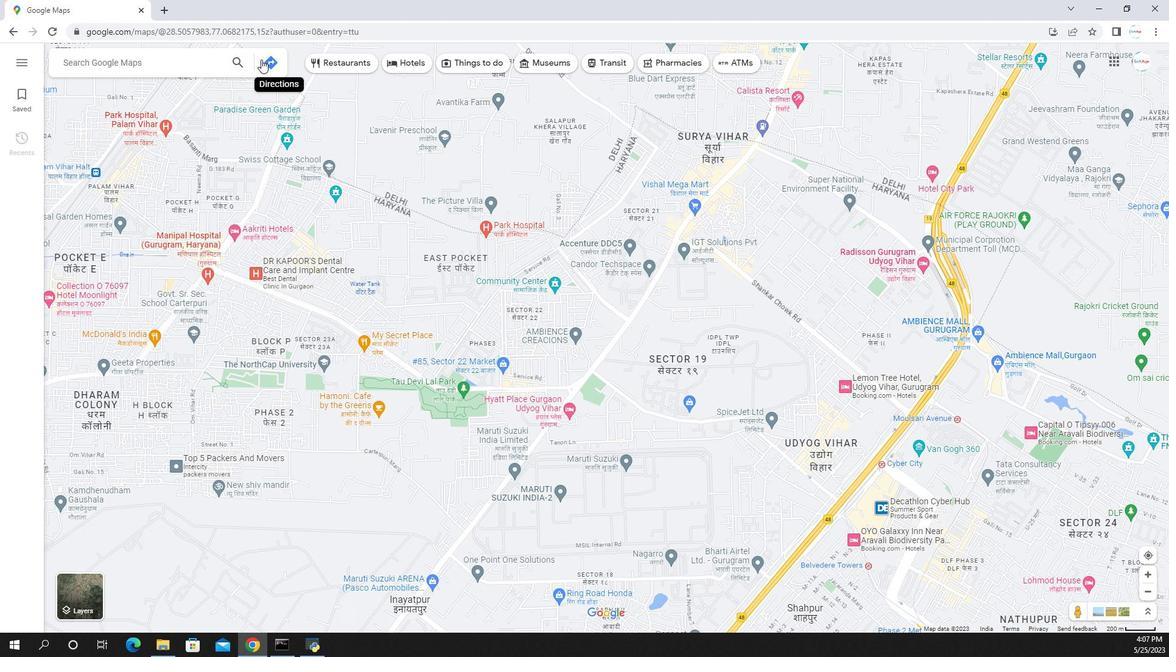 
Action: Mouse moved to (500, 71)
Screenshot: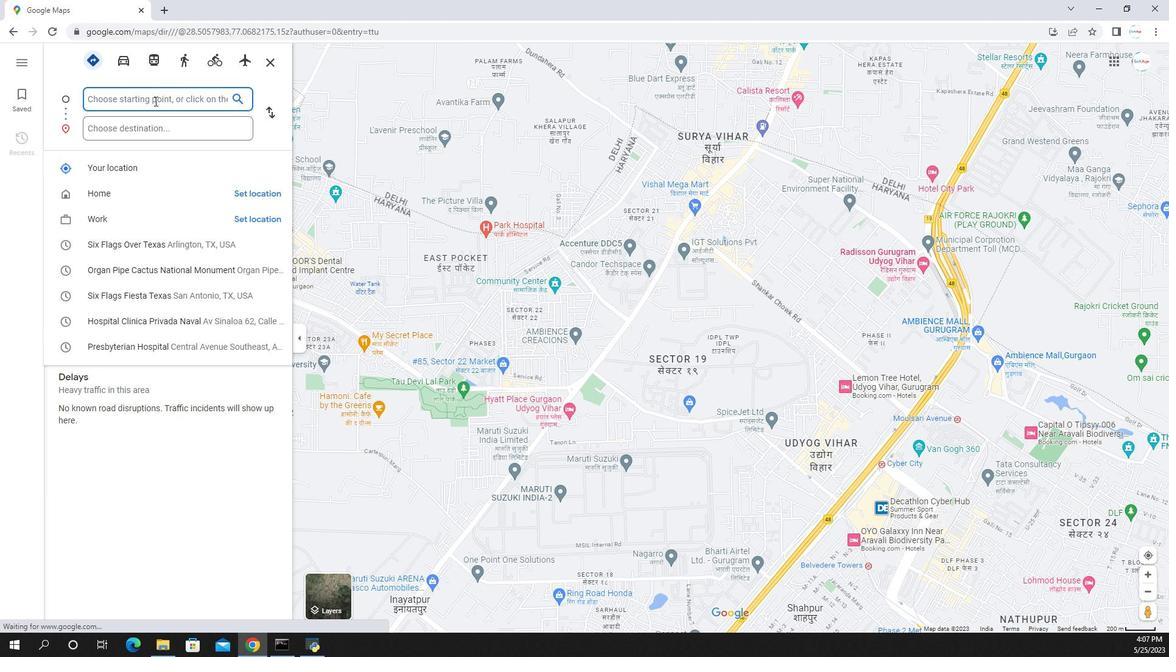 
Action: Mouse pressed left at (500, 71)
Screenshot: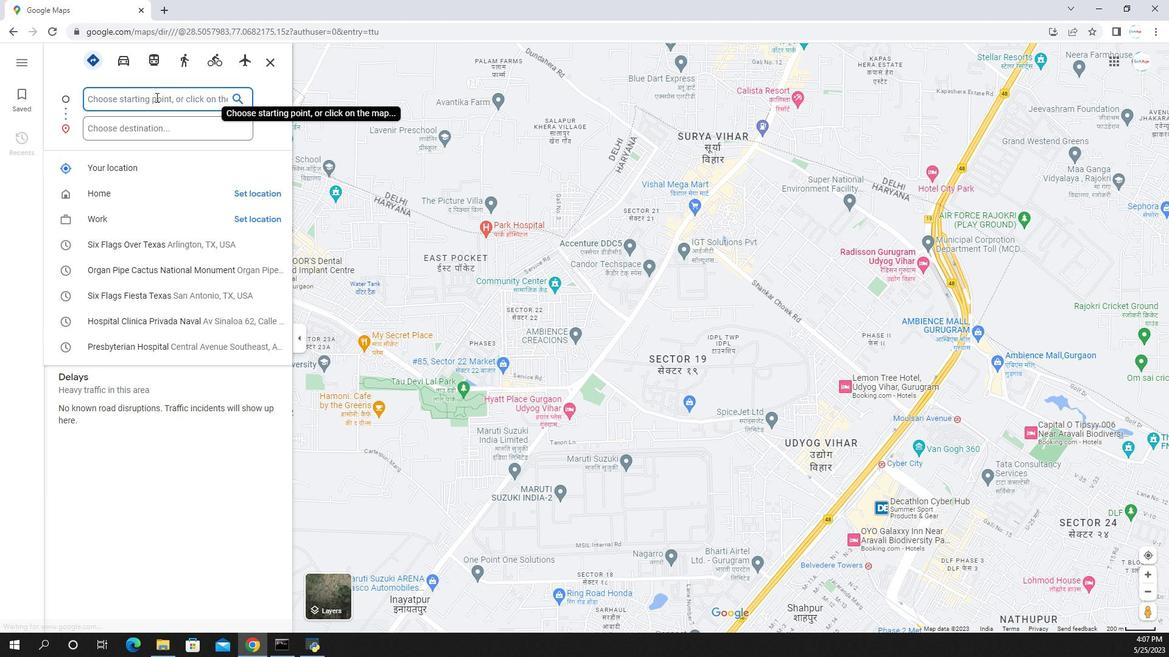 
Action: Key pressed organ<Key.space>pipe<Key.space>cactus<Key.space>national<Key.space>monument<Key.space>arizona<Key.space>united<Key.space>states<Key.tab><Key.tab><Key.tab>
Screenshot: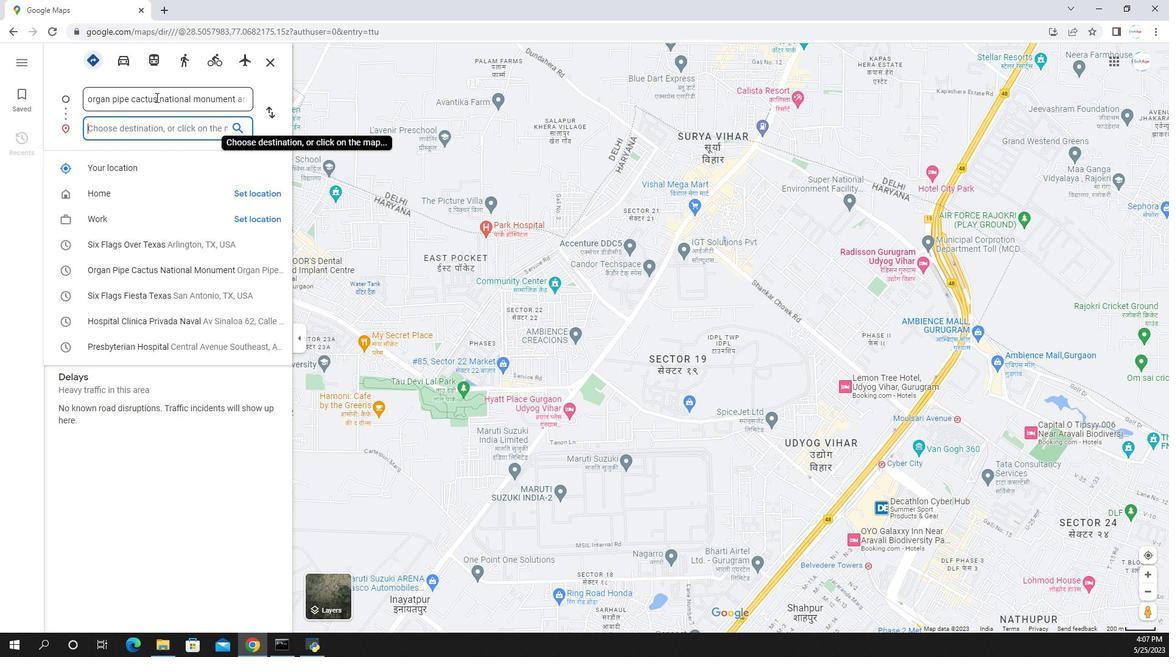 
Action: Mouse moved to (498, 77)
Screenshot: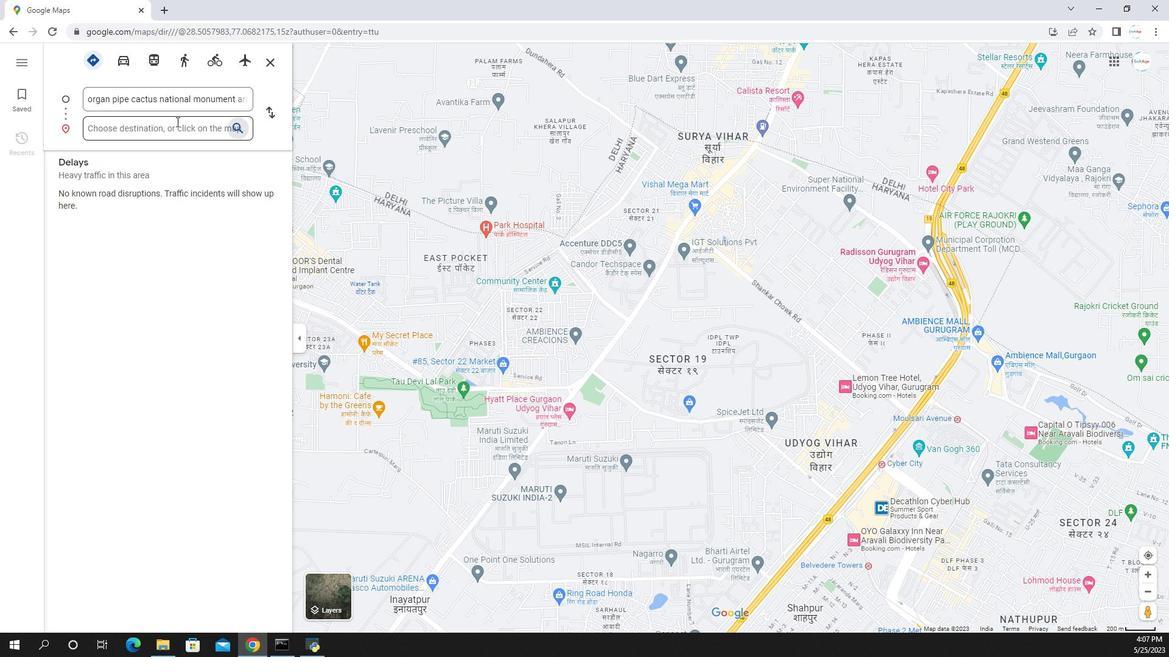 
Action: Mouse pressed left at (498, 77)
Screenshot: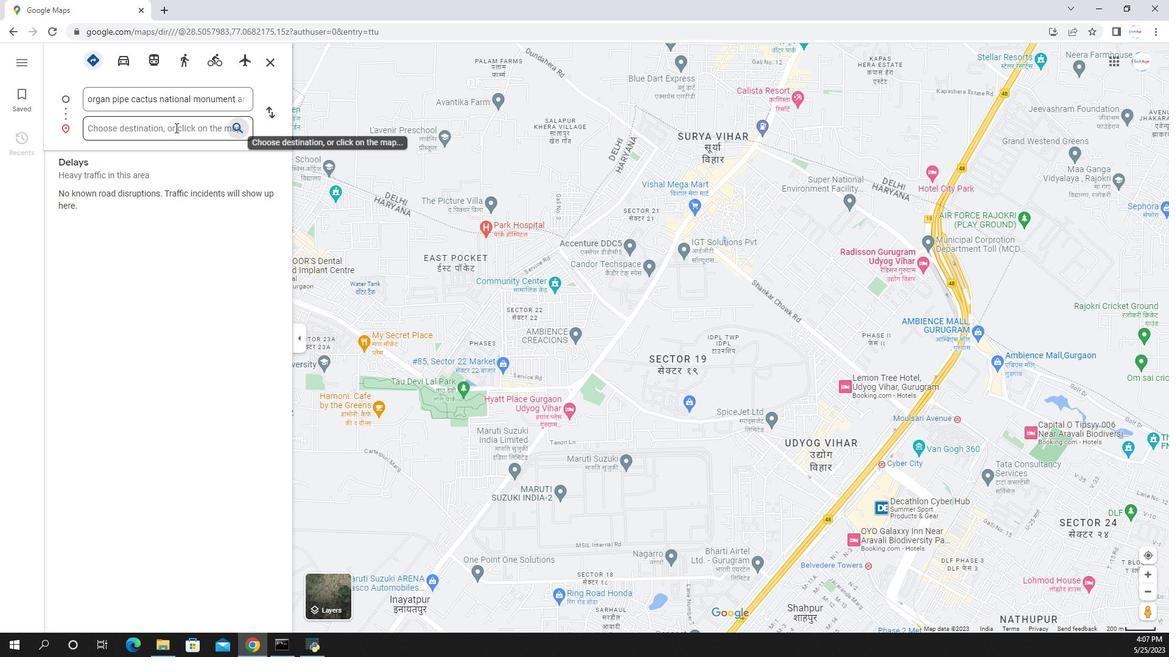 
Action: Key pressed six<Key.space>flag
Screenshot: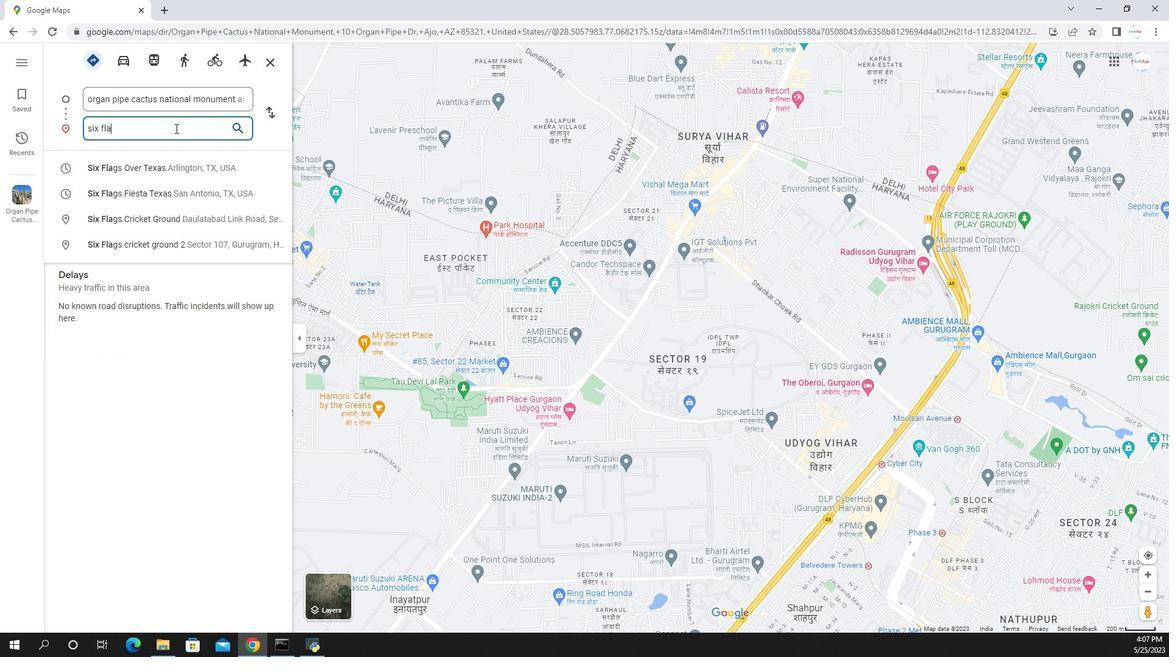 
Action: Mouse moved to (491, 84)
Screenshot: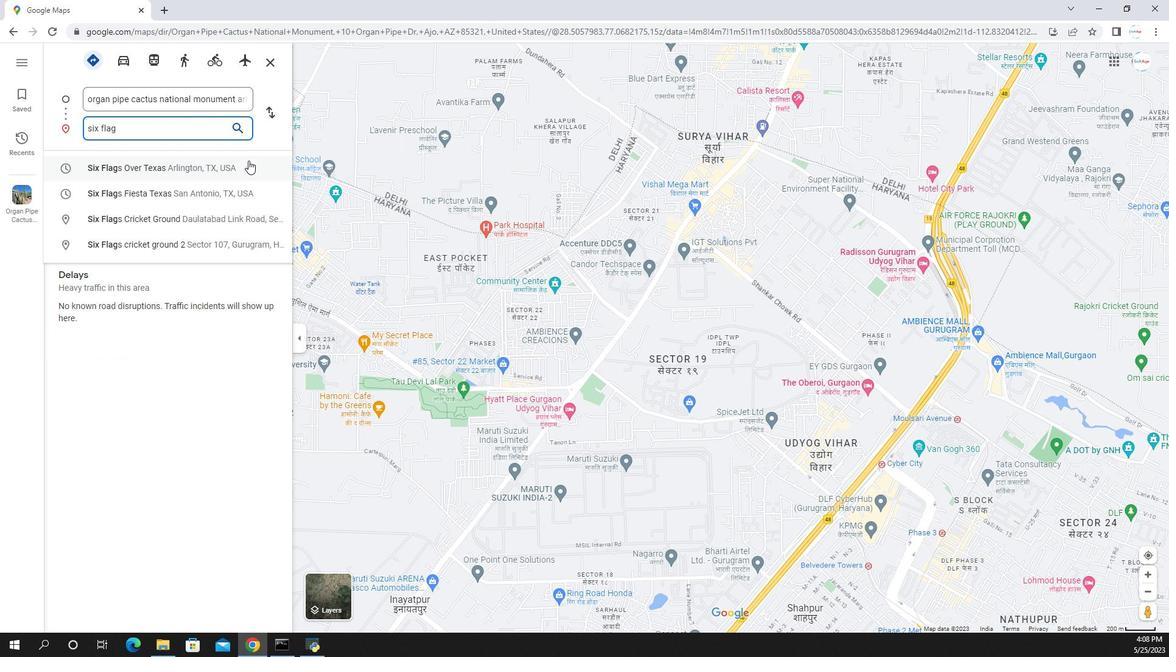 
Action: Mouse pressed left at (491, 84)
Screenshot: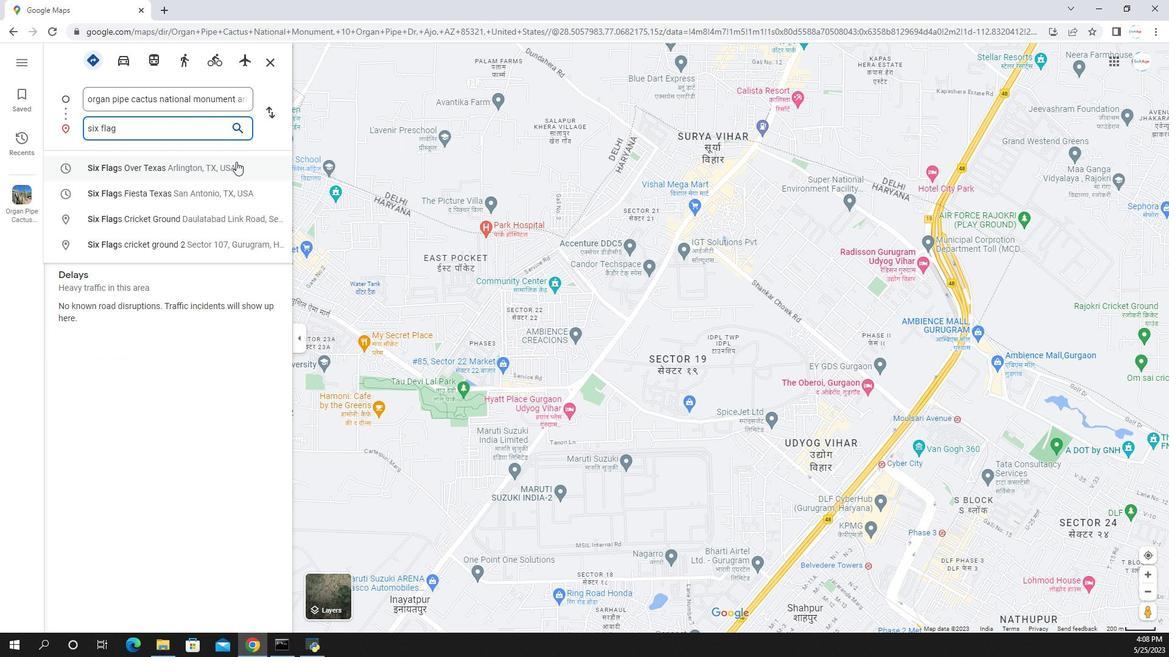 
Action: Mouse moved to (443, 64)
Screenshot: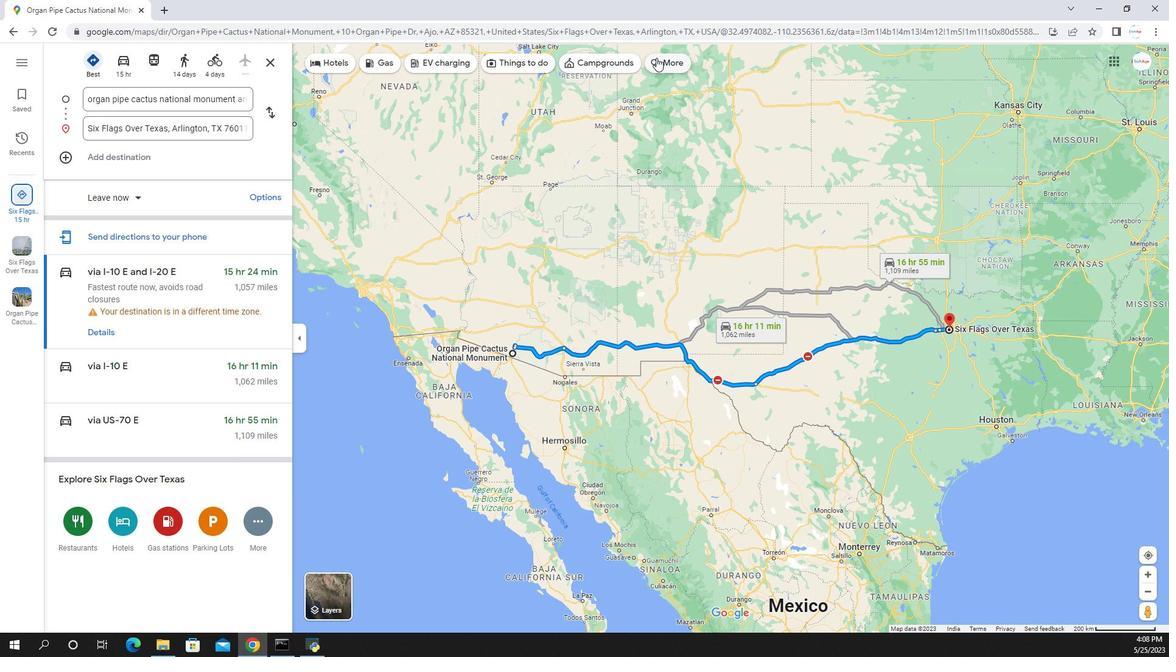 
Action: Mouse pressed left at (443, 64)
Screenshot: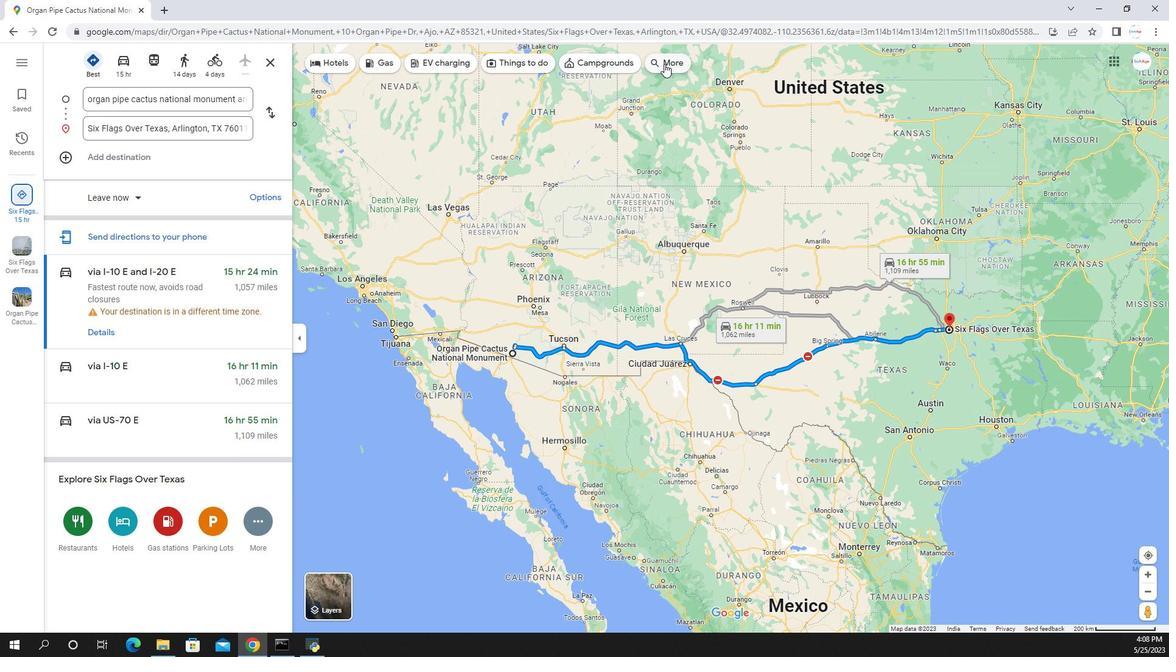 
Action: Mouse moved to (502, 65)
Screenshot: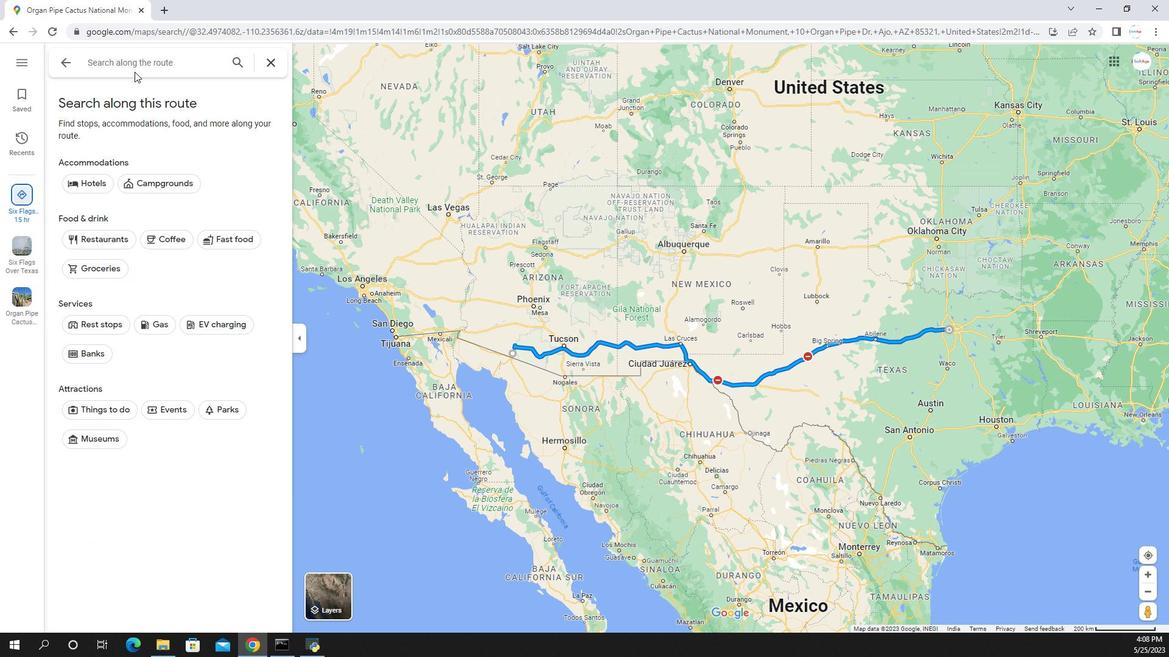 
Action: Mouse pressed left at (502, 65)
Screenshot: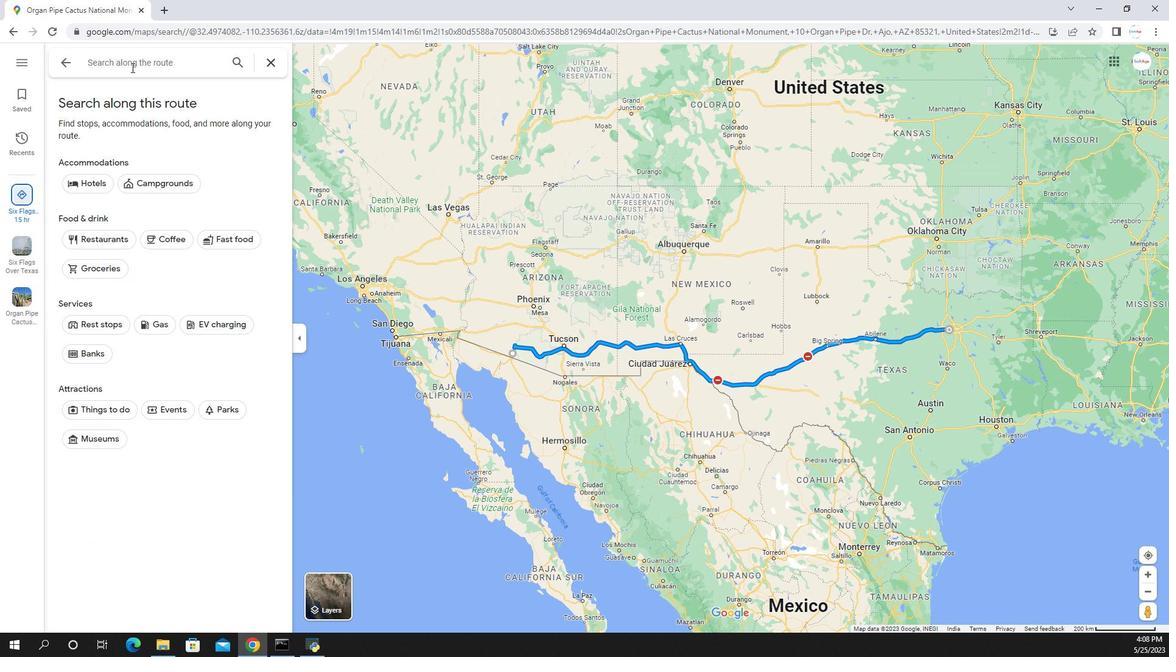 
Action: Key pressed nrar<Key.backspace><Key.backspace><Key.backspace><Key.backspace><Key.backspace>nearby
Screenshot: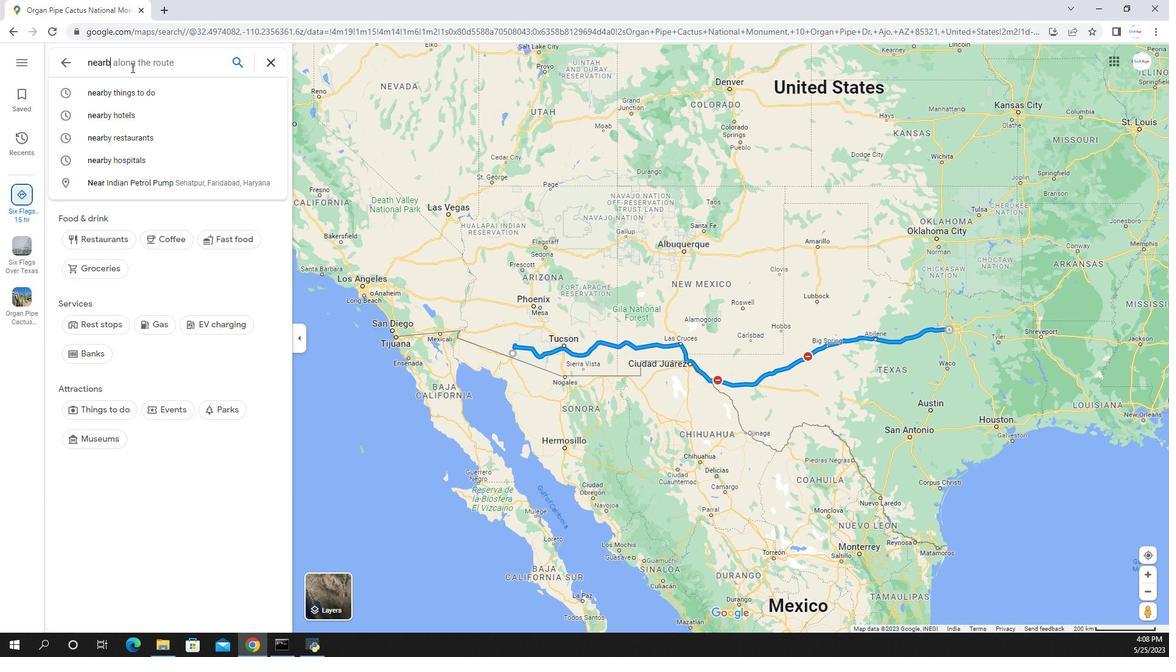 
Action: Mouse moved to (500, 77)
Screenshot: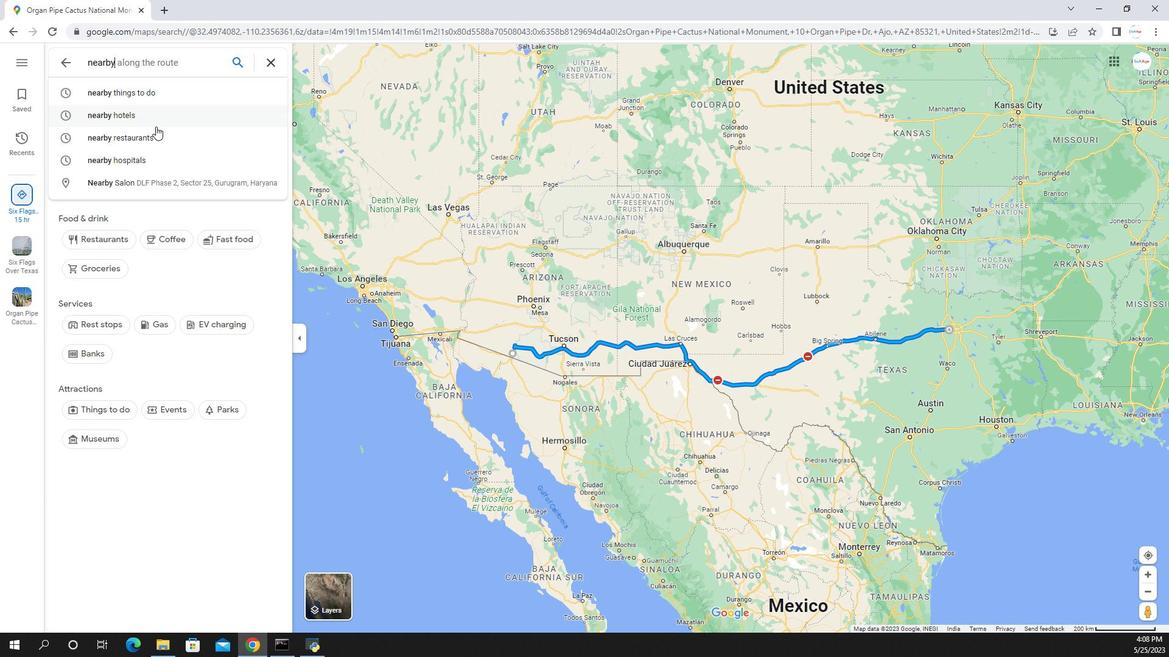 
Action: Mouse pressed left at (500, 77)
Screenshot: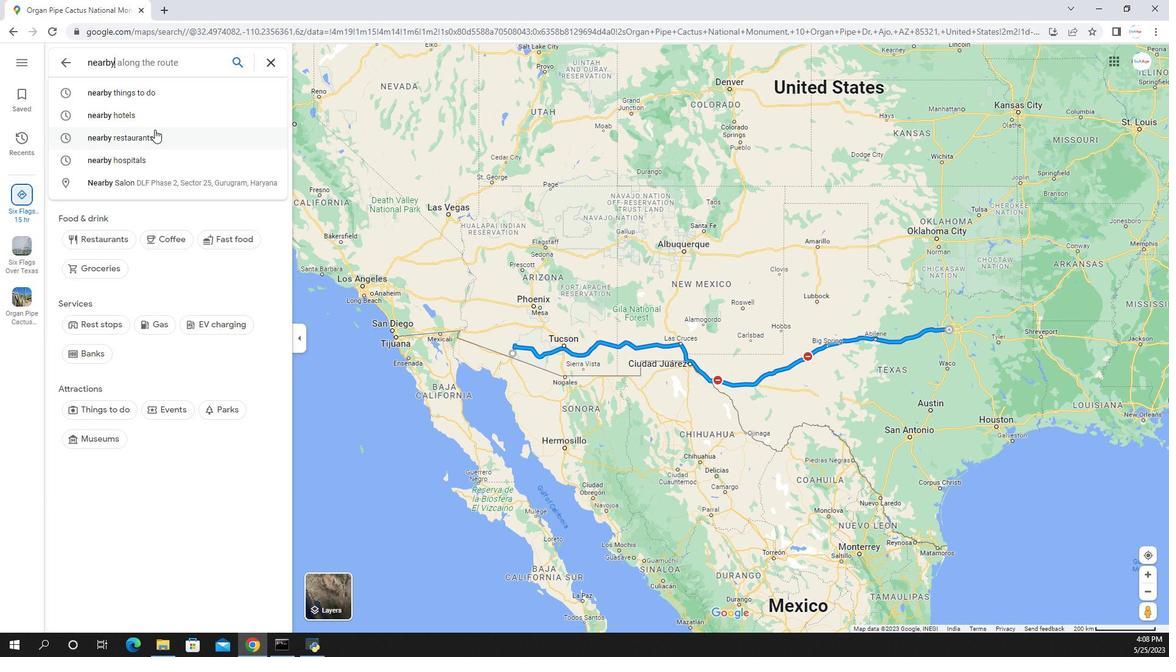 
Action: Mouse moved to (470, 63)
Screenshot: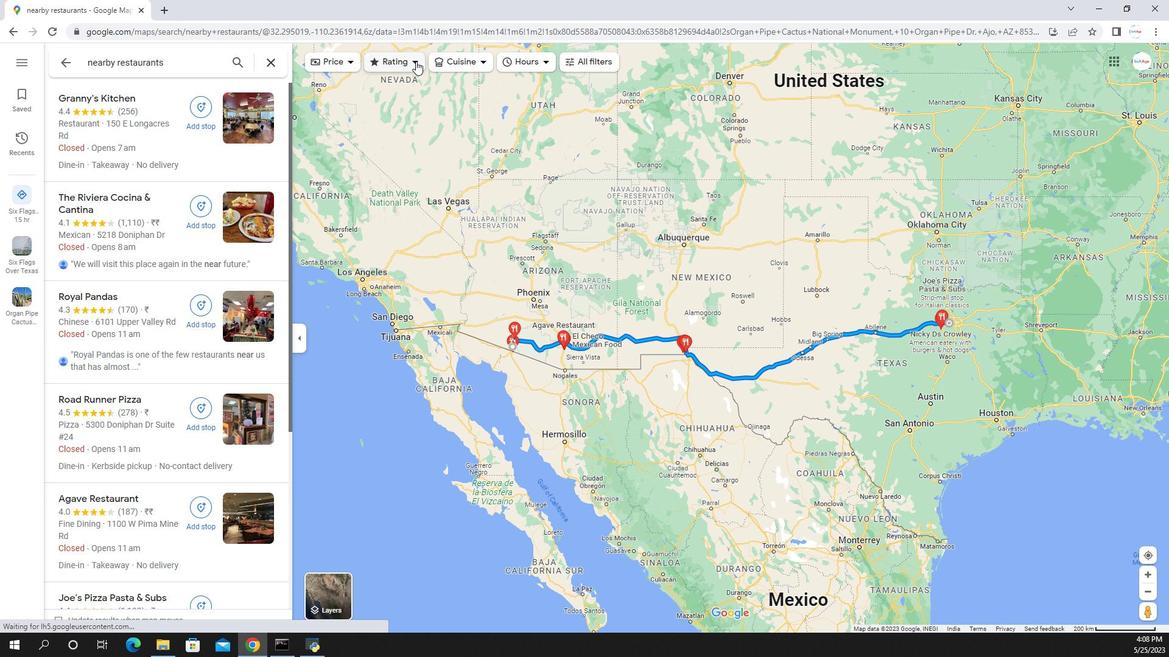 
Action: Mouse pressed left at (470, 63)
Screenshot: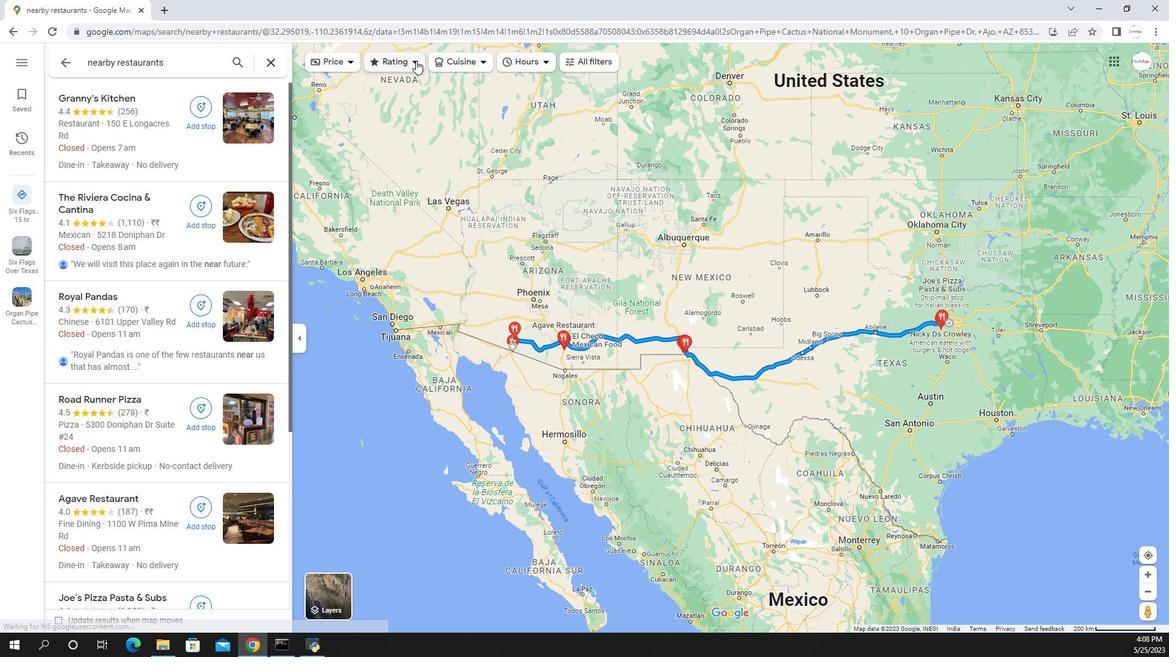 
Action: Mouse moved to (473, 75)
Screenshot: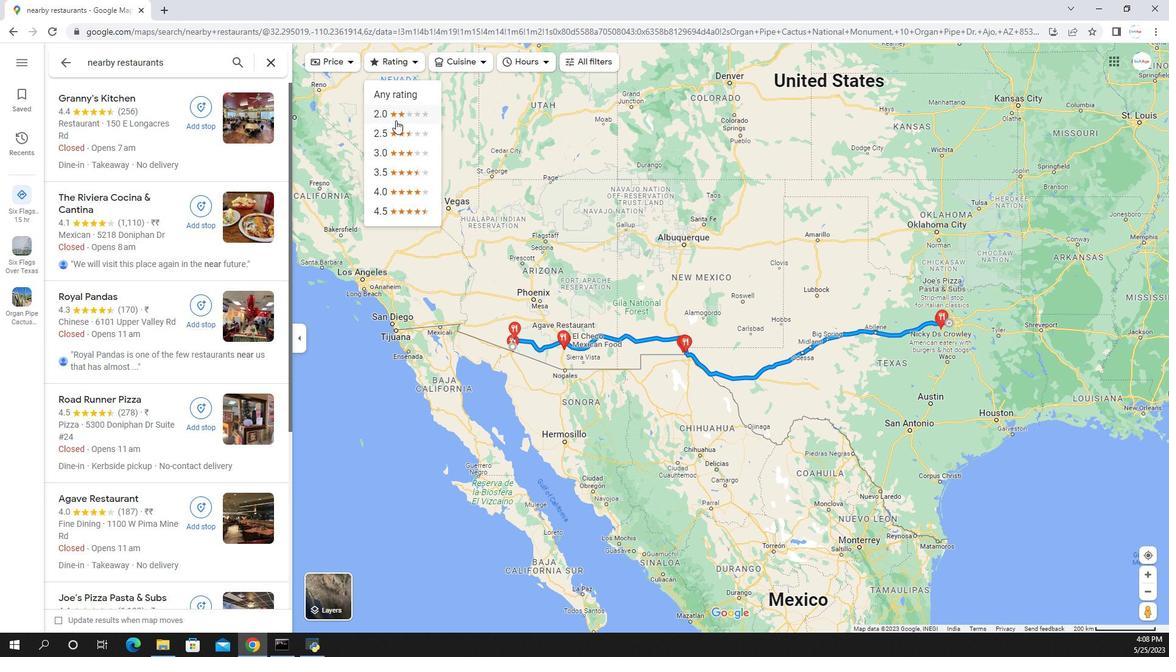 
Action: Mouse pressed left at (473, 75)
Screenshot: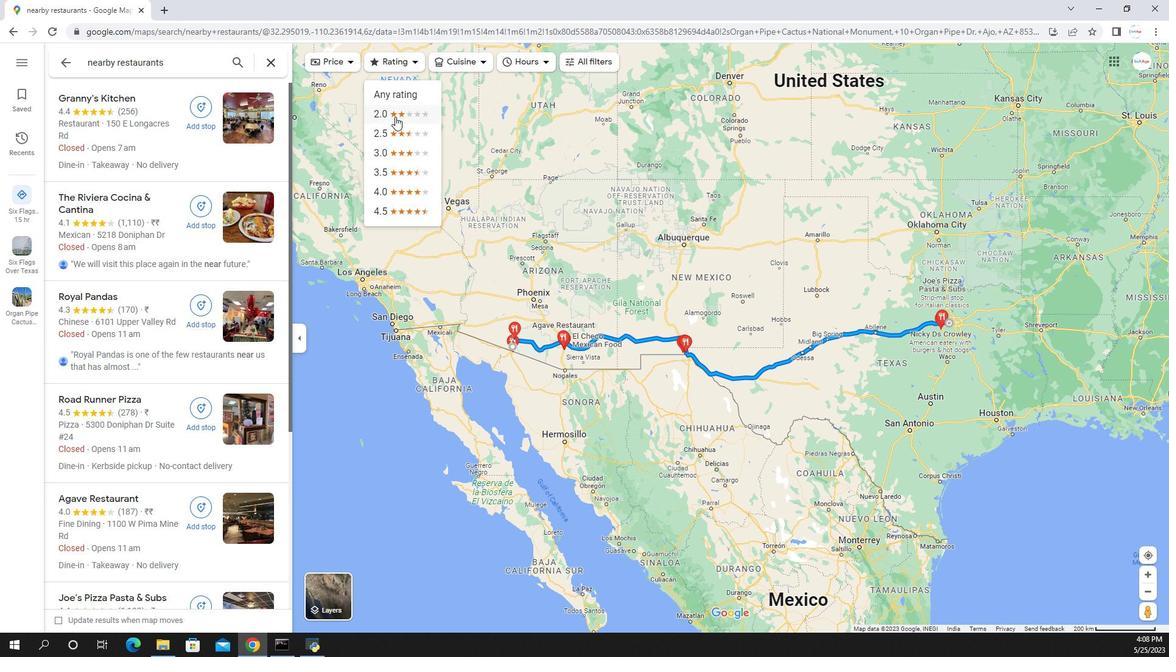 
Action: Mouse moved to (454, 63)
Screenshot: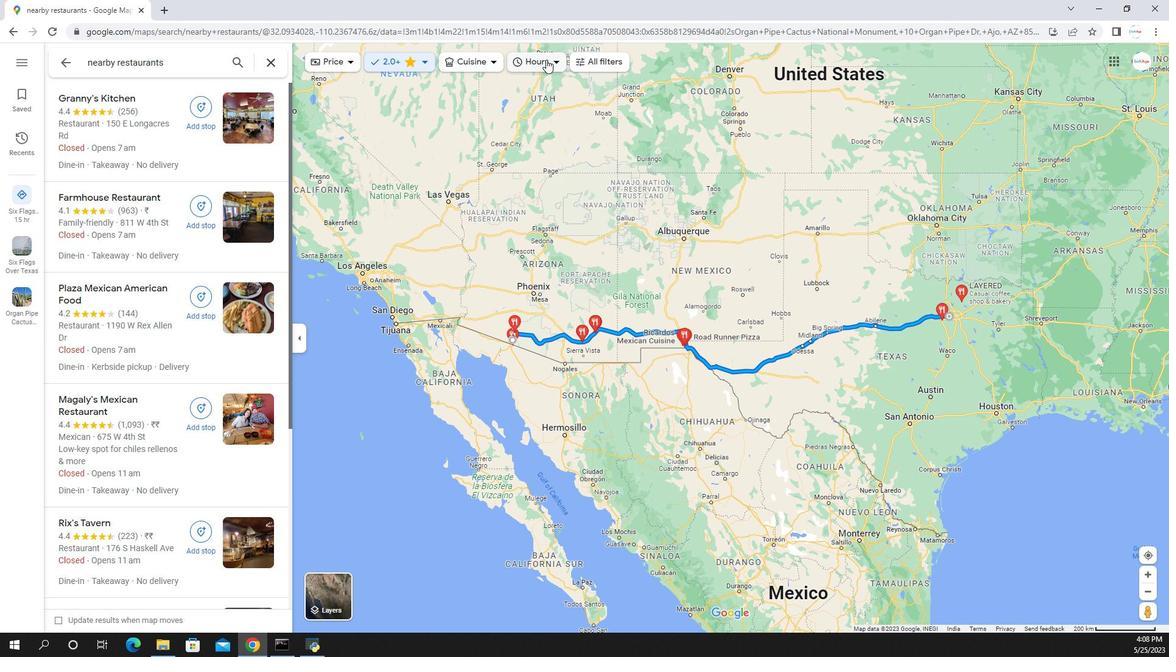 
Action: Mouse pressed left at (454, 63)
Screenshot: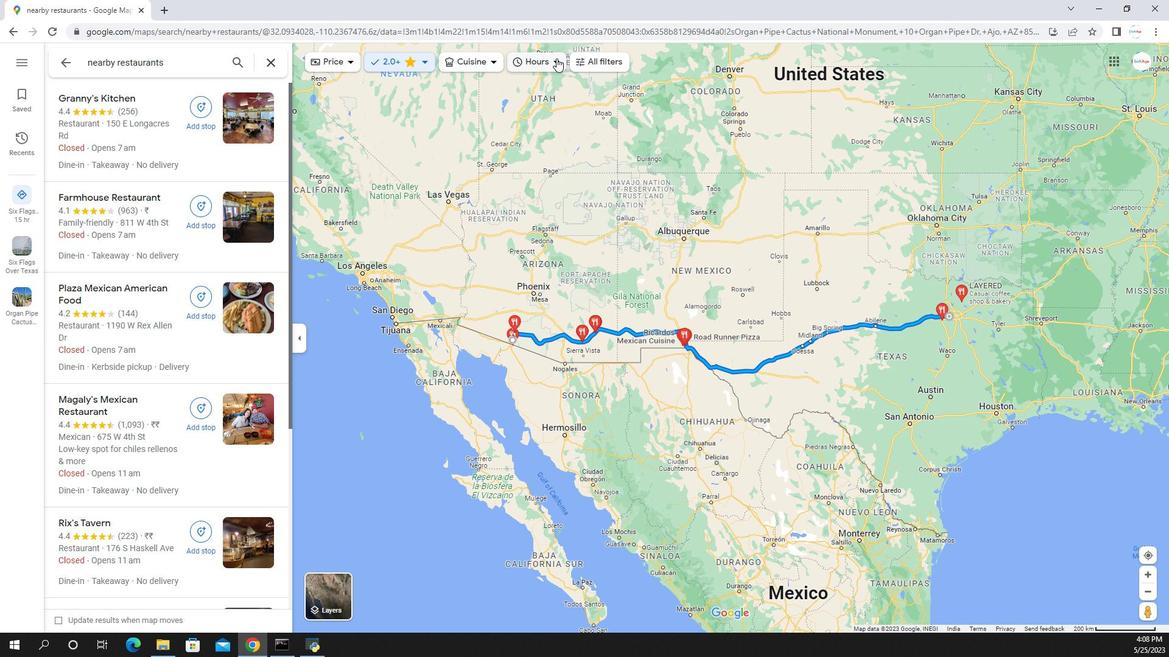 
Action: Mouse moved to (459, 73)
Screenshot: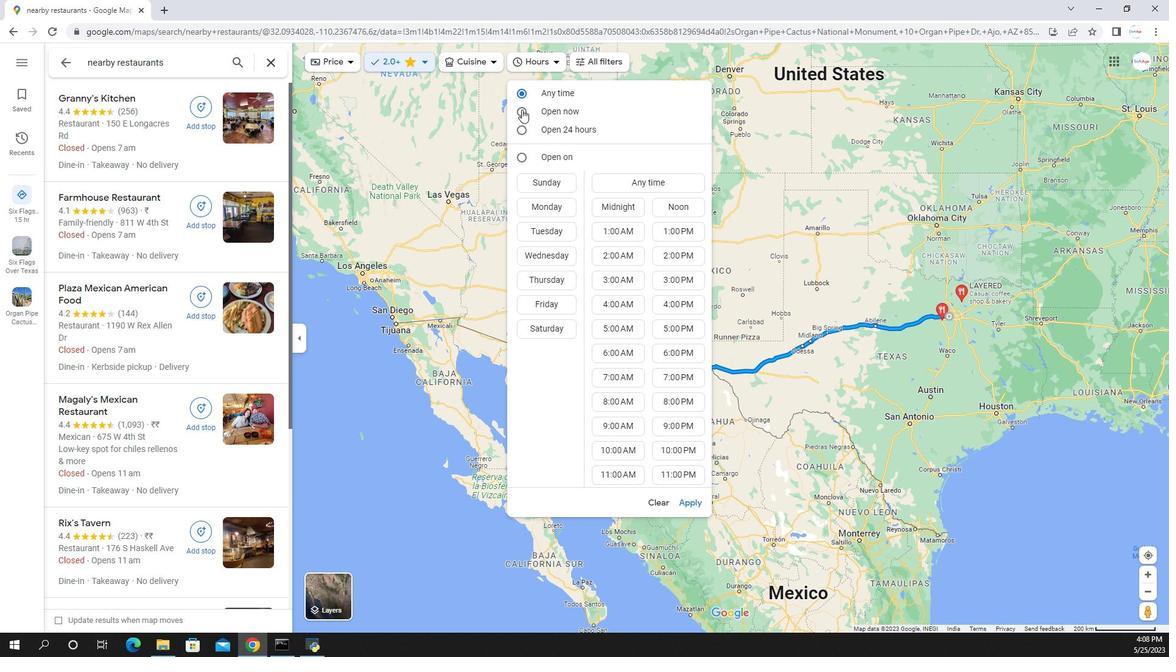 
Action: Mouse pressed left at (459, 73)
Screenshot: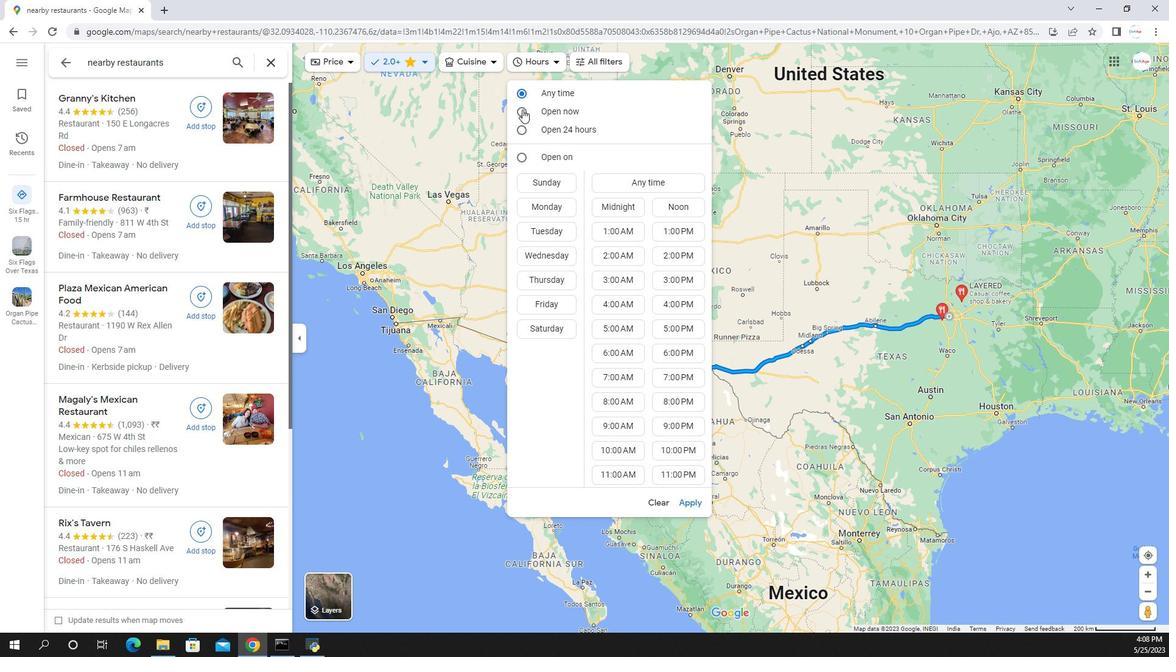 
Action: Mouse moved to (439, 152)
Screenshot: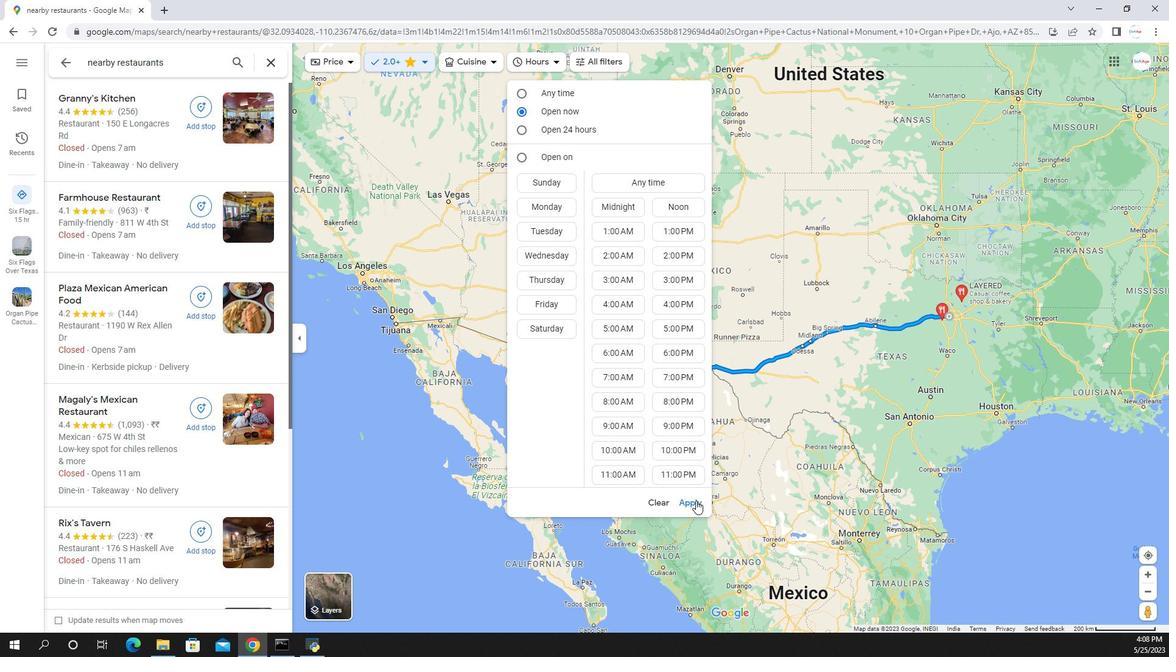 
Action: Mouse pressed left at (439, 152)
Screenshot: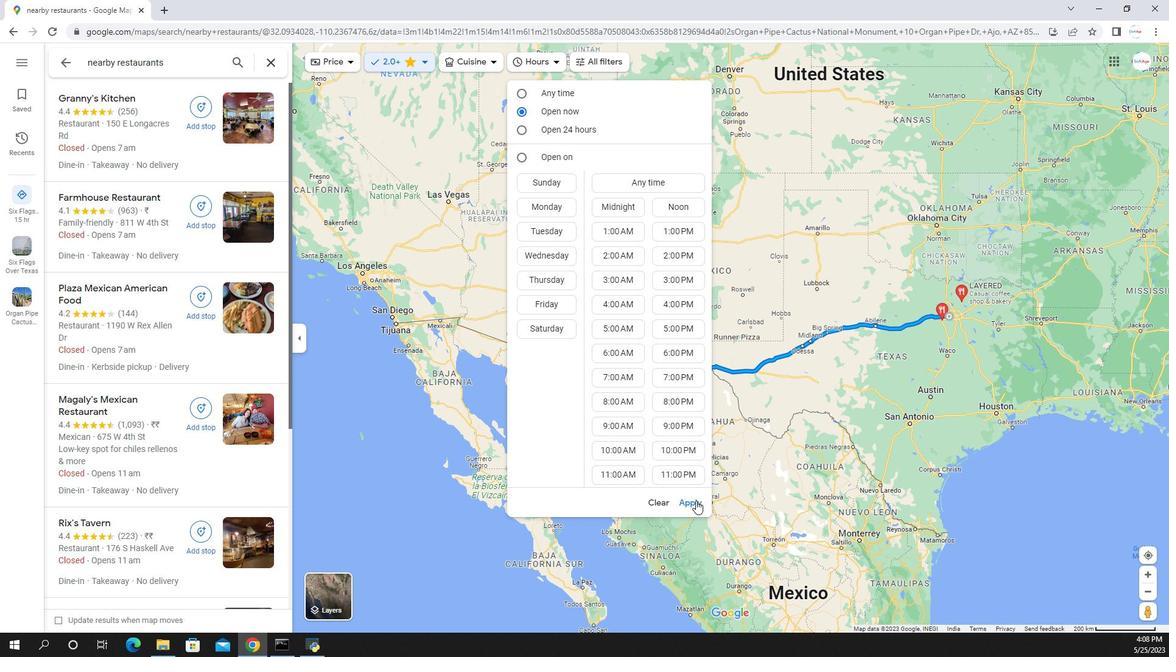 
Action: Mouse moved to (462, 64)
Screenshot: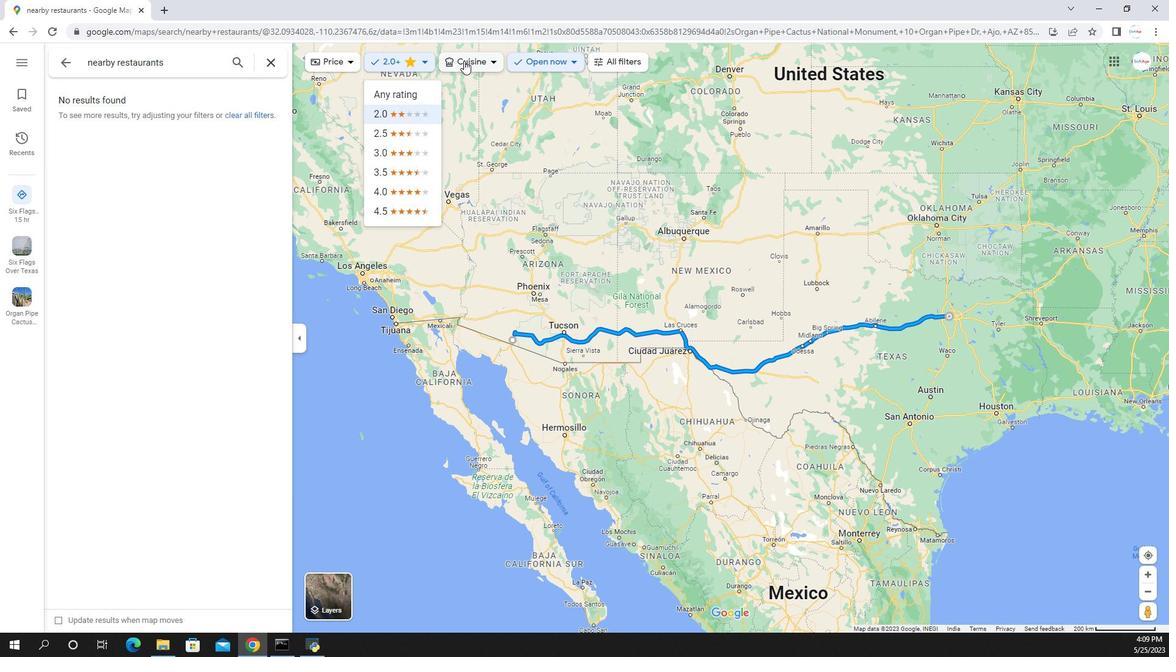 
Action: Mouse pressed left at (462, 64)
Screenshot: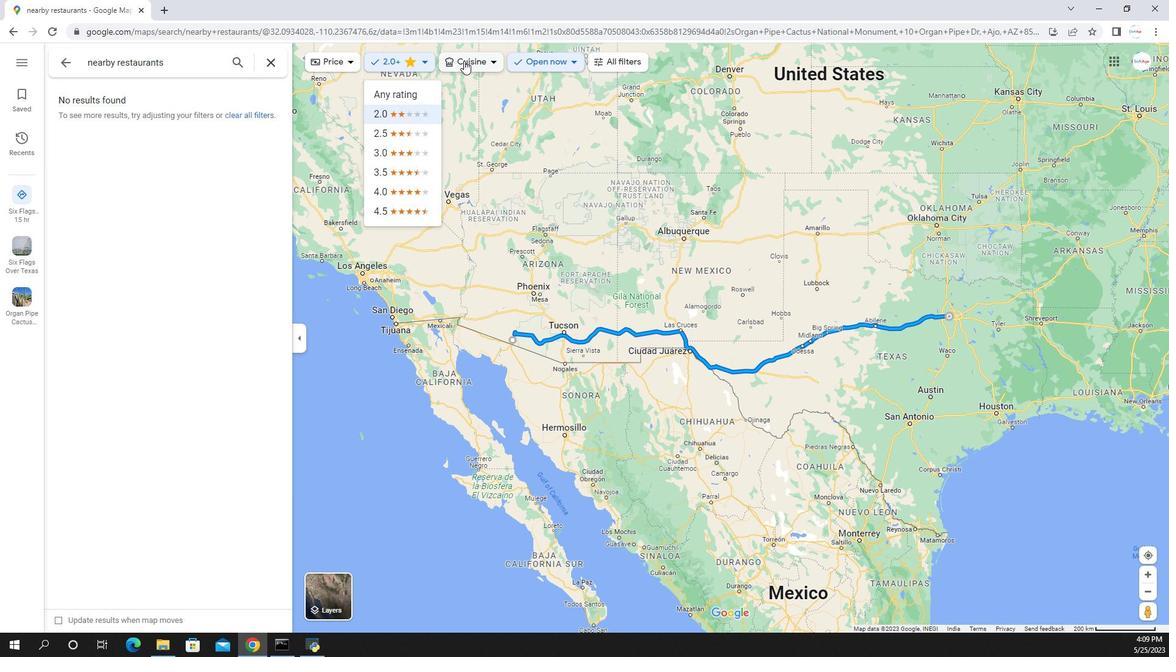 
Action: Mouse moved to (462, 64)
Screenshot: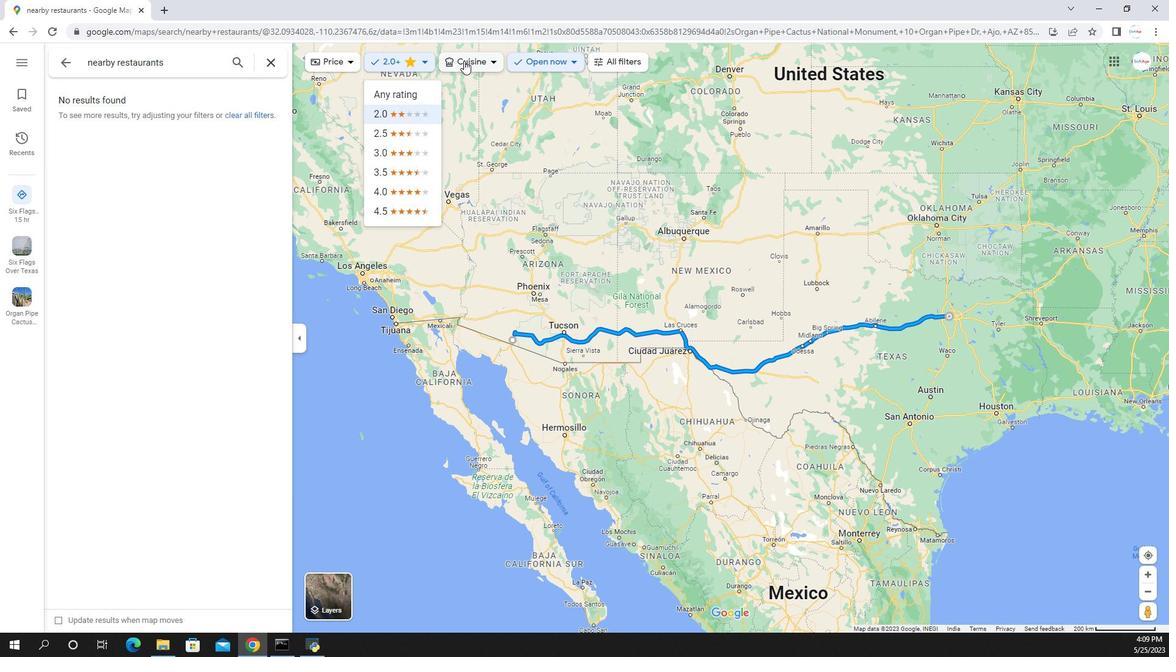 
Action: Mouse pressed left at (462, 64)
Screenshot: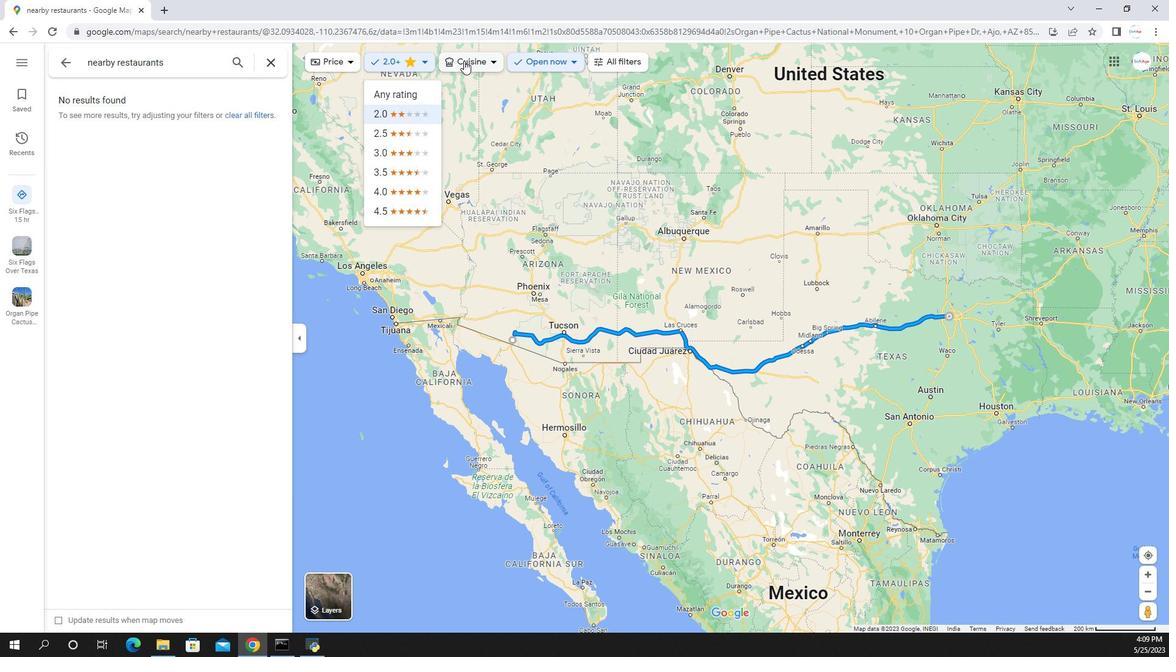 
Action: Mouse moved to (456, 63)
Screenshot: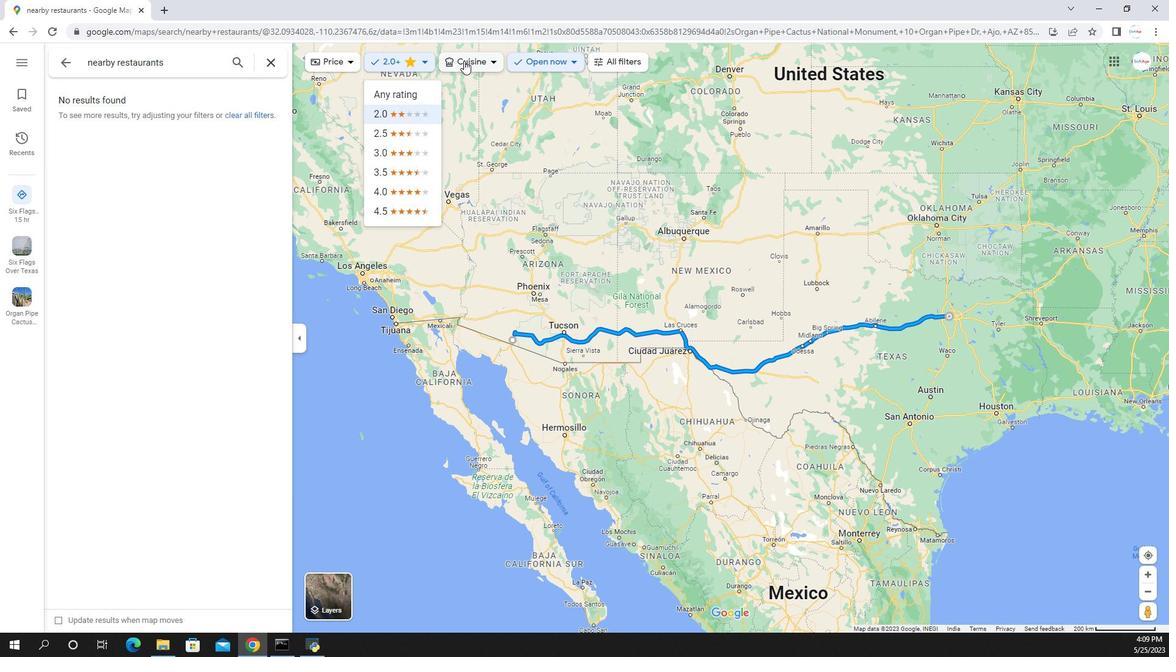 
Action: Mouse pressed left at (456, 63)
Screenshot: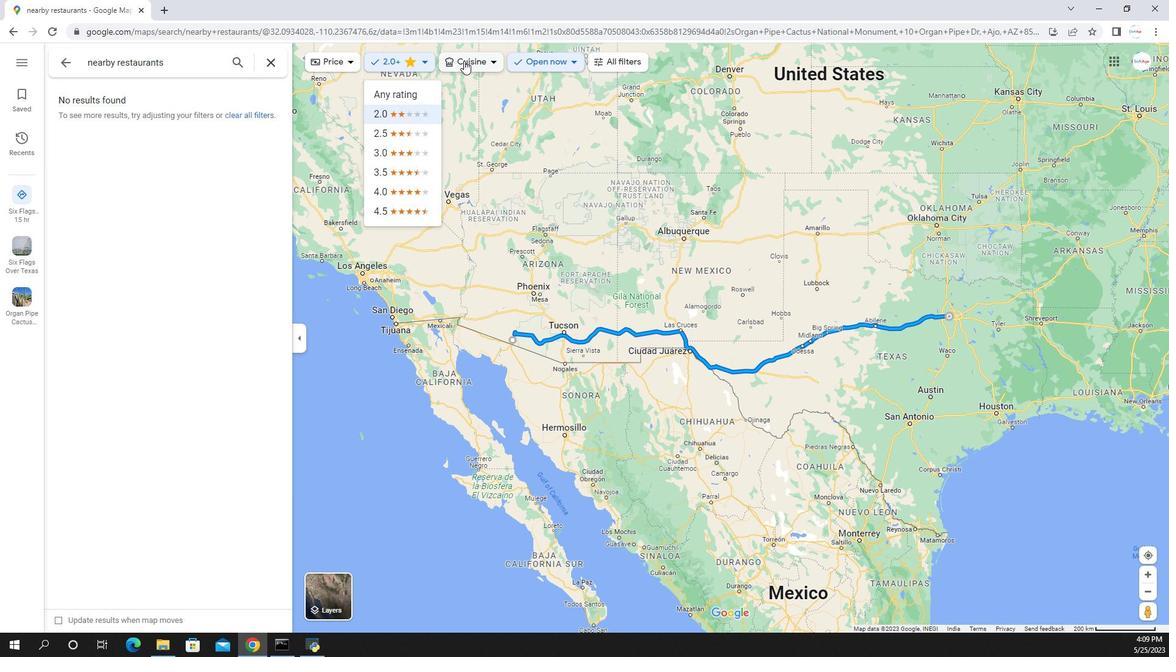 
Action: Mouse moved to (439, 152)
Screenshot: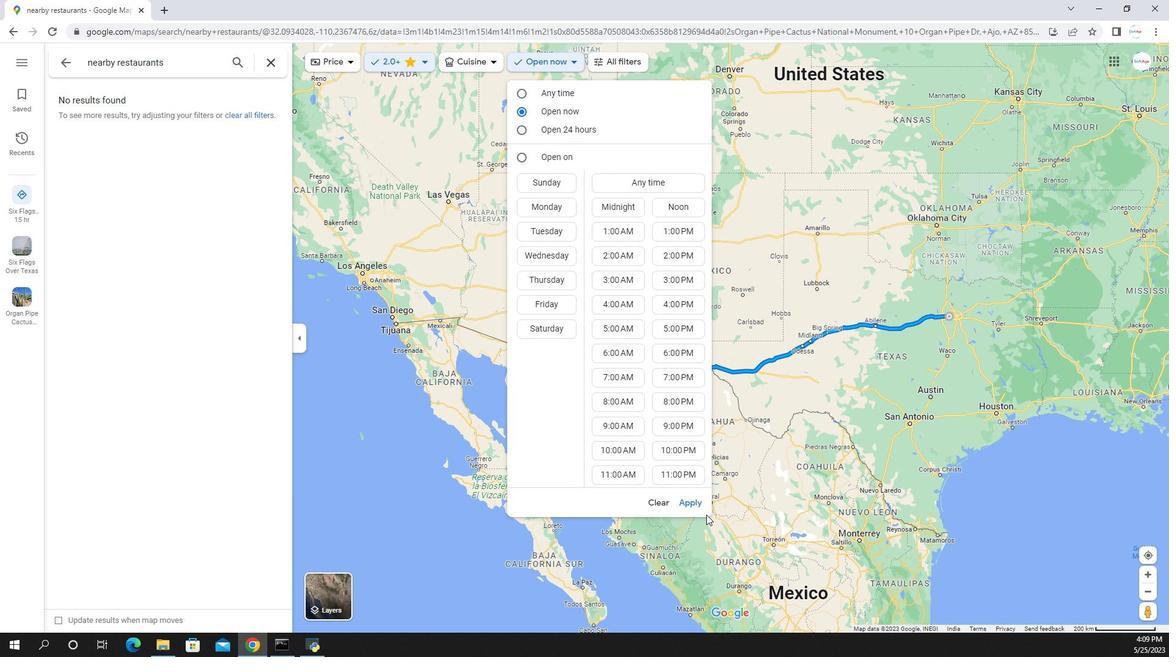 
Action: Mouse pressed left at (439, 152)
Screenshot: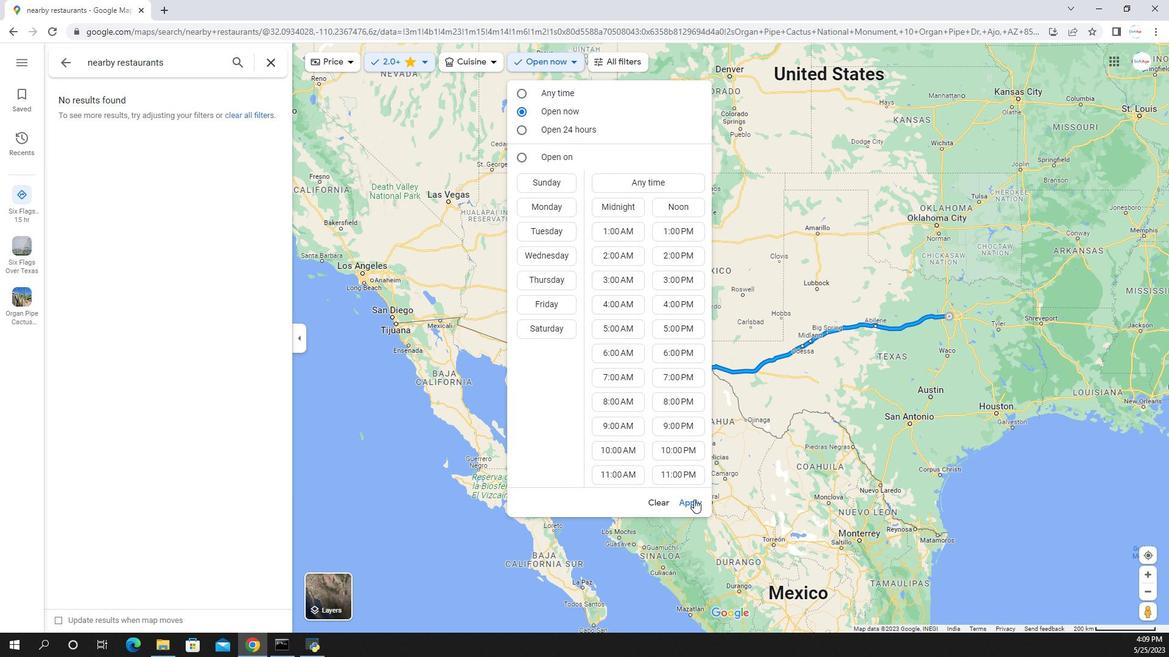 
Action: Mouse moved to (446, 133)
Screenshot: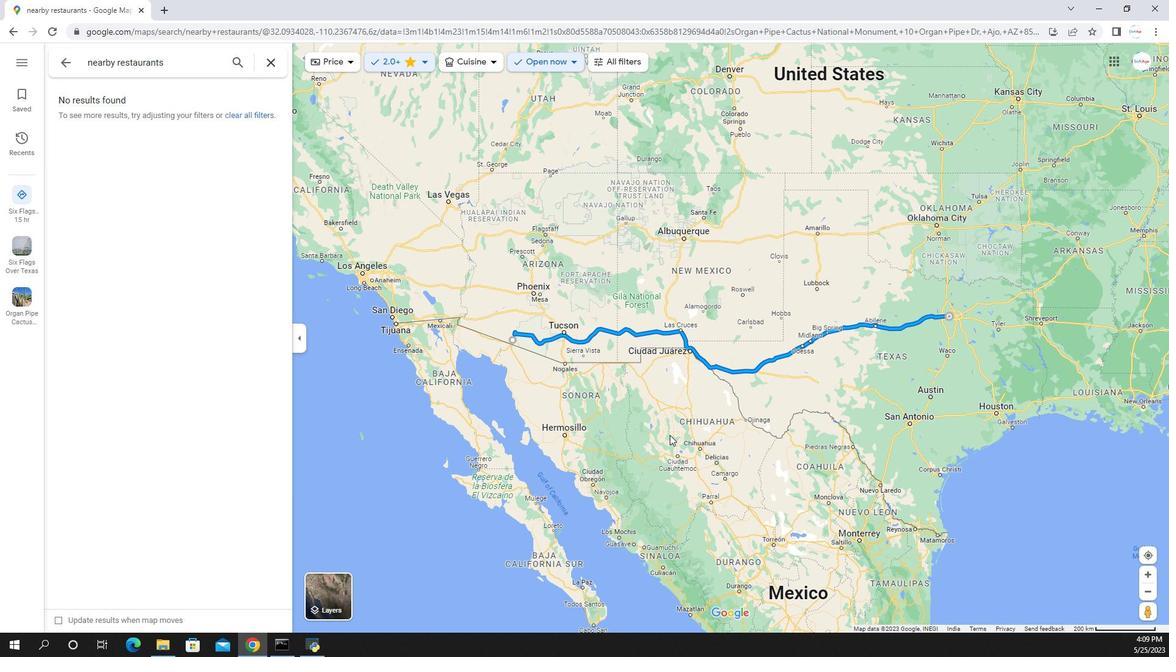 
Action: Mouse scrolled (446, 133) with delta (0, 0)
Screenshot: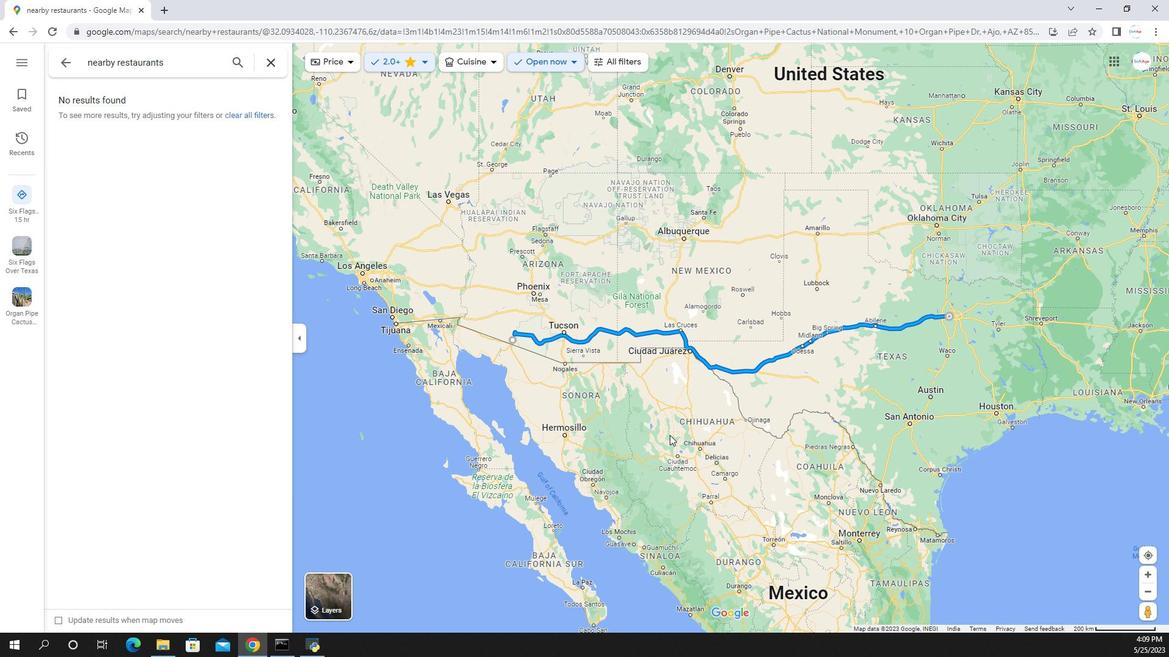 
Action: Mouse scrolled (446, 133) with delta (0, 0)
Screenshot: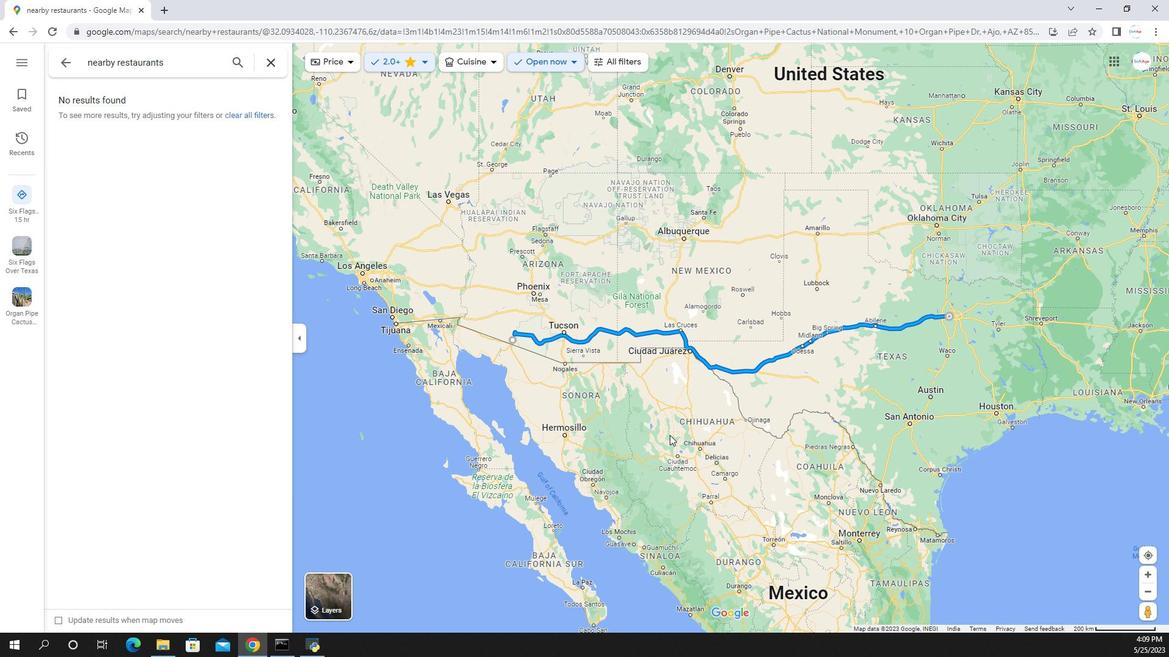 
Action: Mouse scrolled (446, 133) with delta (0, 0)
Screenshot: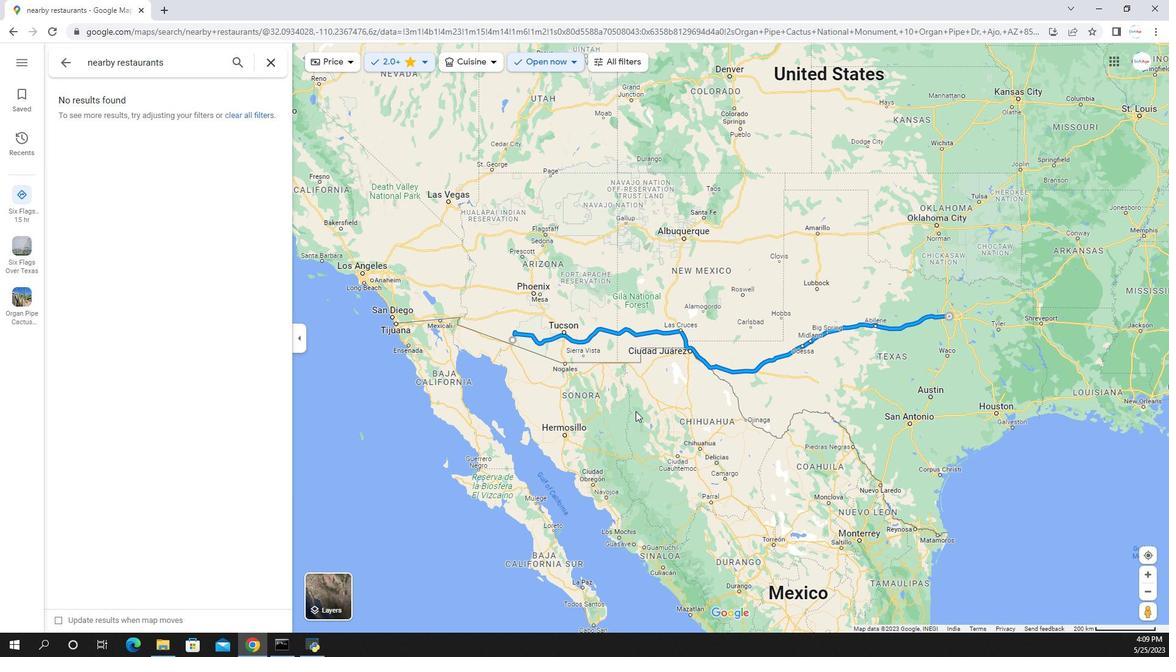 
Action: Mouse moved to (447, 131)
Screenshot: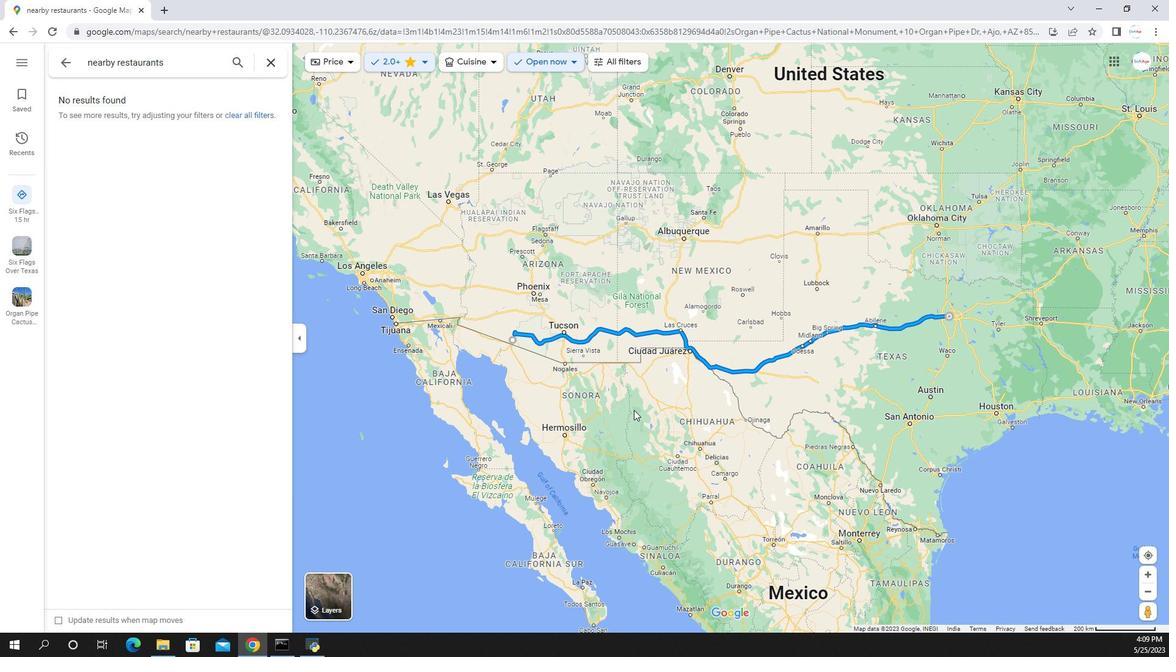
Action: Mouse scrolled (447, 131) with delta (0, 0)
Screenshot: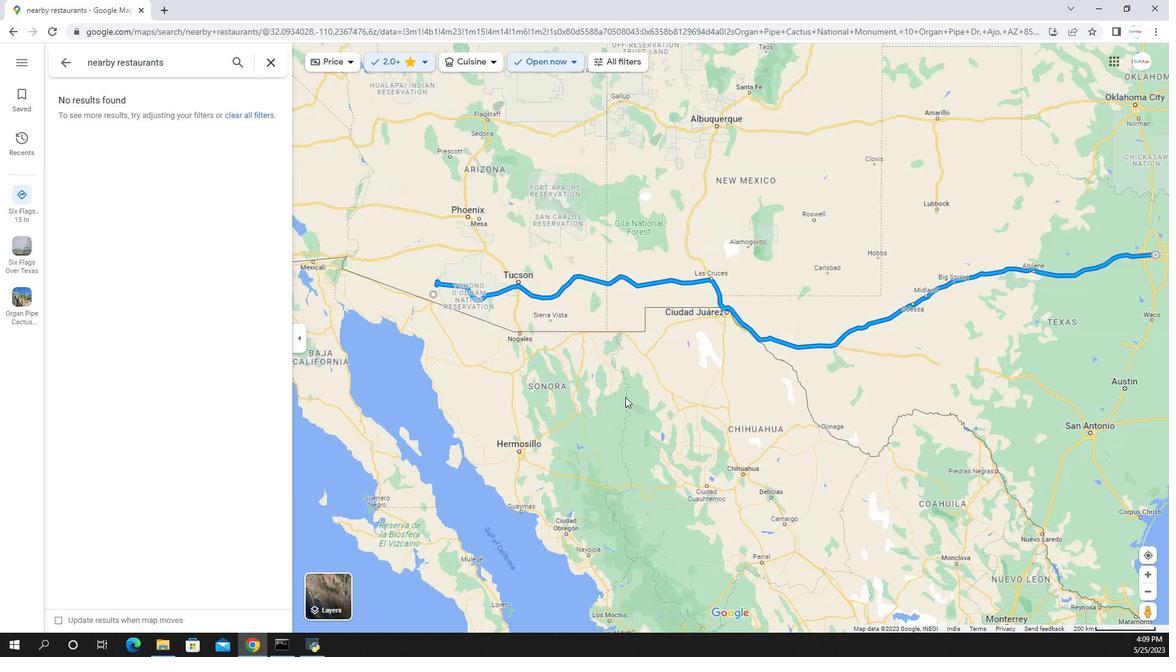 
Action: Mouse scrolled (447, 131) with delta (0, 0)
Screenshot: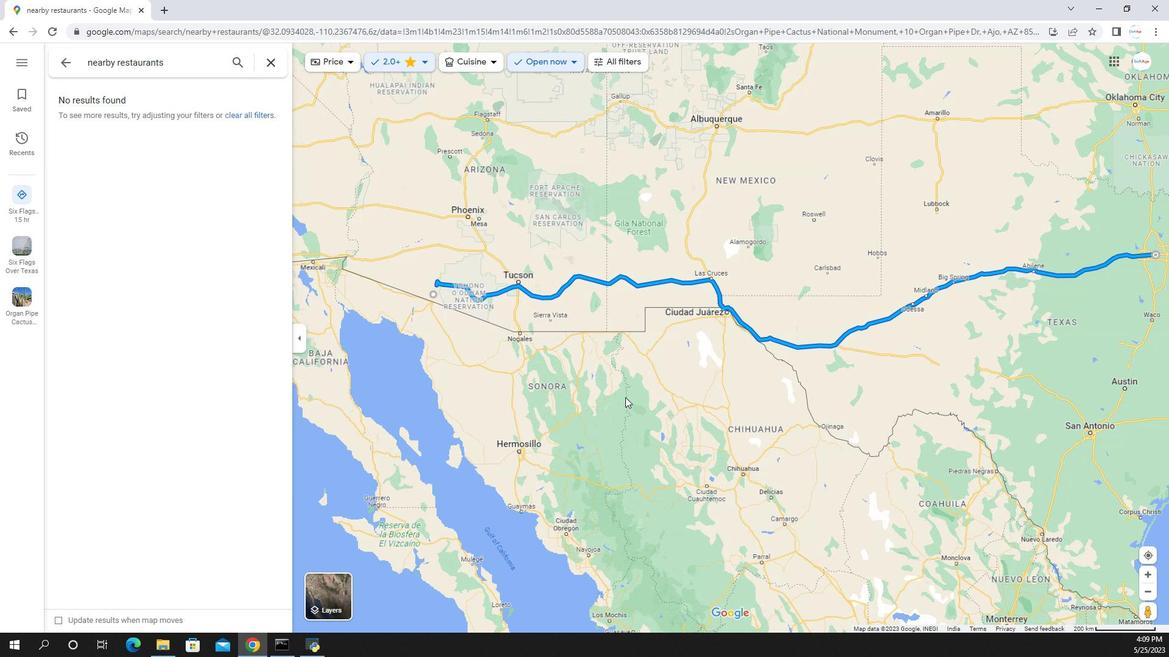 
Action: Mouse scrolled (447, 131) with delta (0, 0)
Screenshot: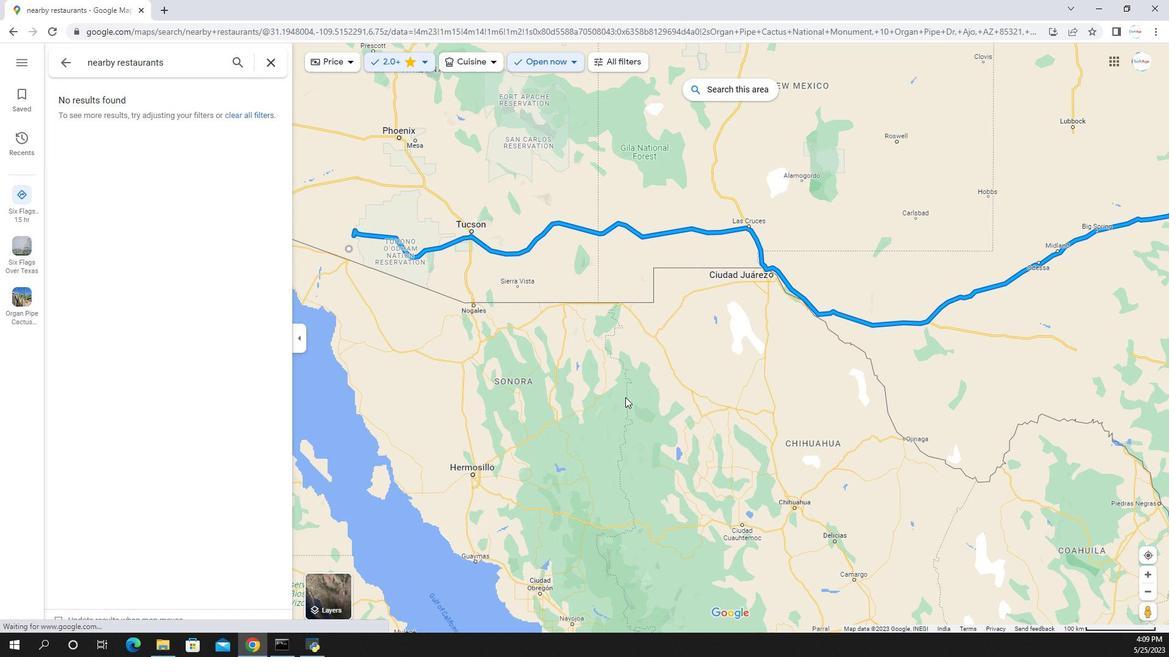 
Action: Mouse scrolled (447, 131) with delta (0, 0)
Screenshot: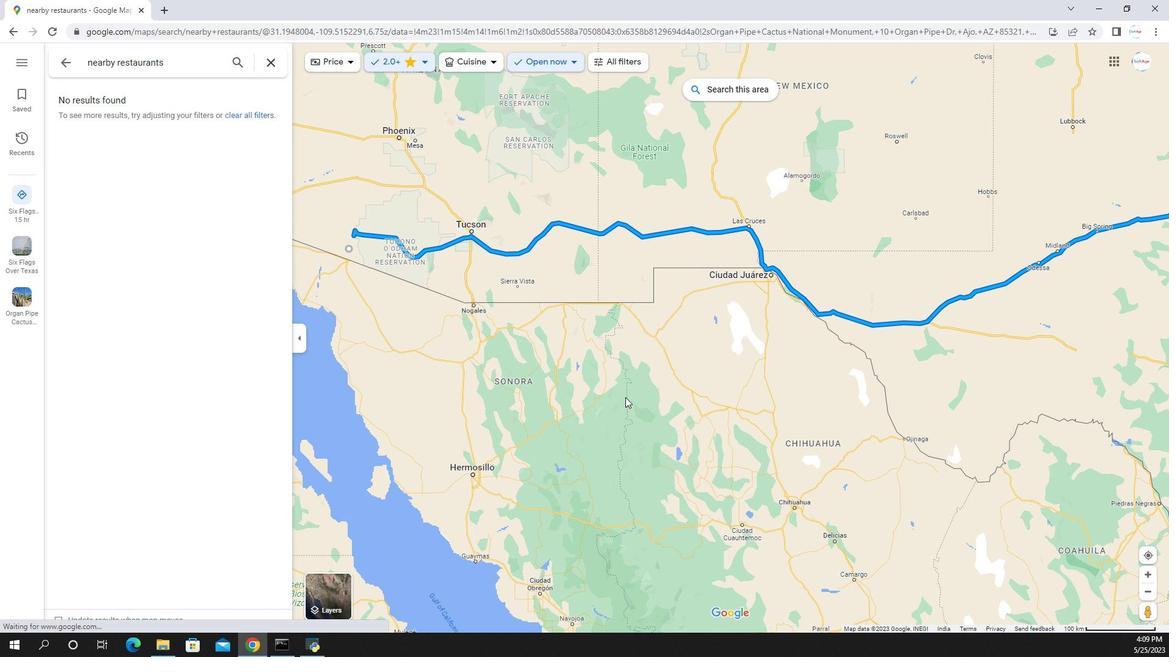 
Action: Mouse scrolled (447, 131) with delta (0, 0)
Screenshot: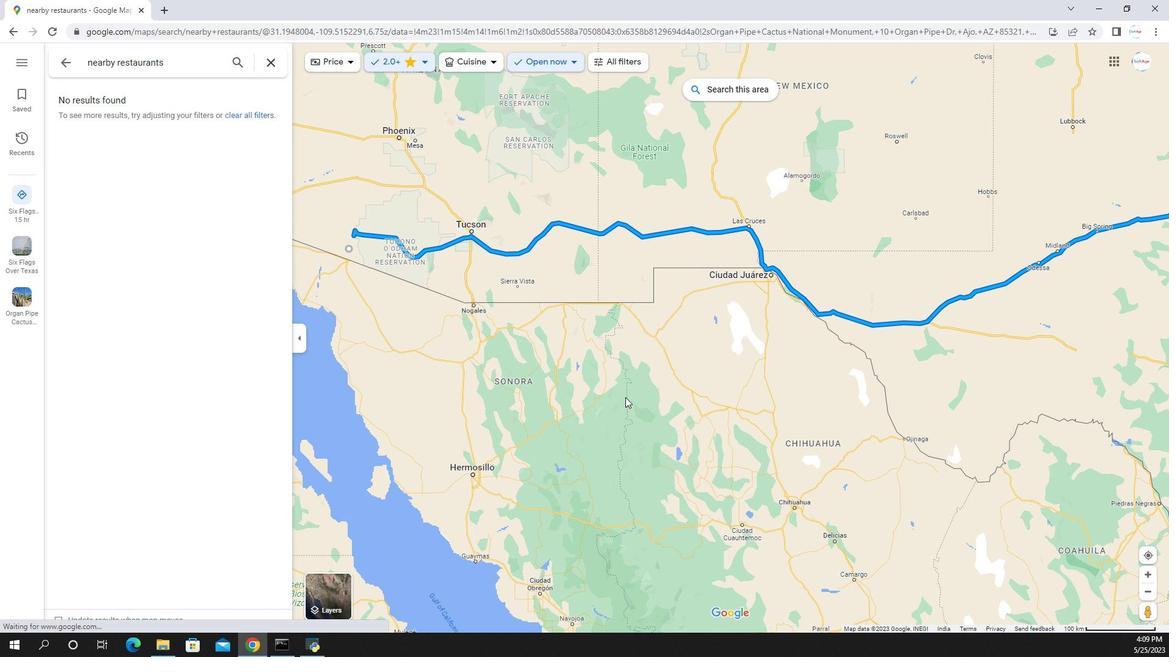 
Action: Mouse scrolled (447, 131) with delta (0, 0)
Screenshot: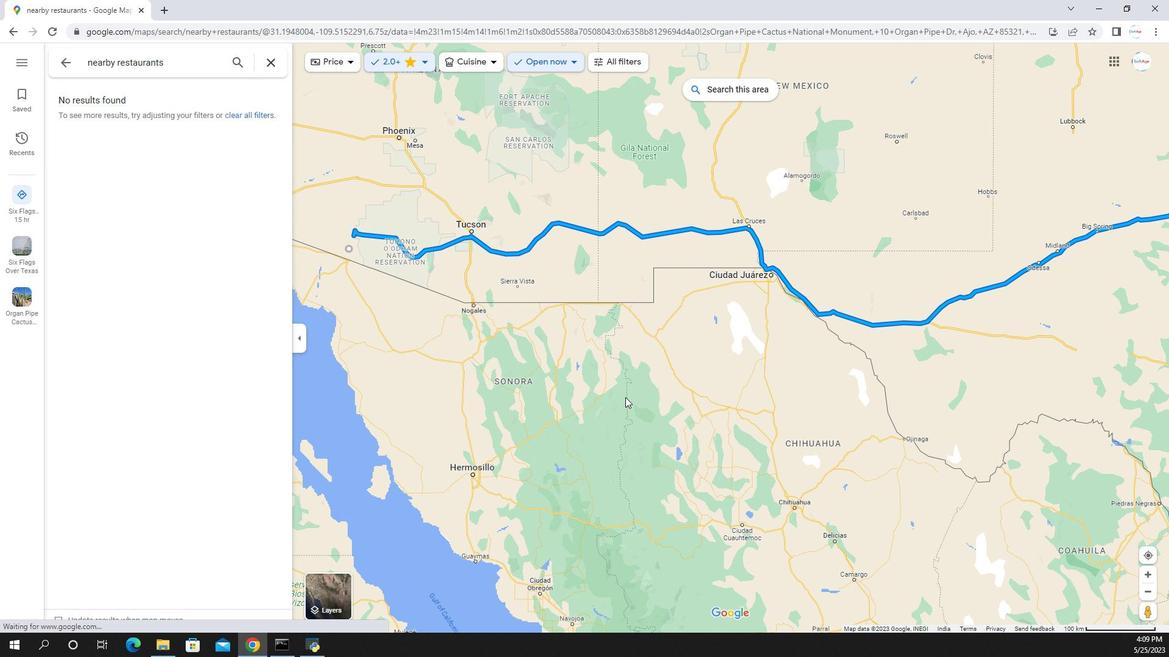 
Action: Mouse scrolled (447, 131) with delta (0, 0)
Screenshot: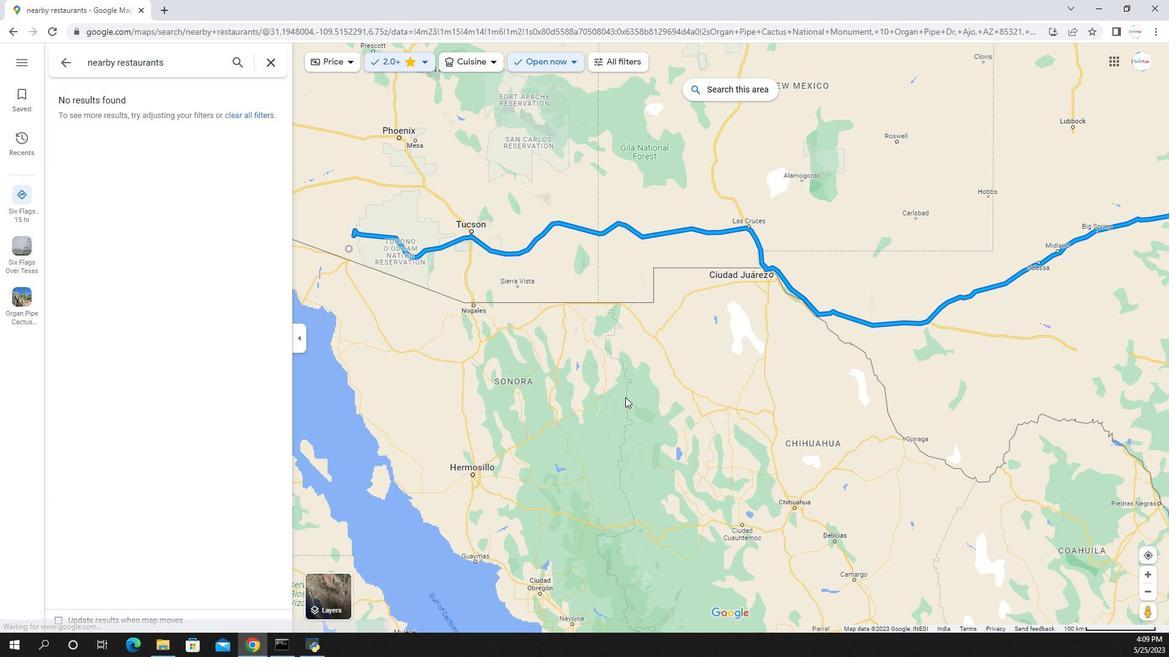 
Action: Mouse scrolled (447, 131) with delta (0, 0)
Screenshot: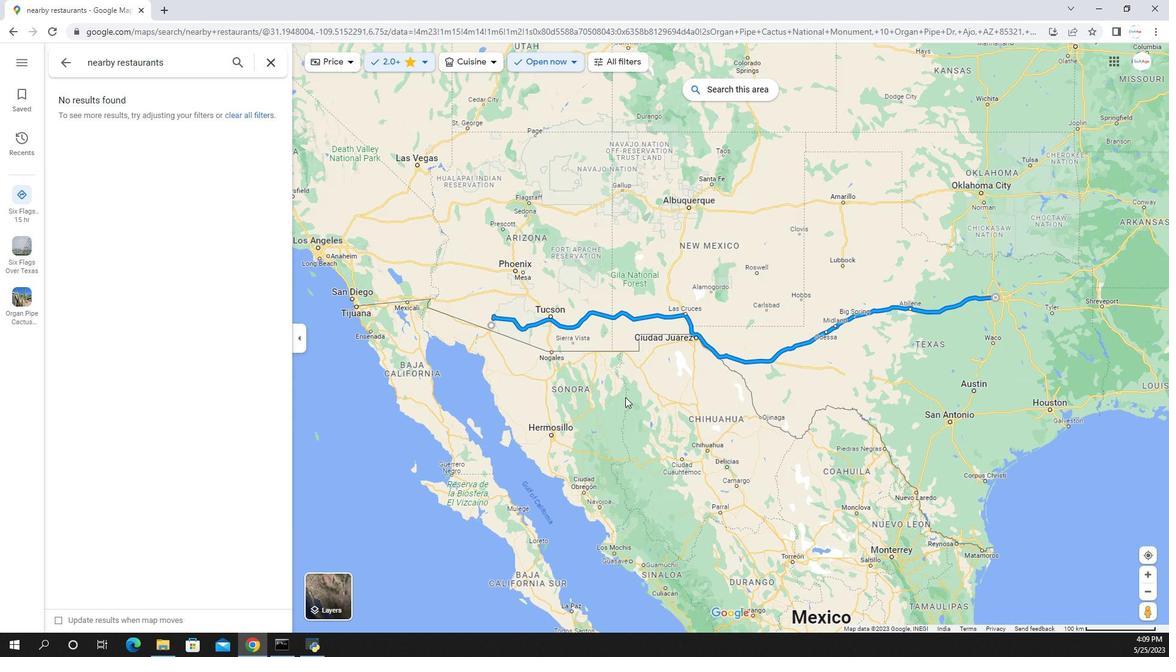
Action: Mouse scrolled (447, 131) with delta (0, 0)
Screenshot: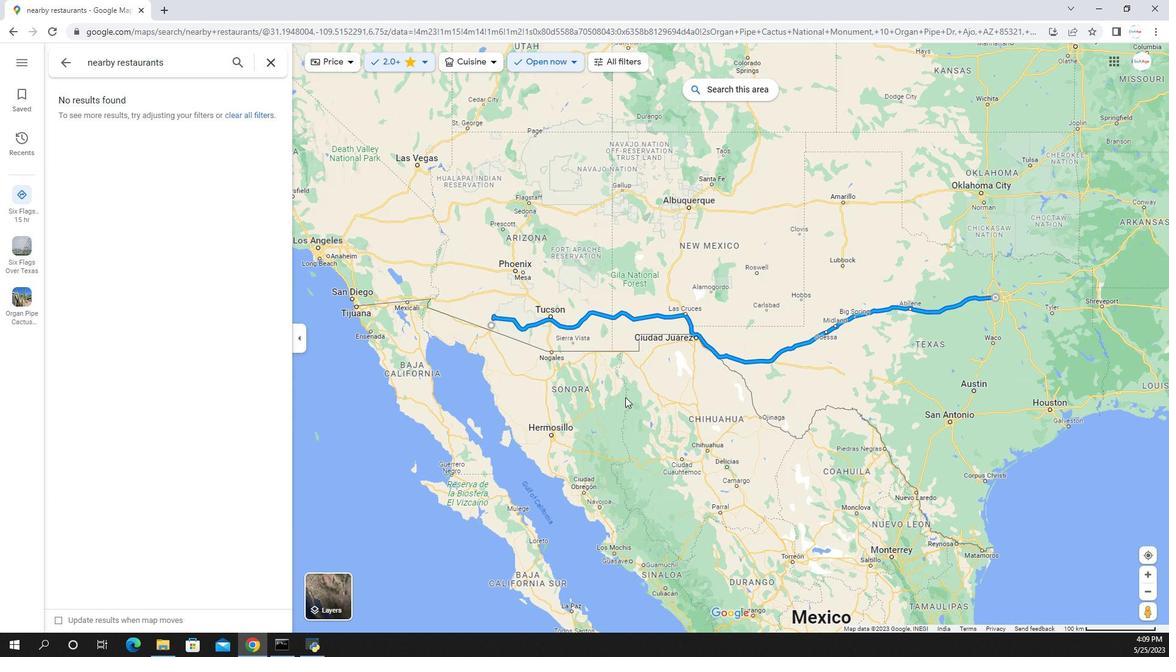 
Action: Mouse scrolled (447, 131) with delta (0, 0)
Screenshot: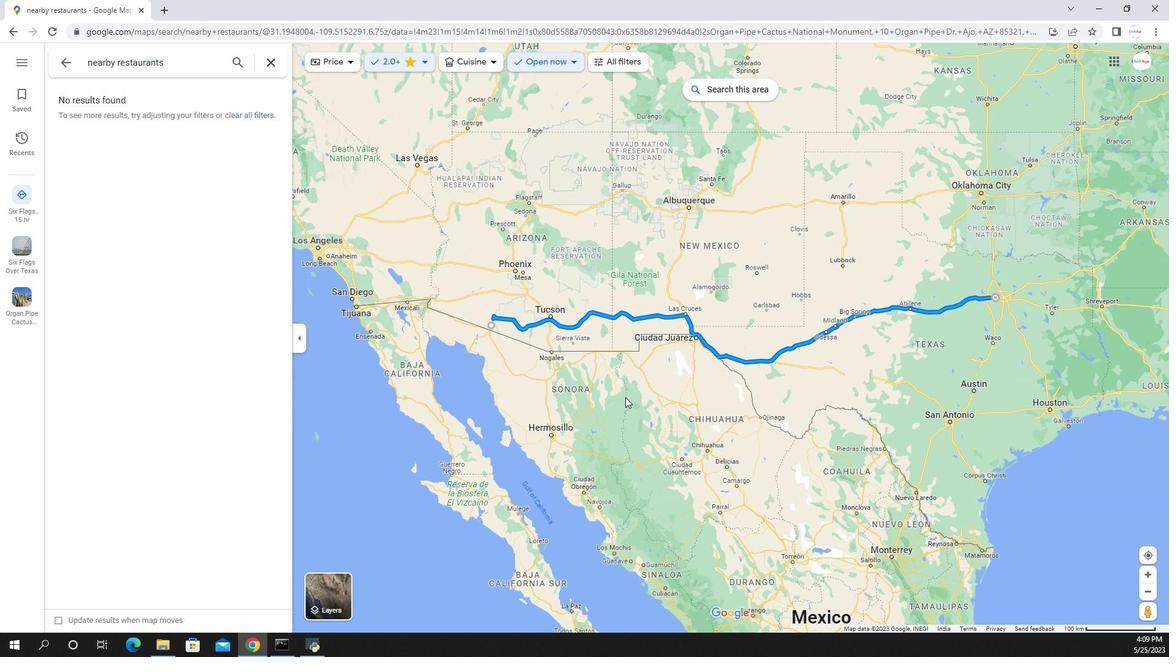 
Action: Mouse moved to (448, 128)
Screenshot: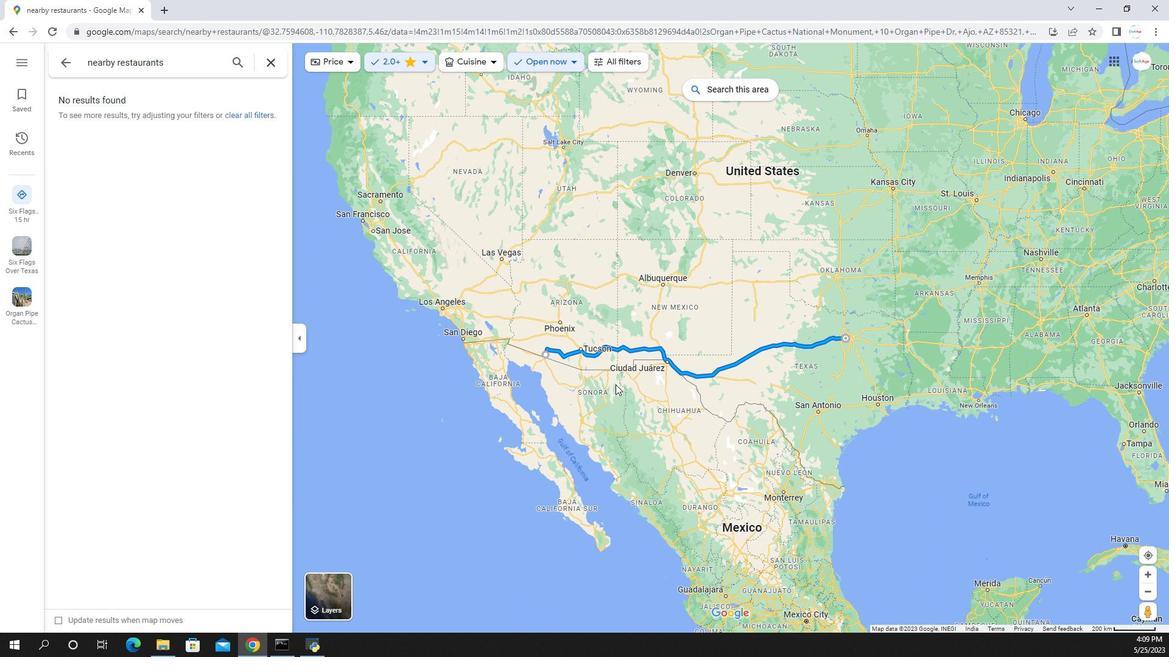 
Action: Mouse scrolled (448, 128) with delta (0, 0)
Screenshot: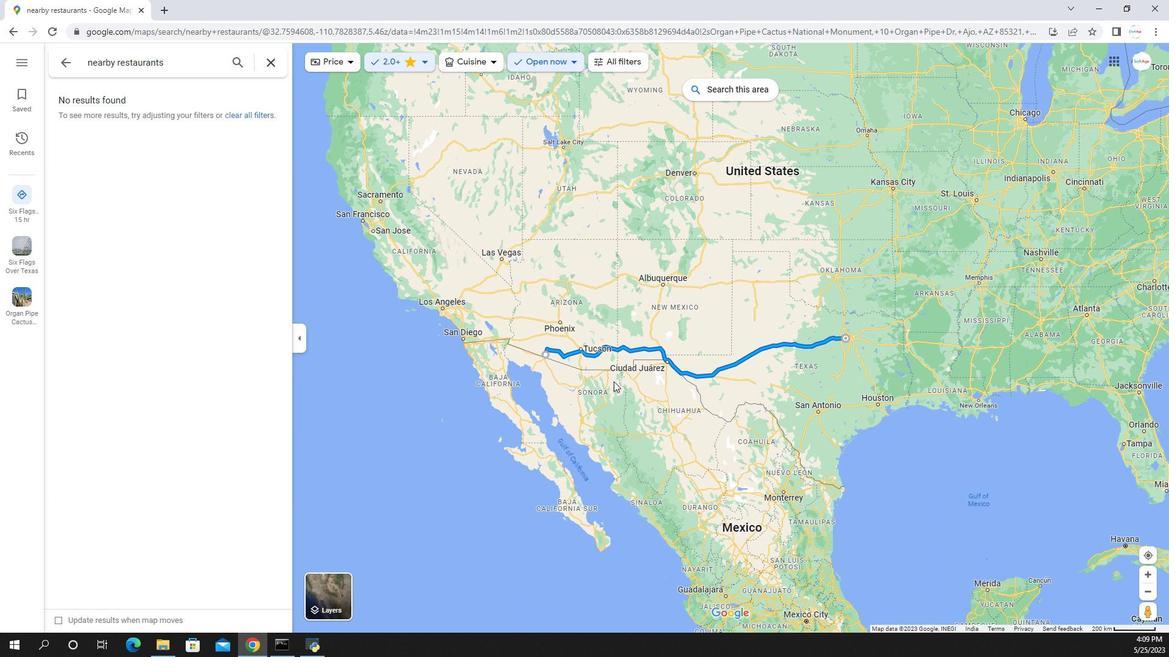 
Action: Mouse scrolled (448, 128) with delta (0, 0)
Screenshot: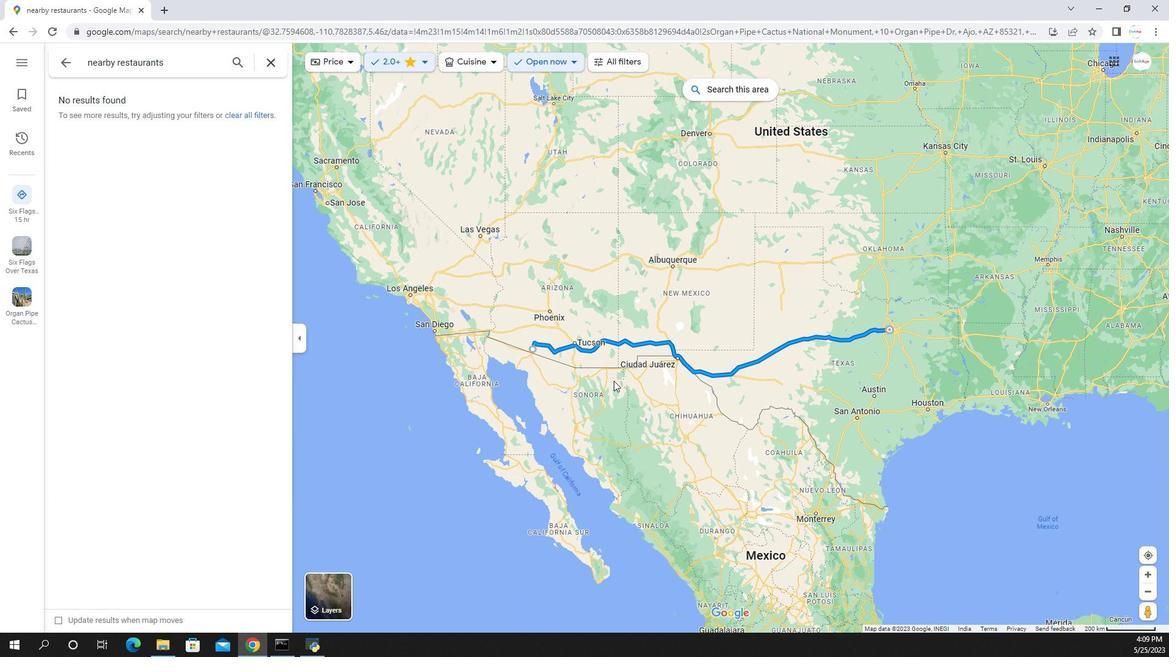 
Action: Mouse scrolled (448, 128) with delta (0, 0)
Screenshot: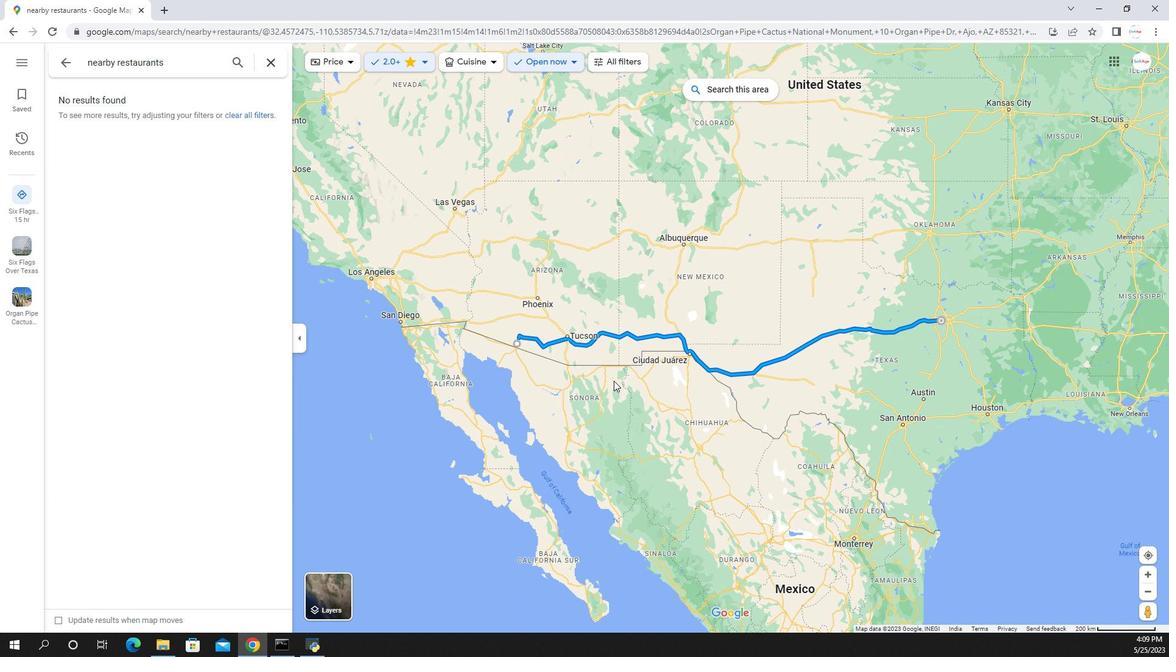 
Action: Mouse scrolled (448, 128) with delta (0, 0)
Screenshot: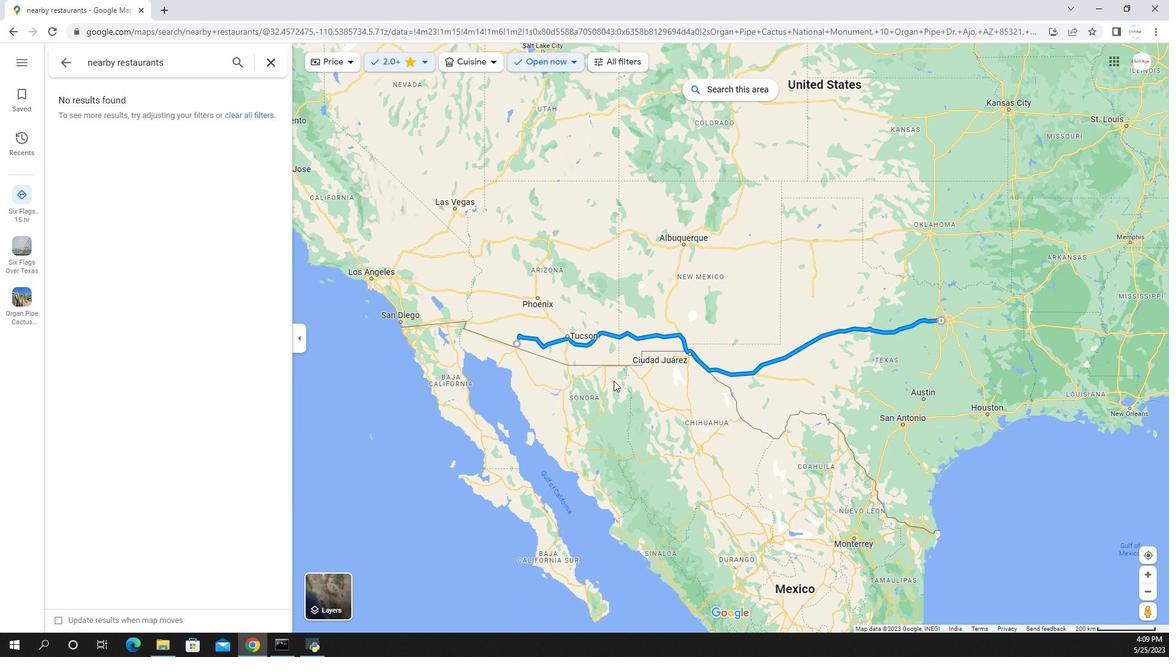 
Action: Mouse scrolled (448, 128) with delta (0, 0)
Screenshot: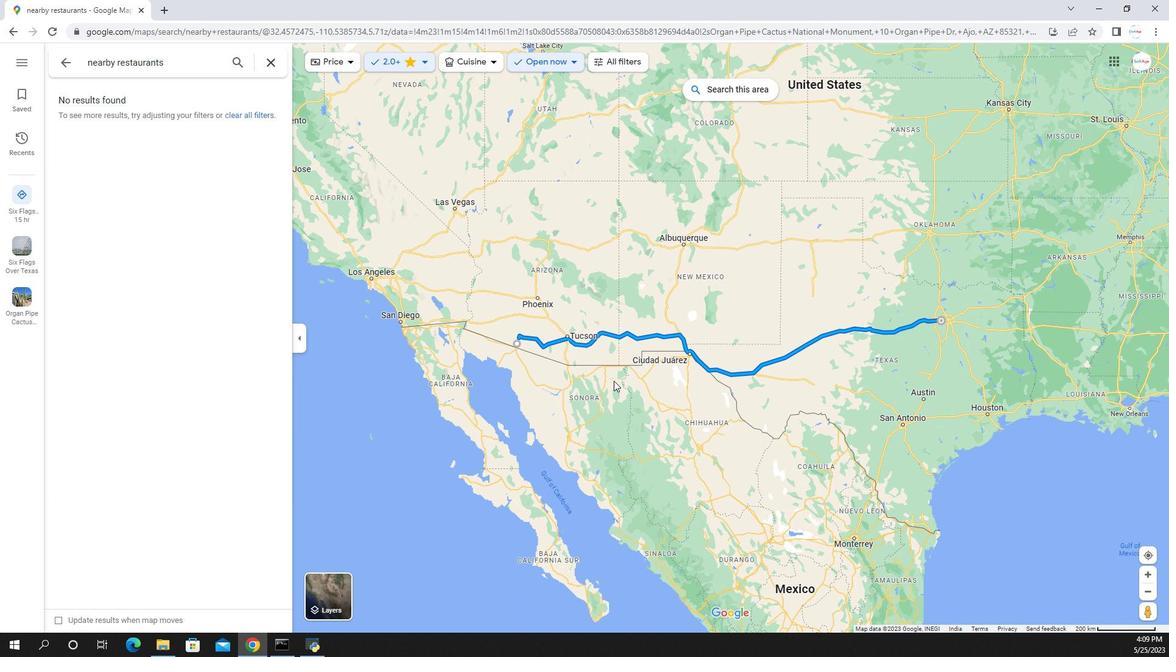 
Action: Mouse scrolled (448, 127) with delta (0, 0)
Screenshot: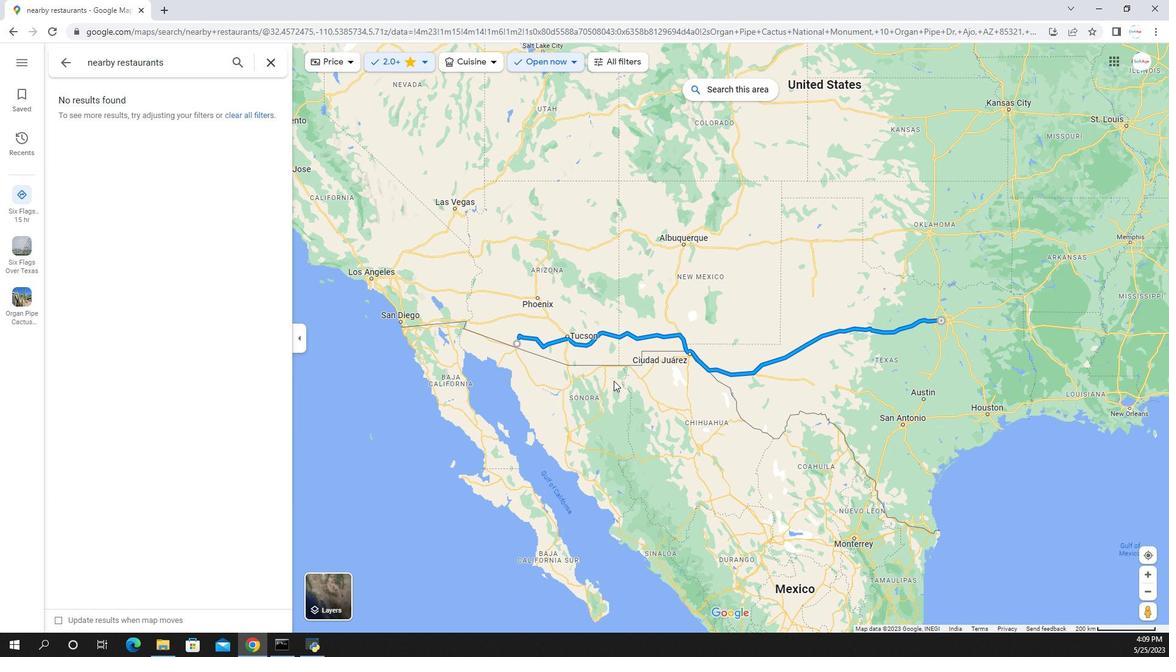 
Action: Mouse scrolled (448, 128) with delta (0, 0)
Screenshot: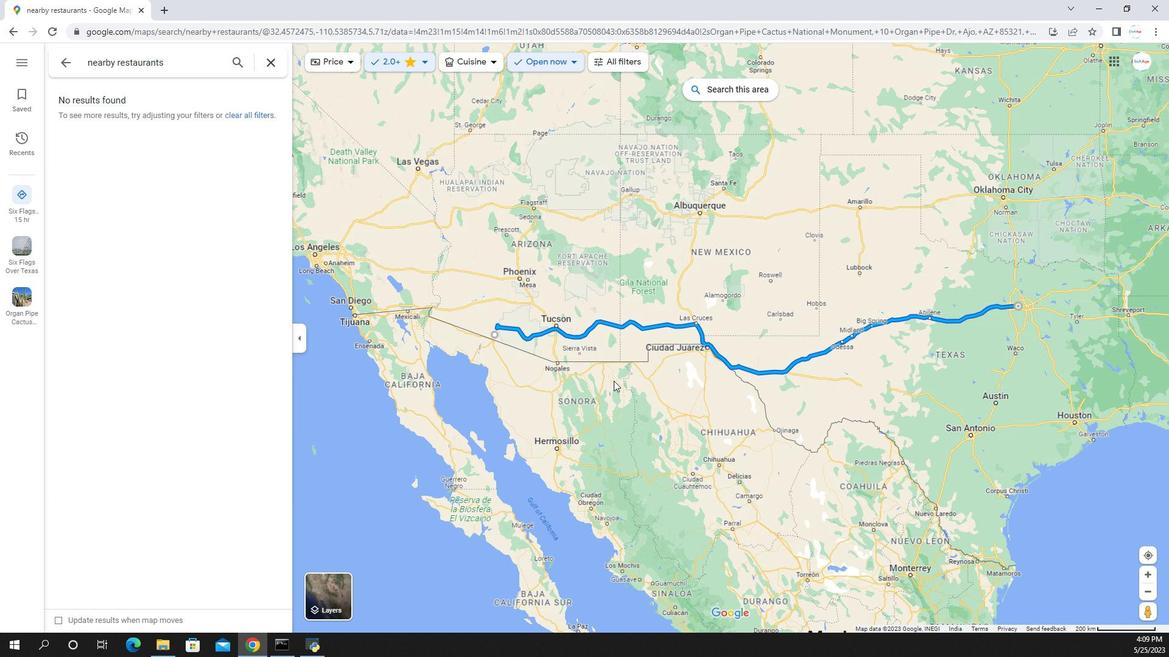 
Action: Mouse scrolled (448, 128) with delta (0, 0)
Screenshot: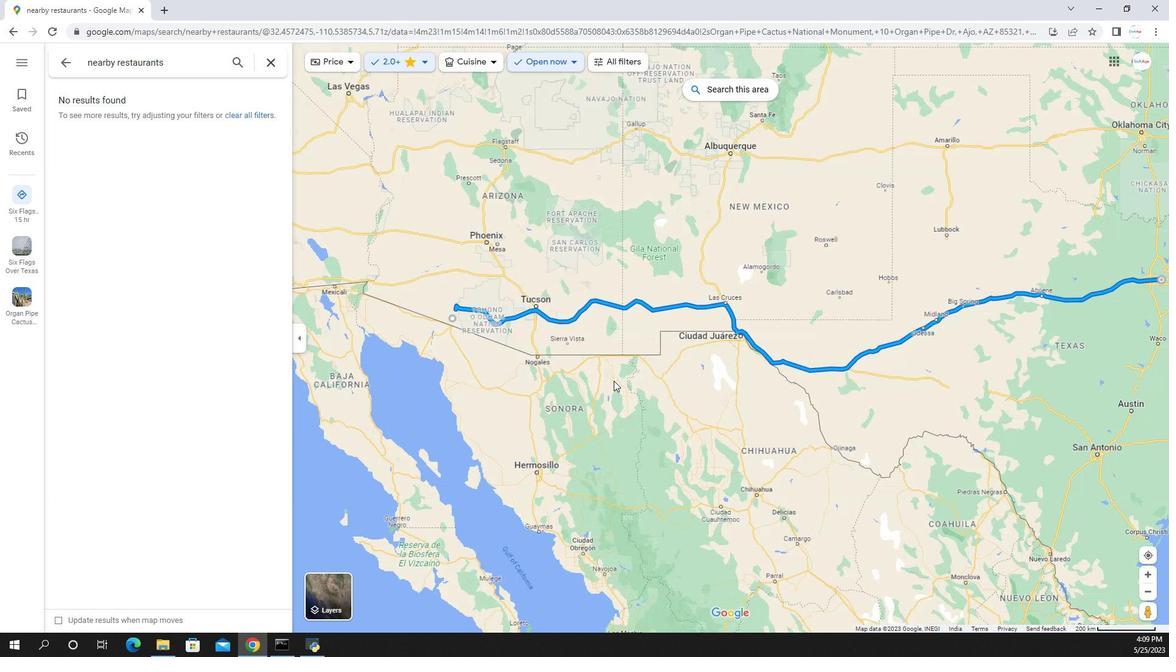 
Action: Mouse scrolled (448, 128) with delta (0, 0)
Screenshot: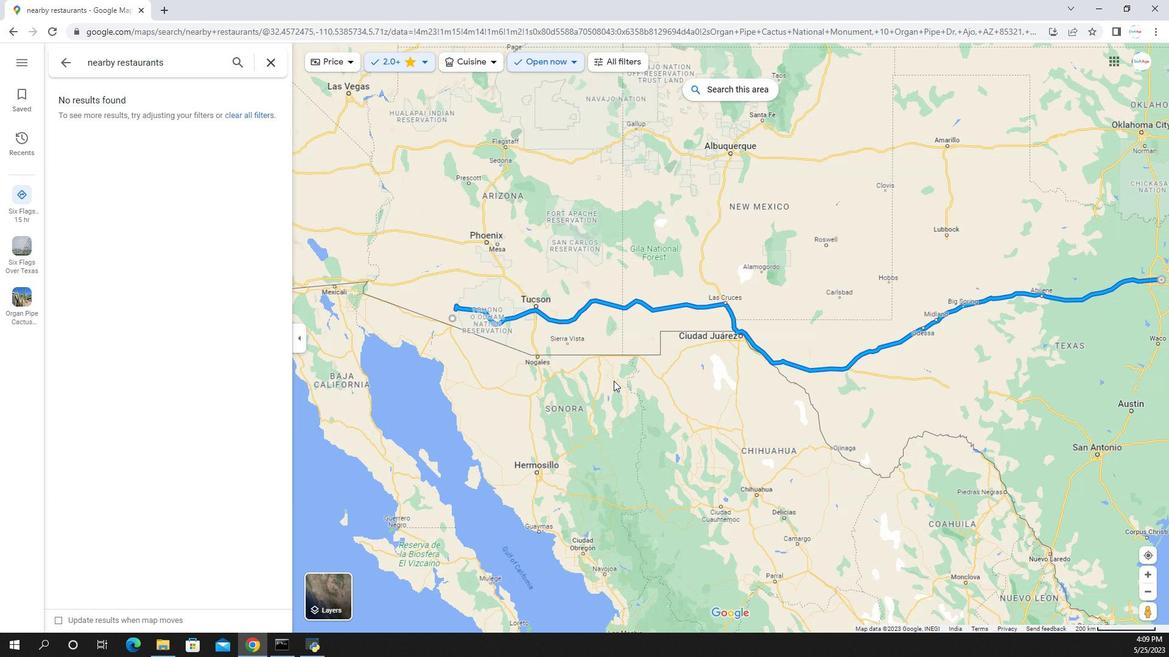 
Action: Mouse scrolled (448, 127) with delta (0, 0)
Screenshot: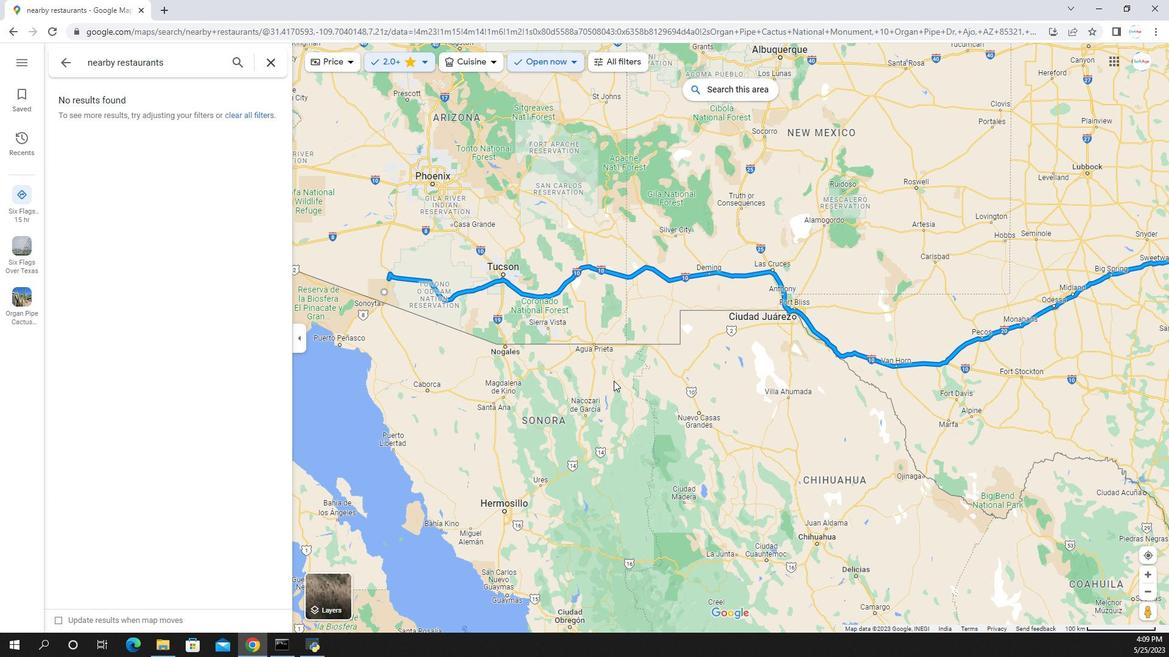 
Action: Mouse scrolled (448, 127) with delta (0, 0)
Screenshot: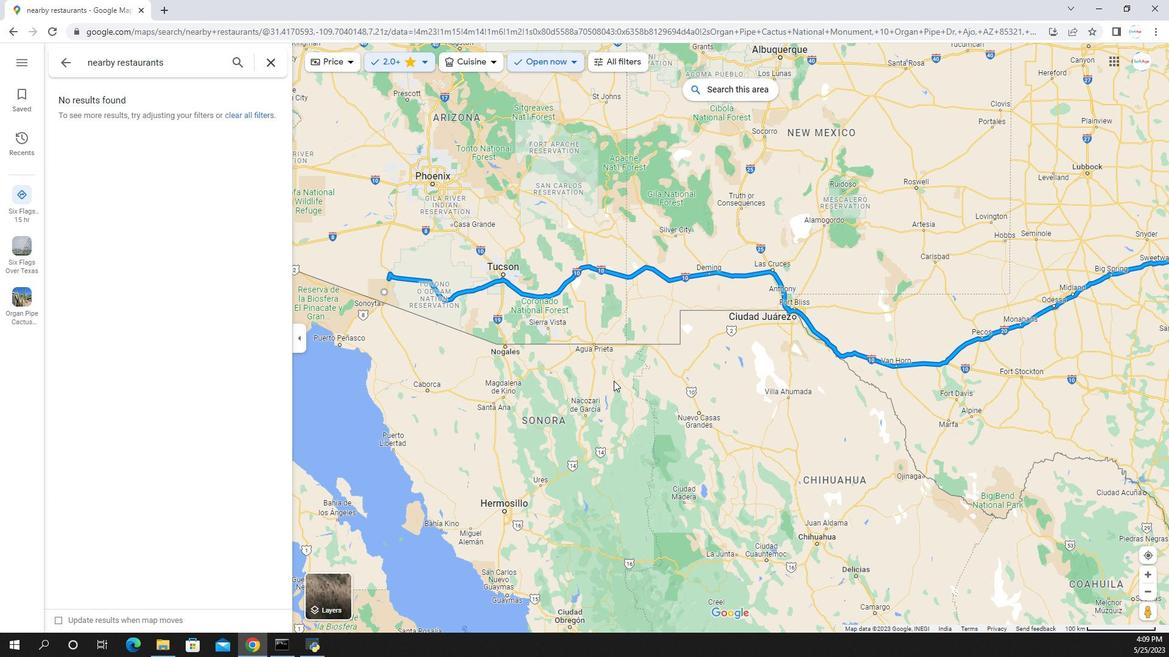 
Action: Mouse scrolled (448, 127) with delta (0, 0)
Screenshot: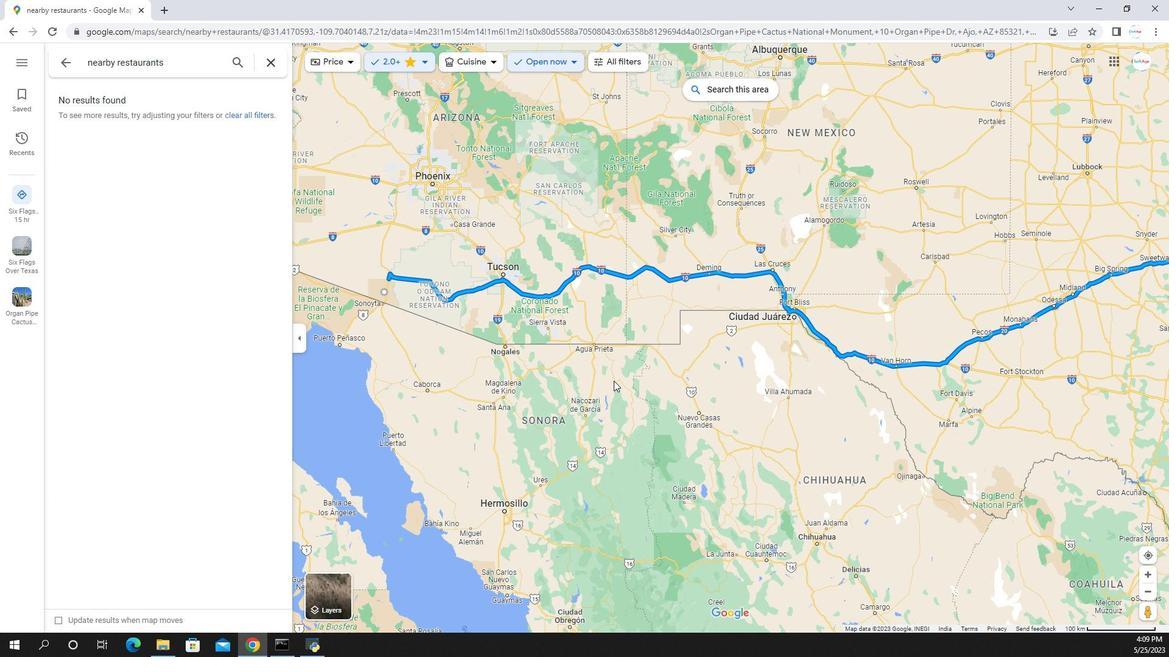 
Action: Mouse scrolled (448, 127) with delta (0, 0)
Screenshot: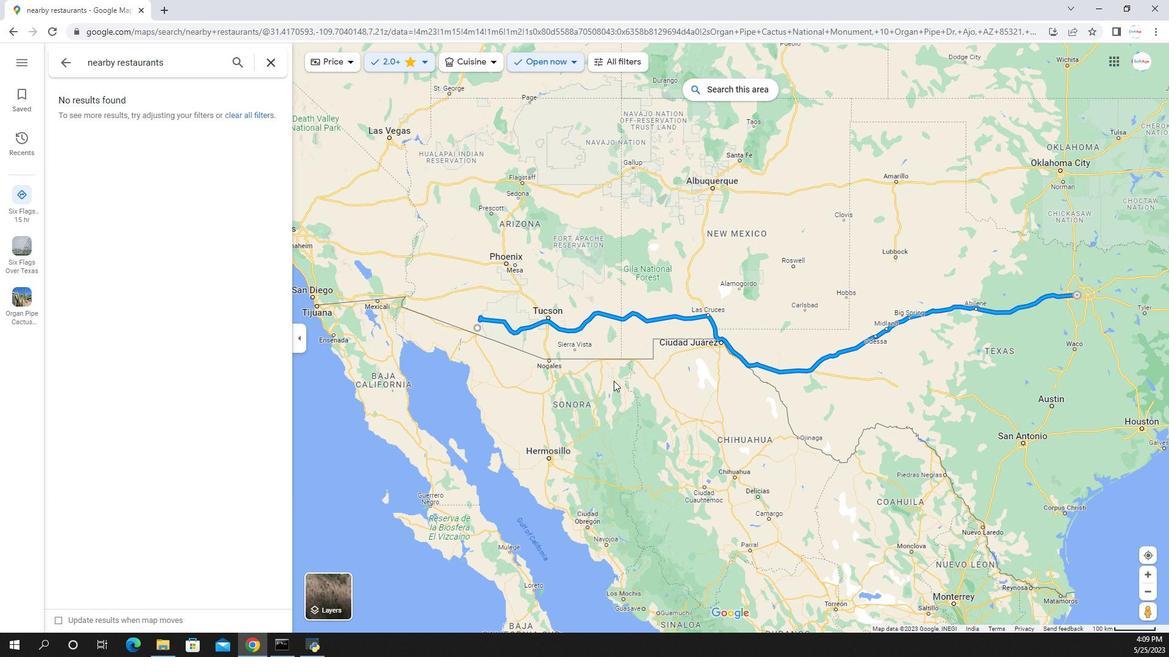 
Action: Mouse moved to (470, 63)
Screenshot: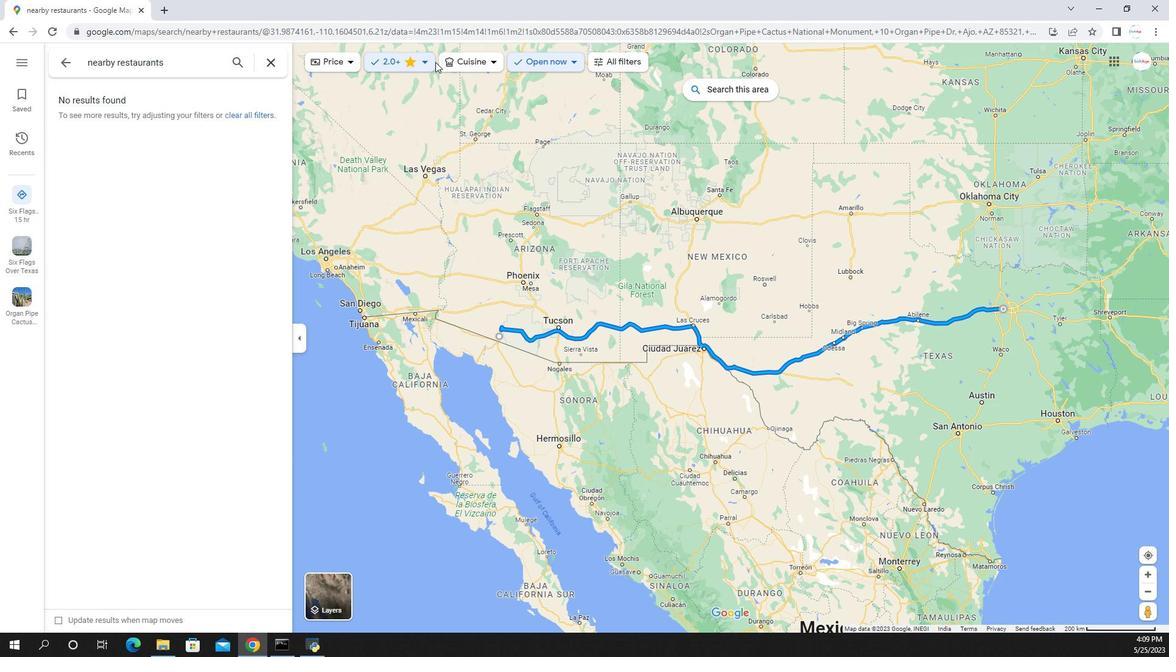 
Action: Mouse pressed left at (470, 63)
Screenshot: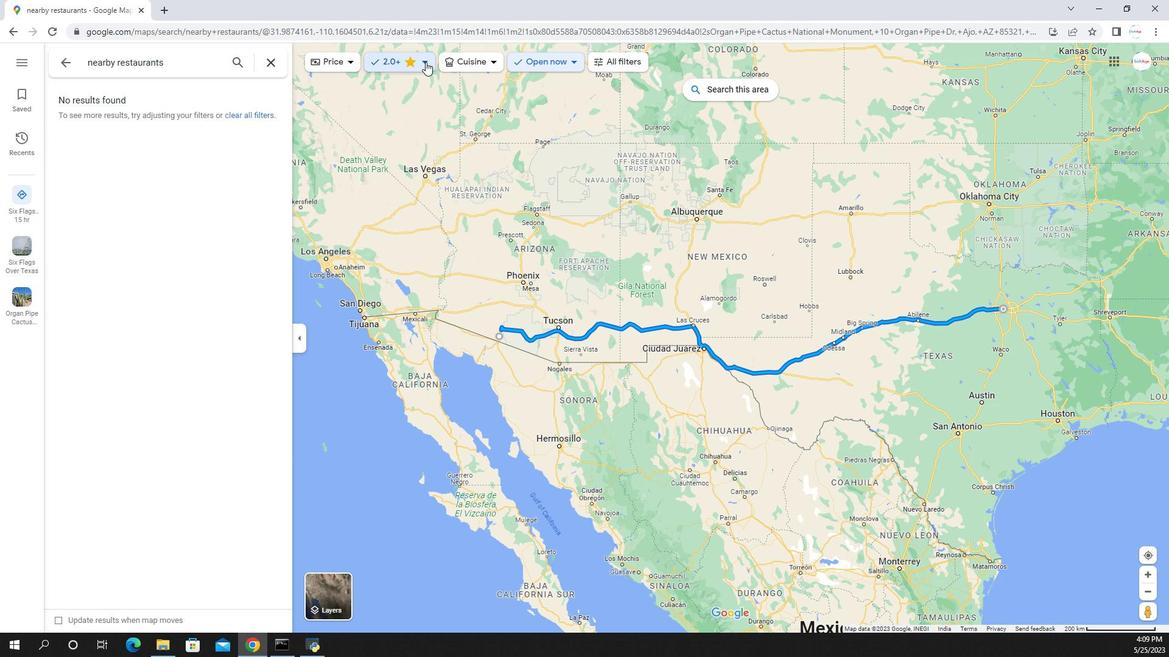 
Action: Mouse moved to (470, 79)
Screenshot: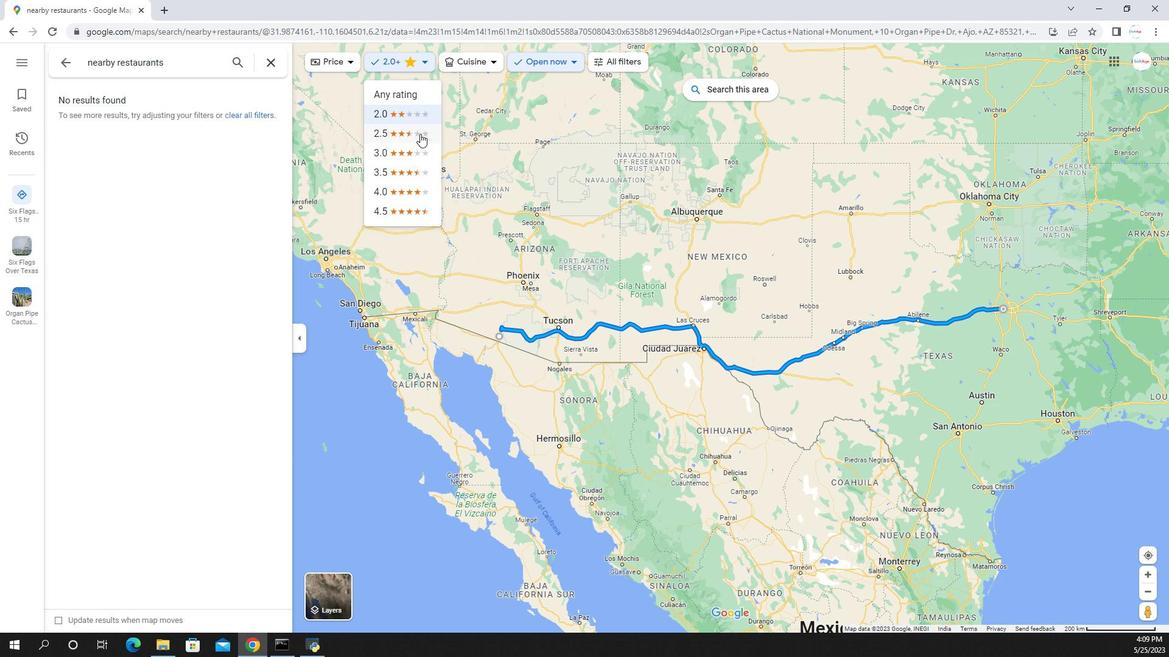 
Action: Mouse pressed left at (470, 79)
Screenshot: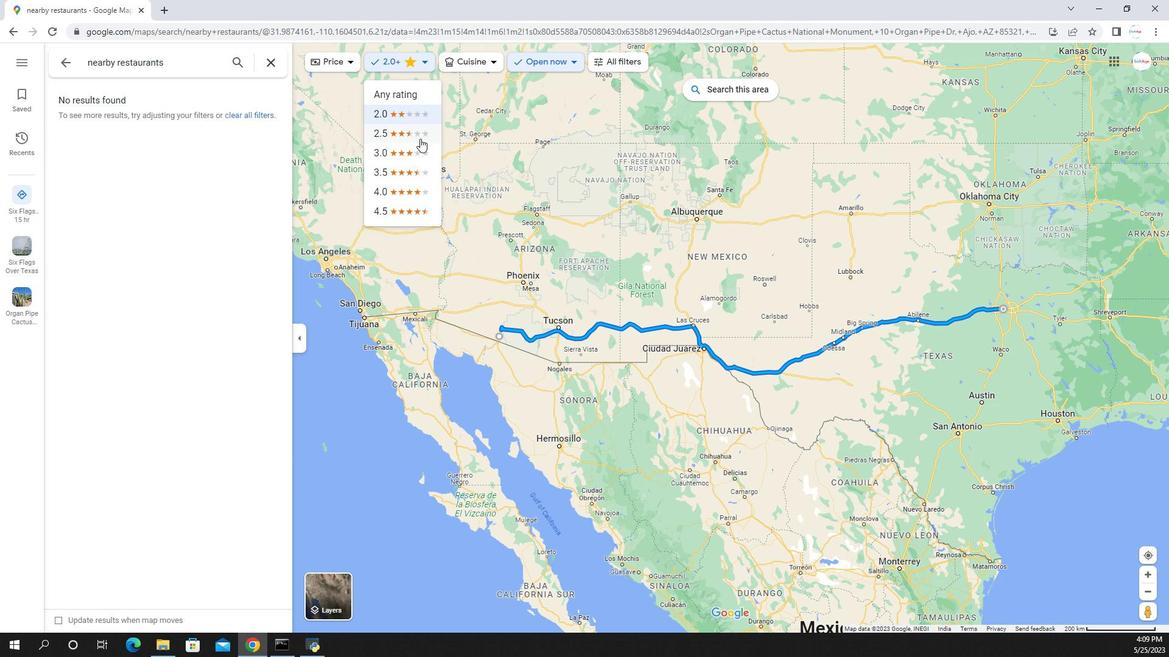 
Action: Mouse moved to (470, 63)
Screenshot: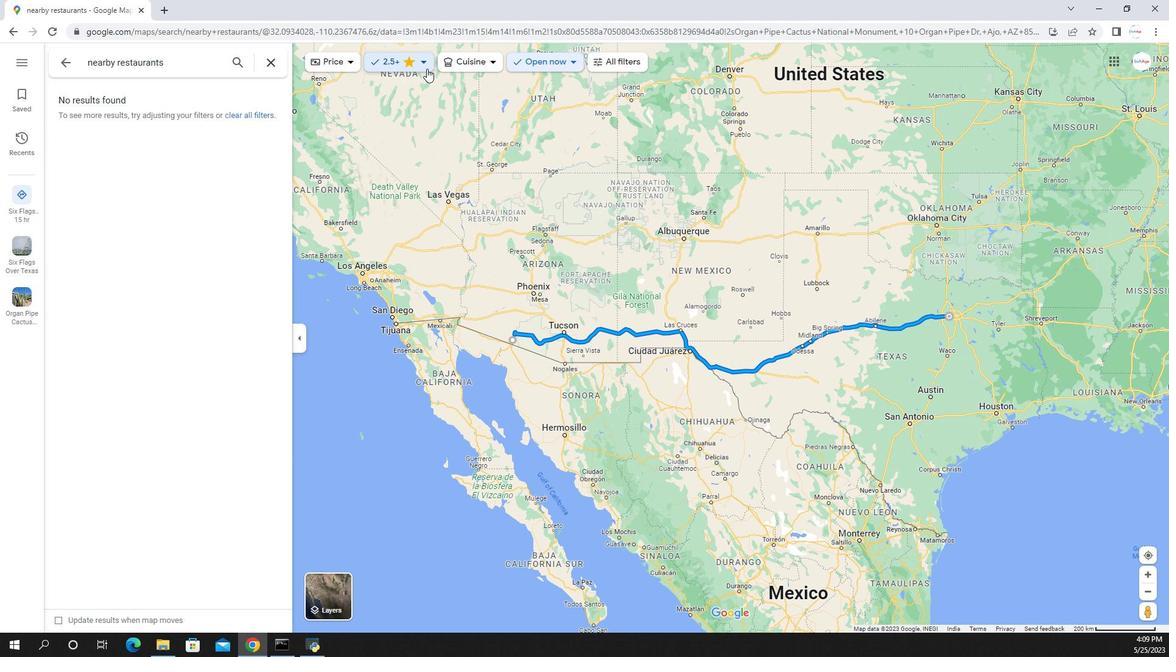 
Action: Mouse pressed left at (470, 63)
Screenshot: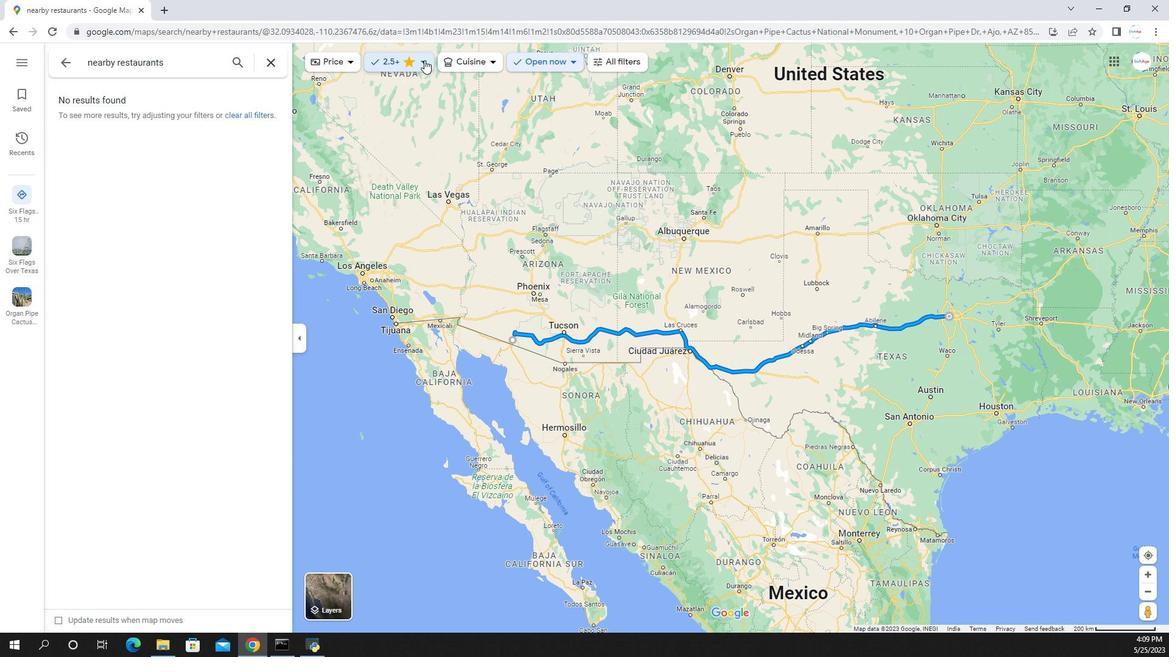 
Action: Mouse moved to (470, 80)
Screenshot: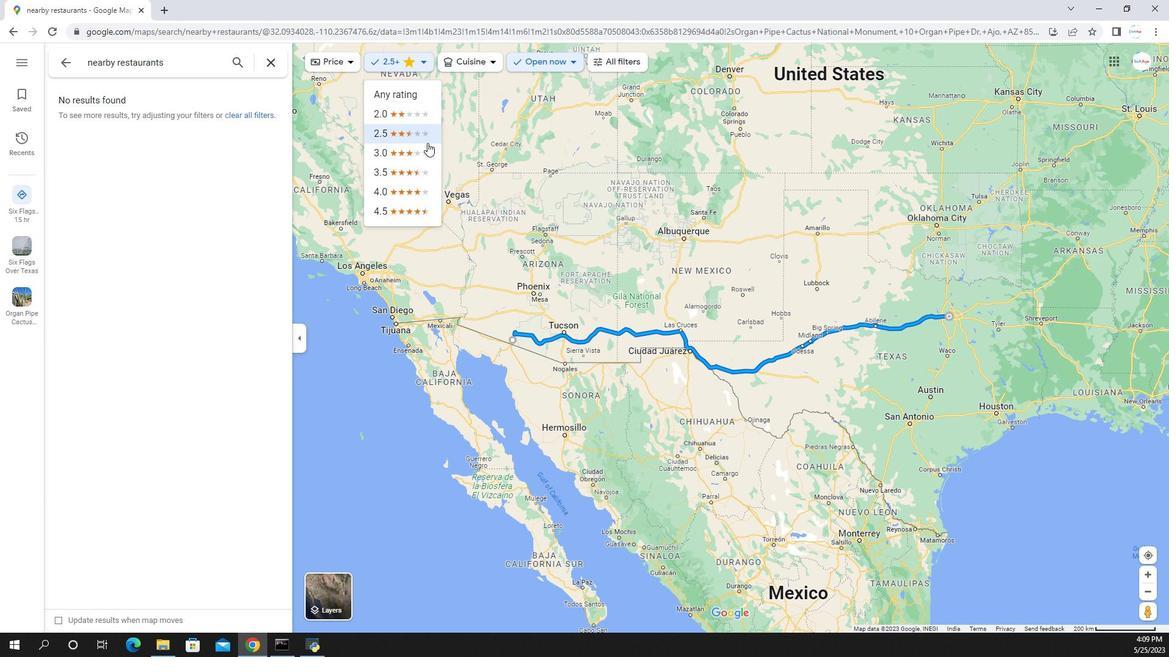 
Action: Mouse pressed left at (470, 80)
Screenshot: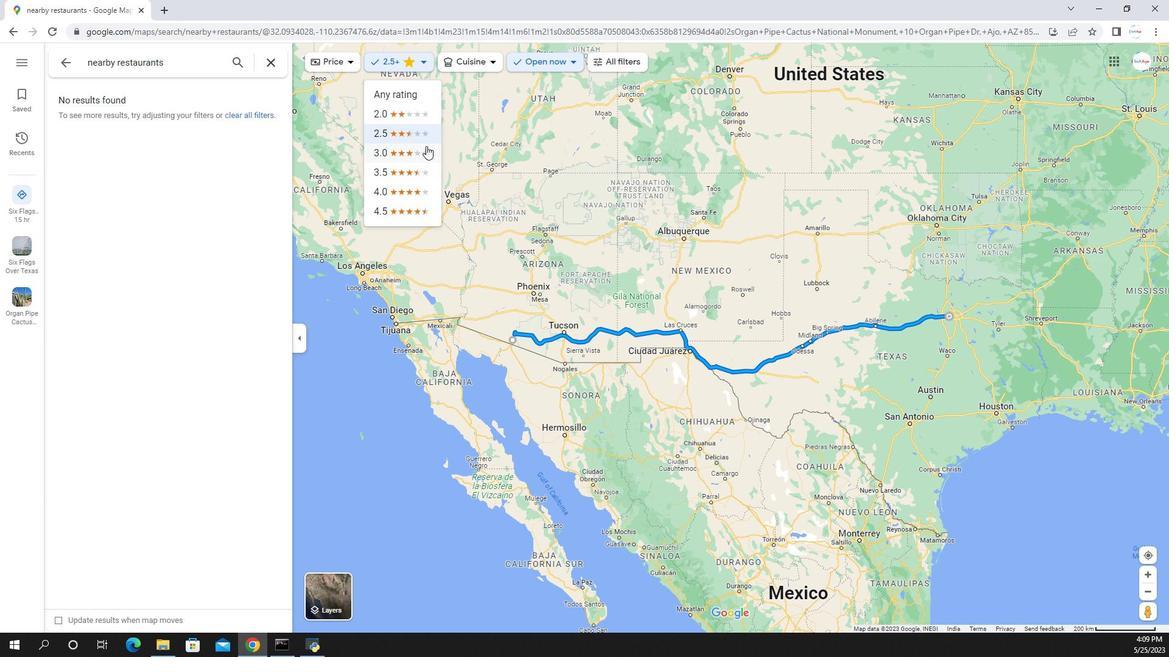 
Action: Mouse moved to (448, 119)
Screenshot: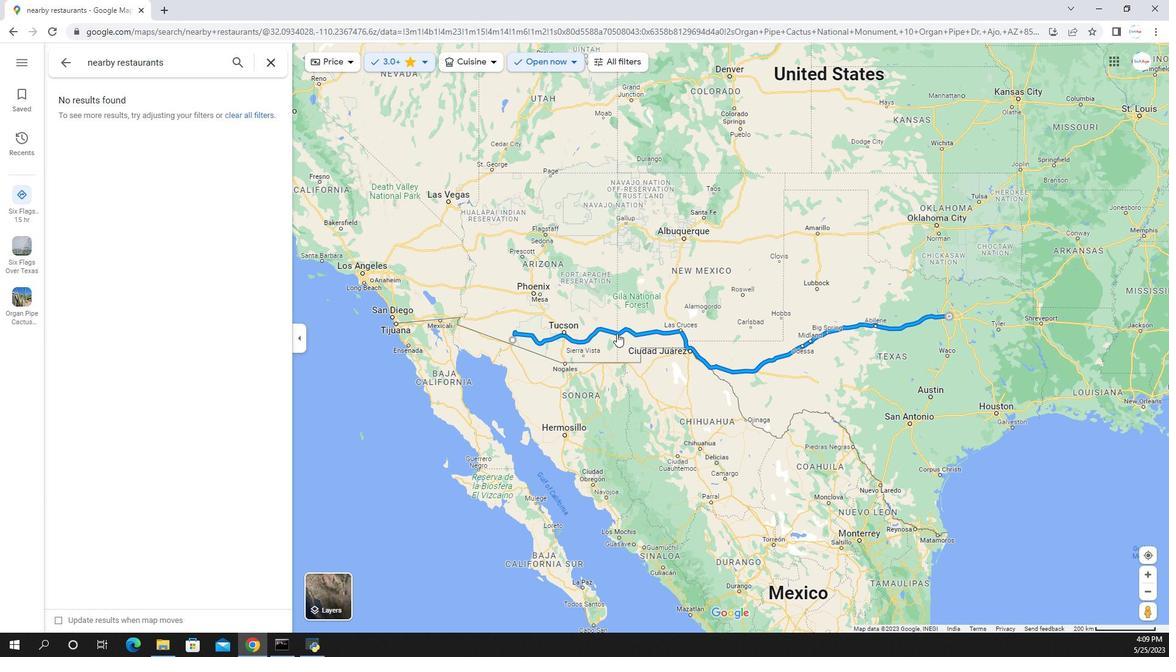 
